 Task: Reply to email with the signature Emily Brown with the subject Introduction of new information from softage.10@softage.net with the message Just a friendly reminder to complete the mandatory training by the end of the day tomorrow. with BCC to softage.3@softage.net with an attached document Investment_proposal.docx
Action: Mouse moved to (86, 109)
Screenshot: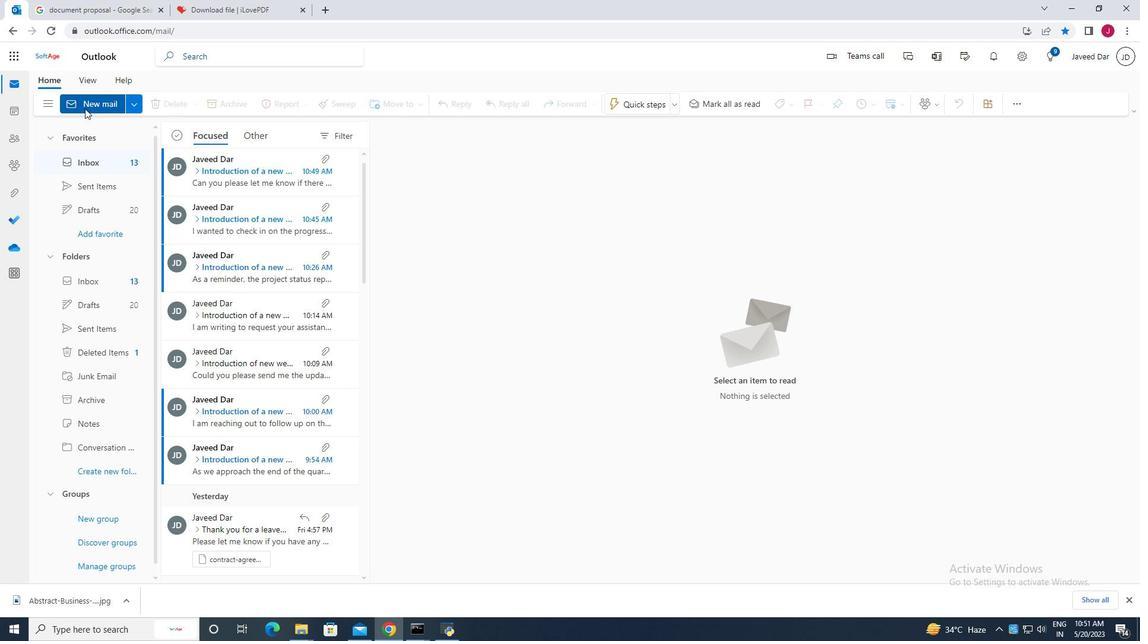 
Action: Mouse pressed left at (86, 109)
Screenshot: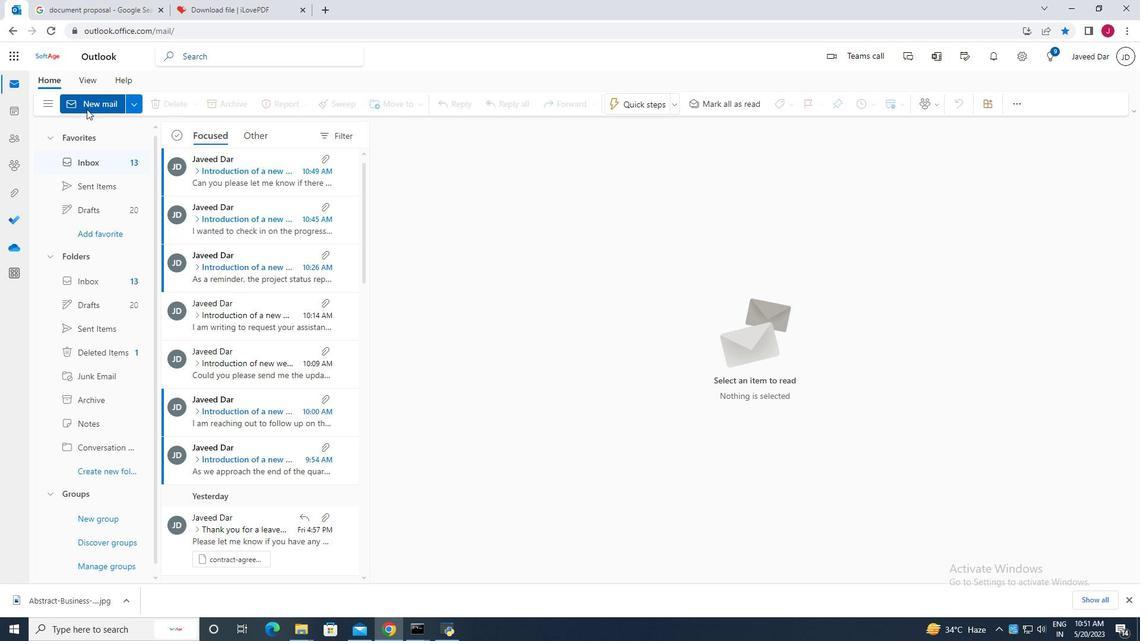 
Action: Mouse moved to (415, 231)
Screenshot: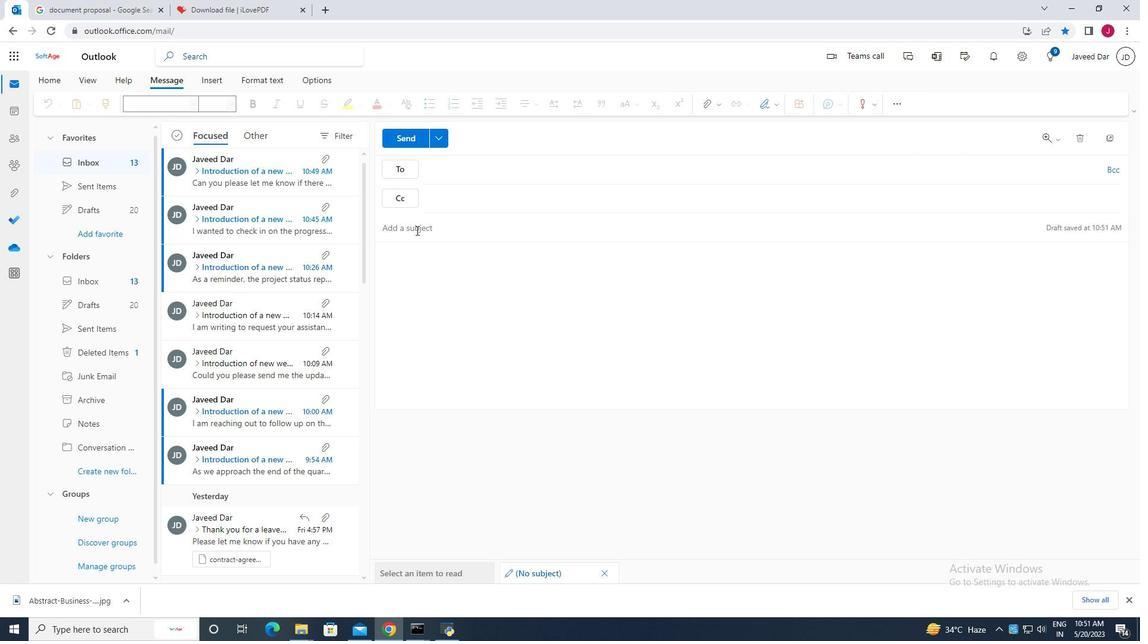 
Action: Mouse pressed left at (415, 231)
Screenshot: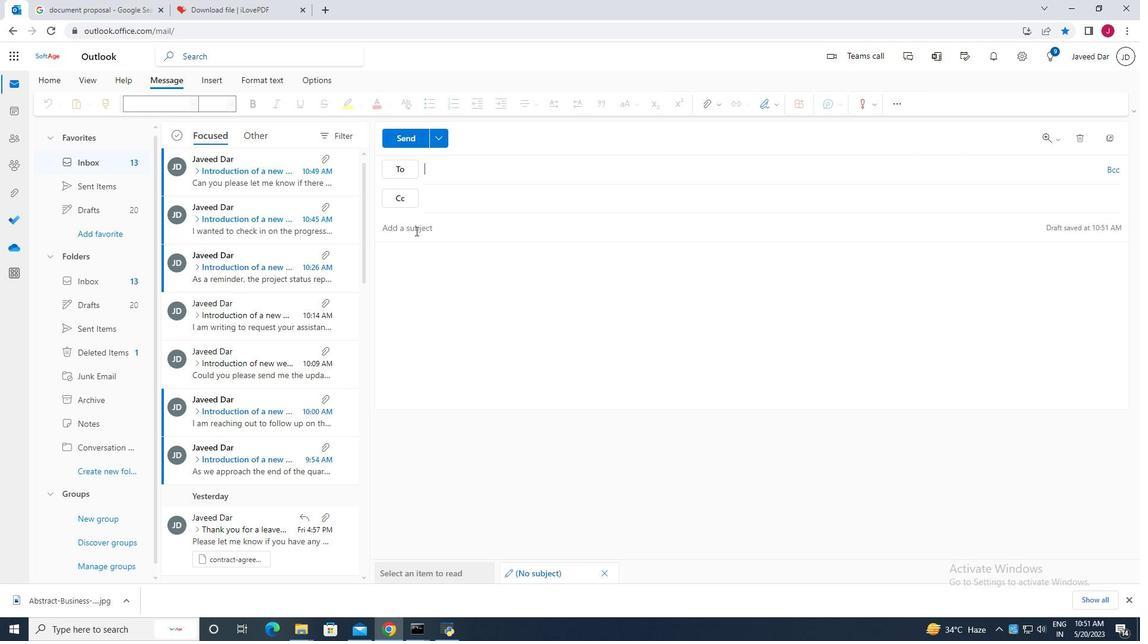 
Action: Key pressed <Key.caps_lock>I<Key.caps_lock>ntroduction<Key.space>of<Key.space>new<Key.space>information
Screenshot: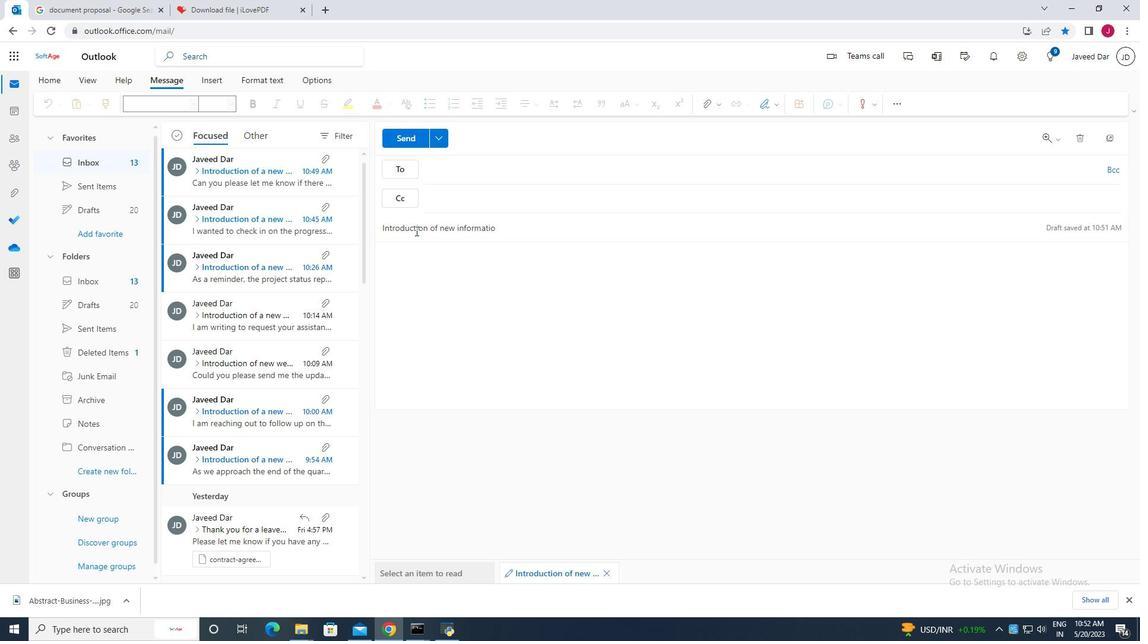 
Action: Mouse moved to (425, 256)
Screenshot: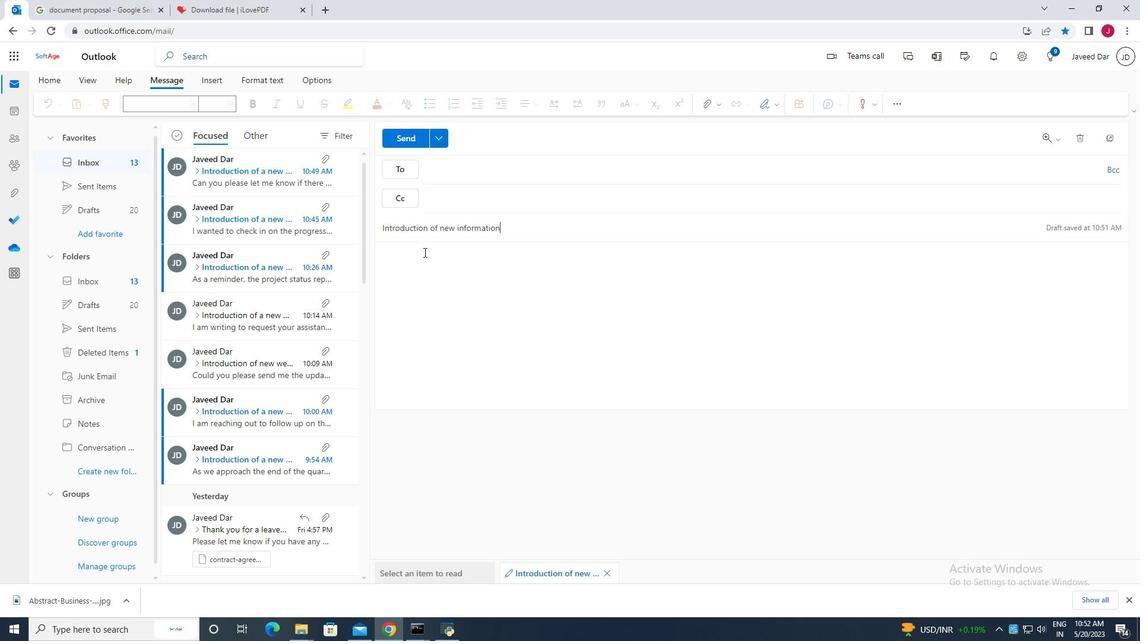 
Action: Mouse pressed left at (425, 256)
Screenshot: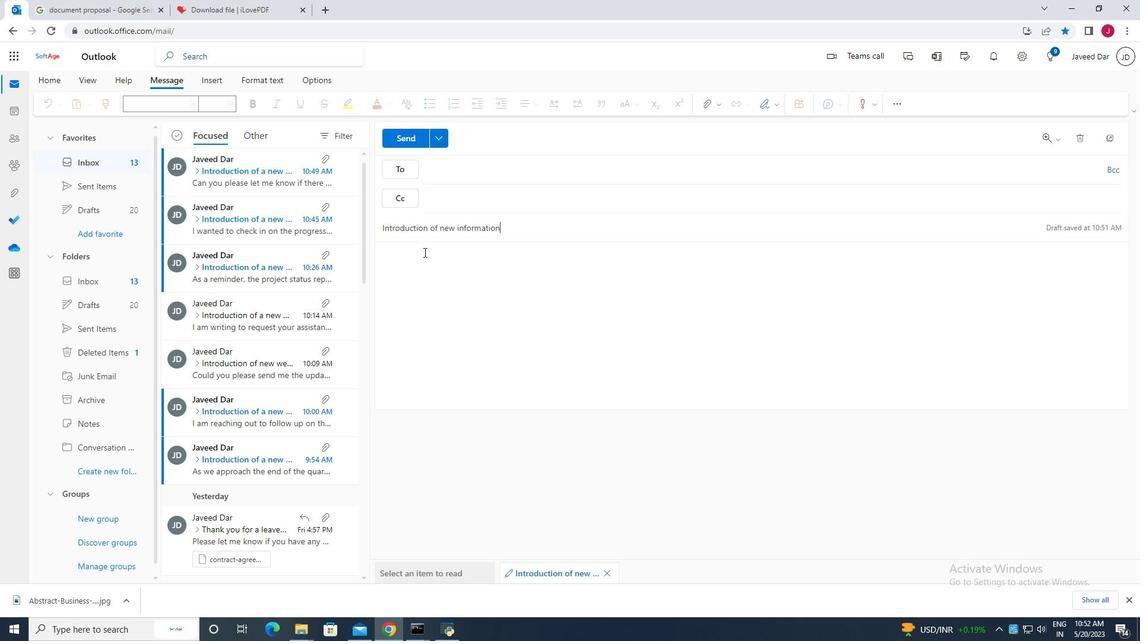 
Action: Key pressed <Key.caps_lock>J<Key.caps_lock>ust<Key.space>a<Key.space>friendly<Key.space>reminder<Key.space>to<Key.space>complete<Key.space>the<Key.space>mandatory<Key.space>training<Key.space>by<Key.space>the<Key.space>eb<Key.backspace>nd<Key.space>of<Key.space>the<Key.space>day<Key.space>tommor<Key.backspace><Key.backspace><Key.backspace>orrow.
Screenshot: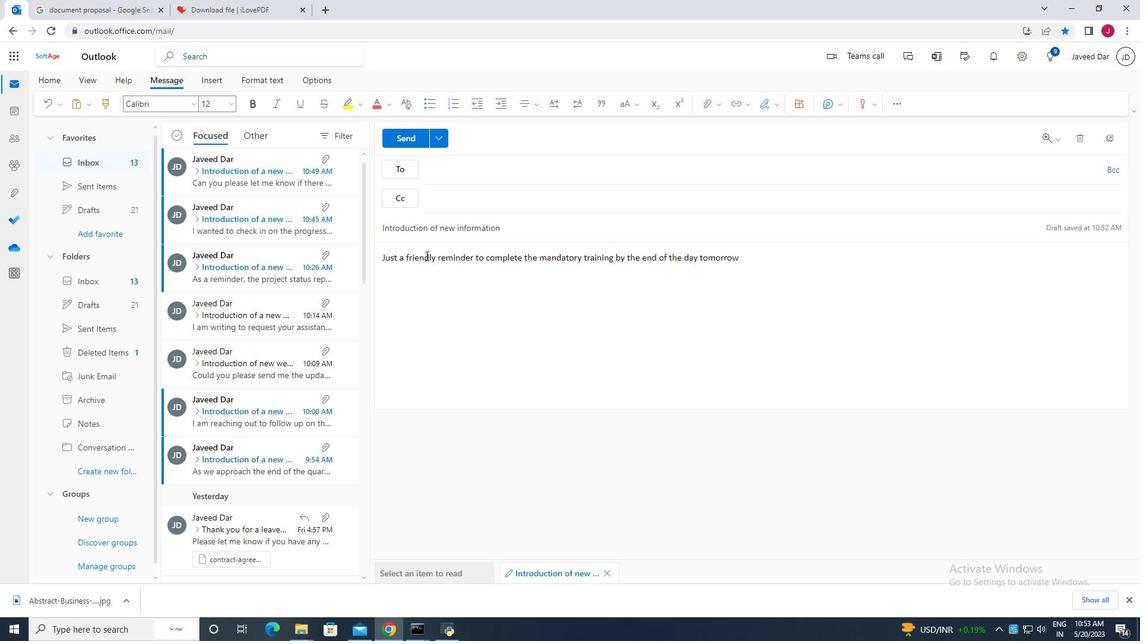 
Action: Mouse moved to (766, 107)
Screenshot: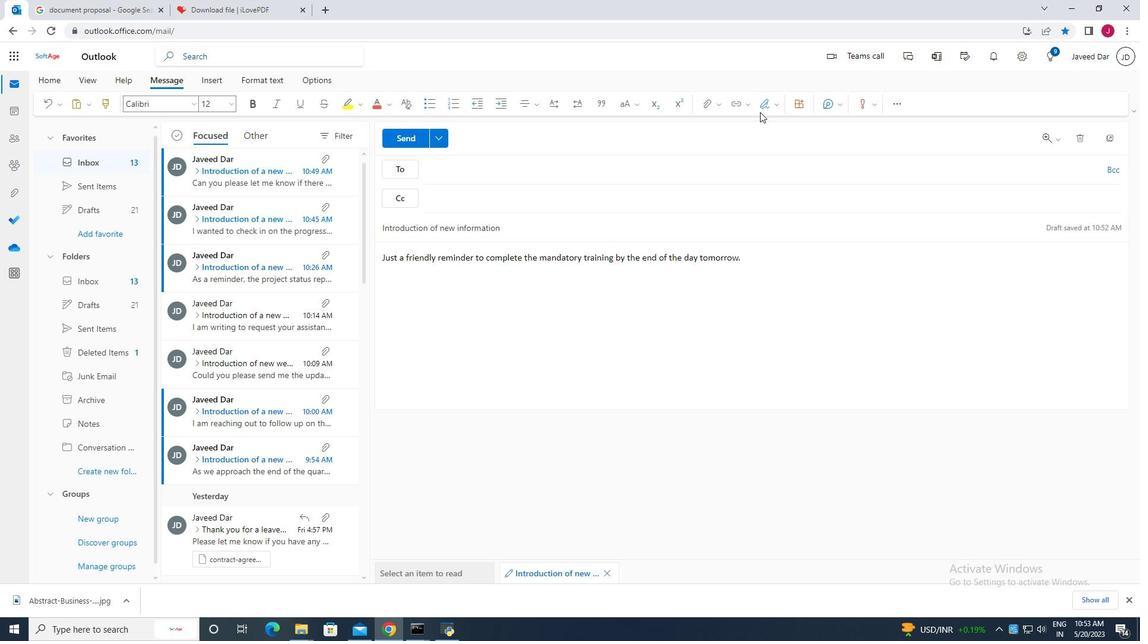 
Action: Mouse pressed left at (766, 107)
Screenshot: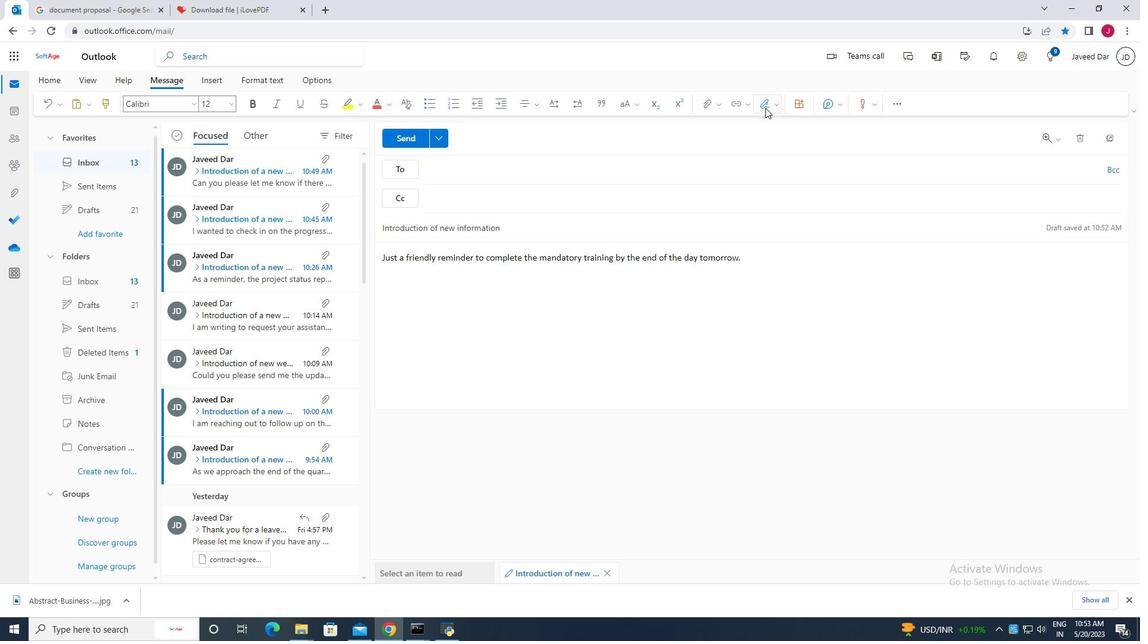 
Action: Mouse moved to (732, 152)
Screenshot: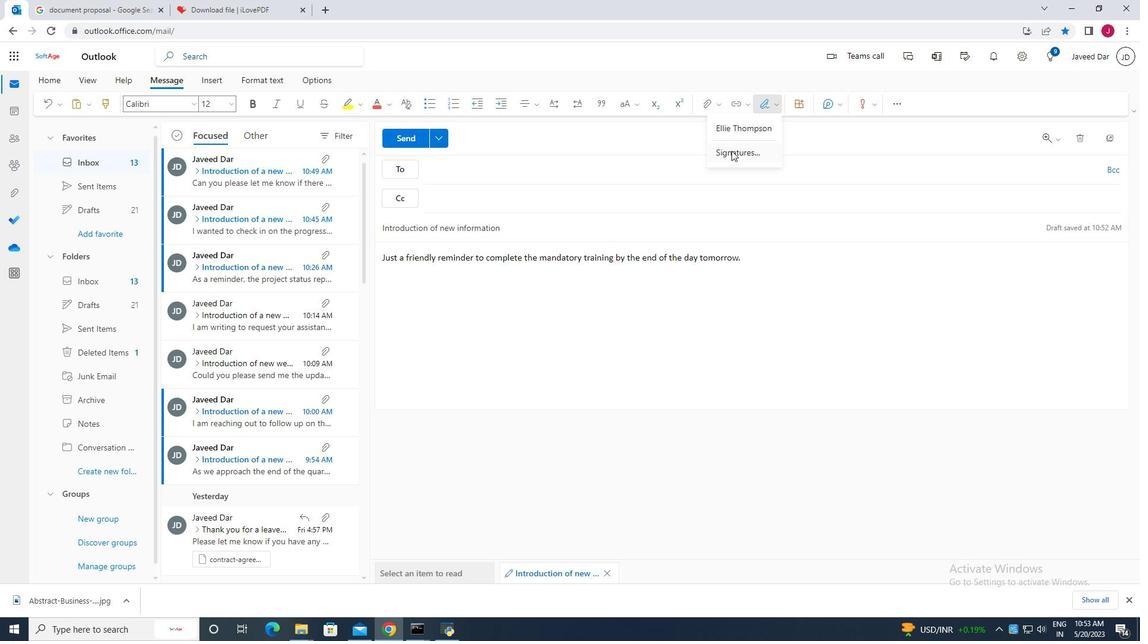 
Action: Mouse pressed left at (732, 152)
Screenshot: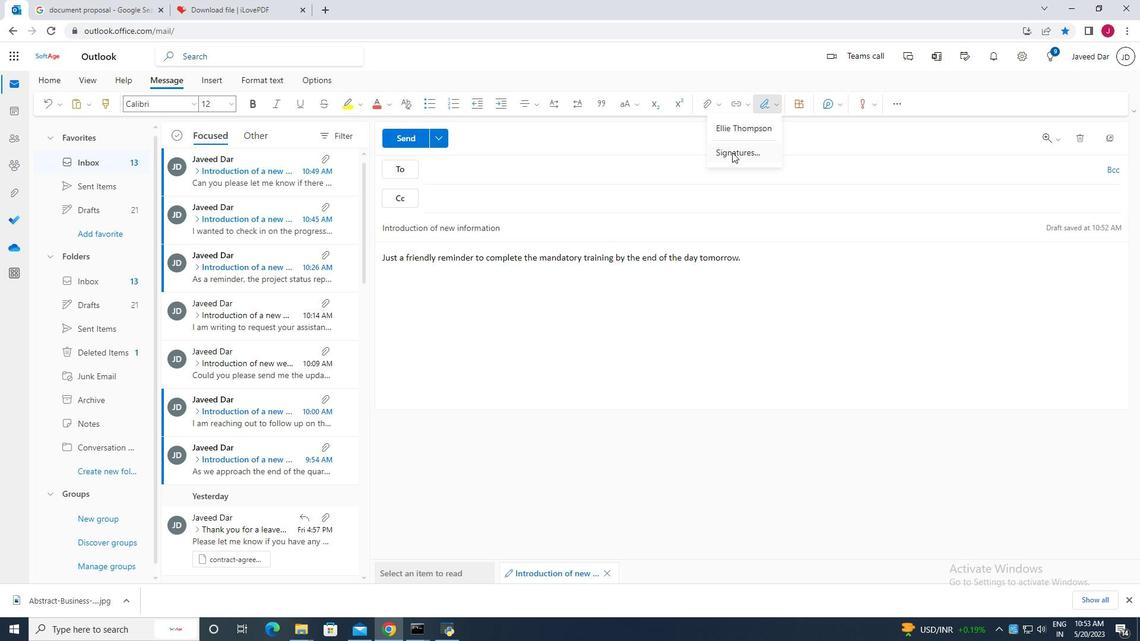 
Action: Mouse moved to (793, 197)
Screenshot: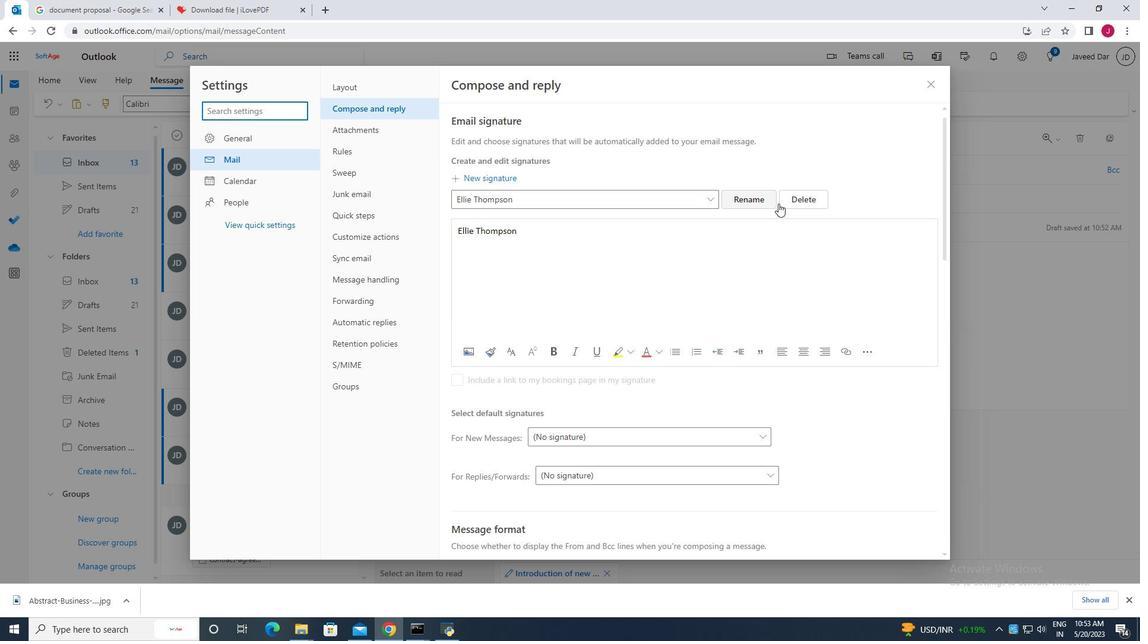 
Action: Mouse pressed left at (793, 197)
Screenshot: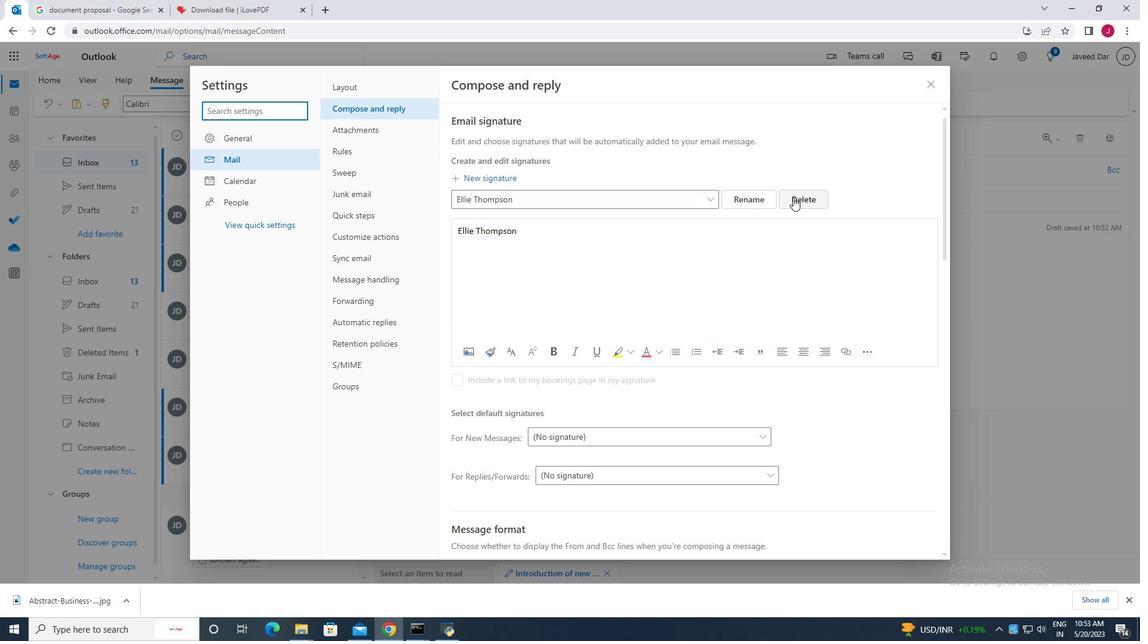 
Action: Mouse moved to (526, 201)
Screenshot: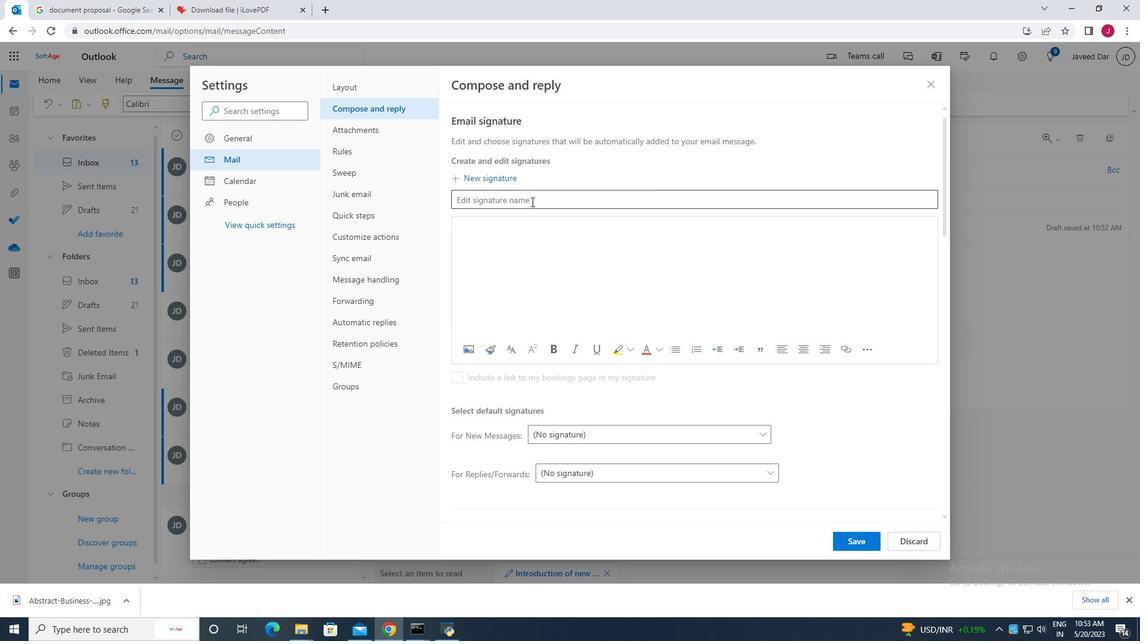 
Action: Mouse pressed left at (526, 201)
Screenshot: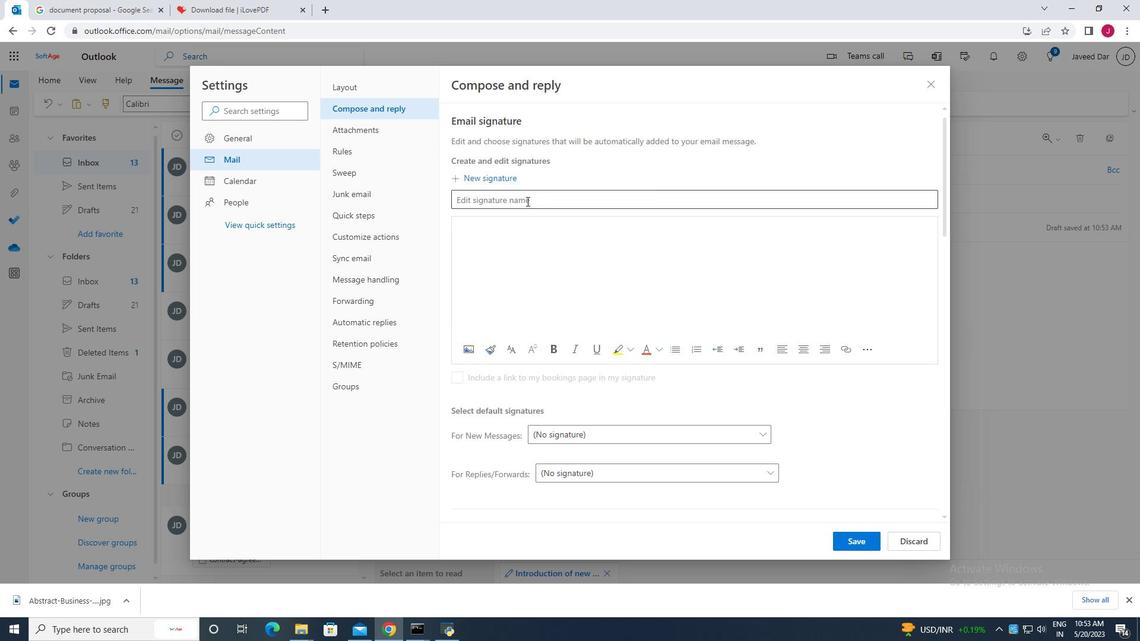 
Action: Key pressed <Key.caps_lock>E<Key.caps_lock>mily<Key.space><Key.caps_lock>B<Key.caps_lock>rown
Screenshot: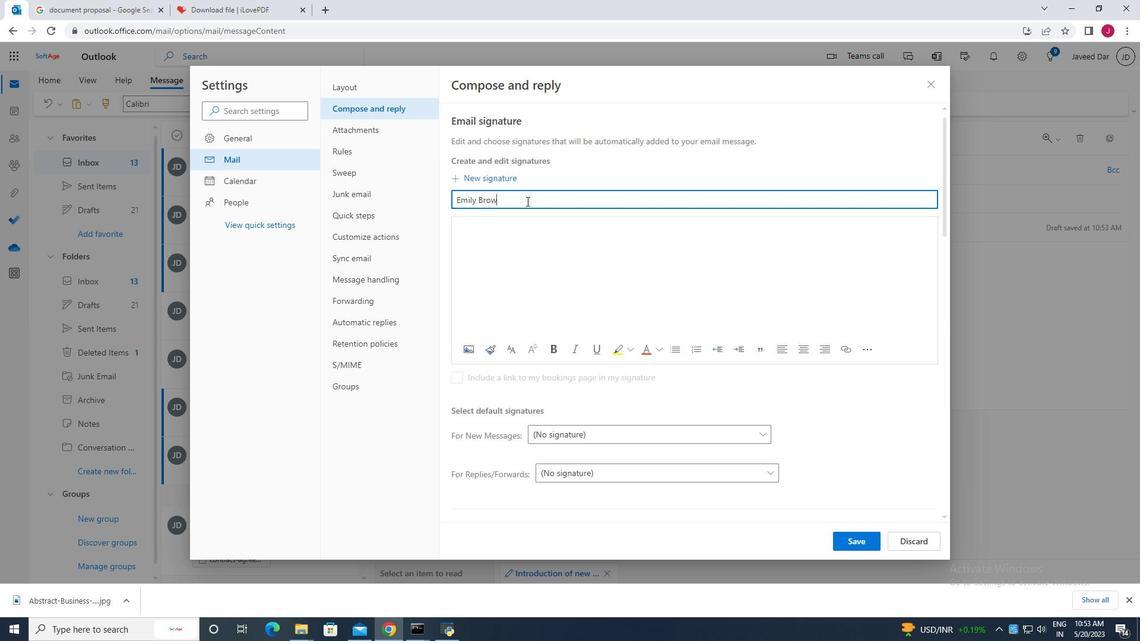 
Action: Mouse moved to (459, 231)
Screenshot: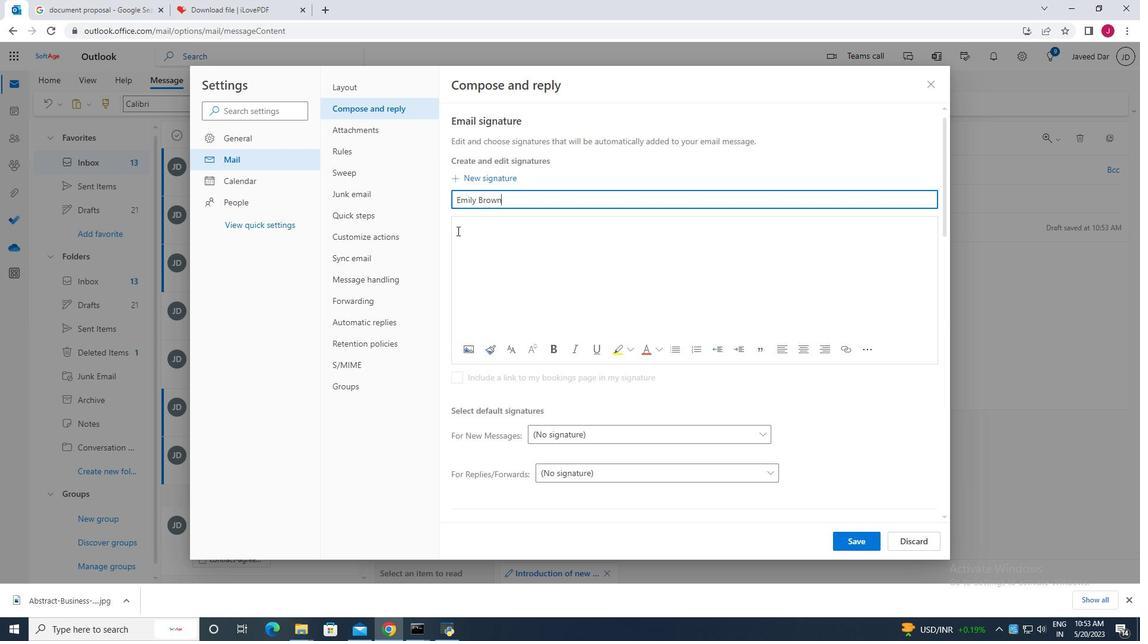 
Action: Mouse pressed left at (459, 231)
Screenshot: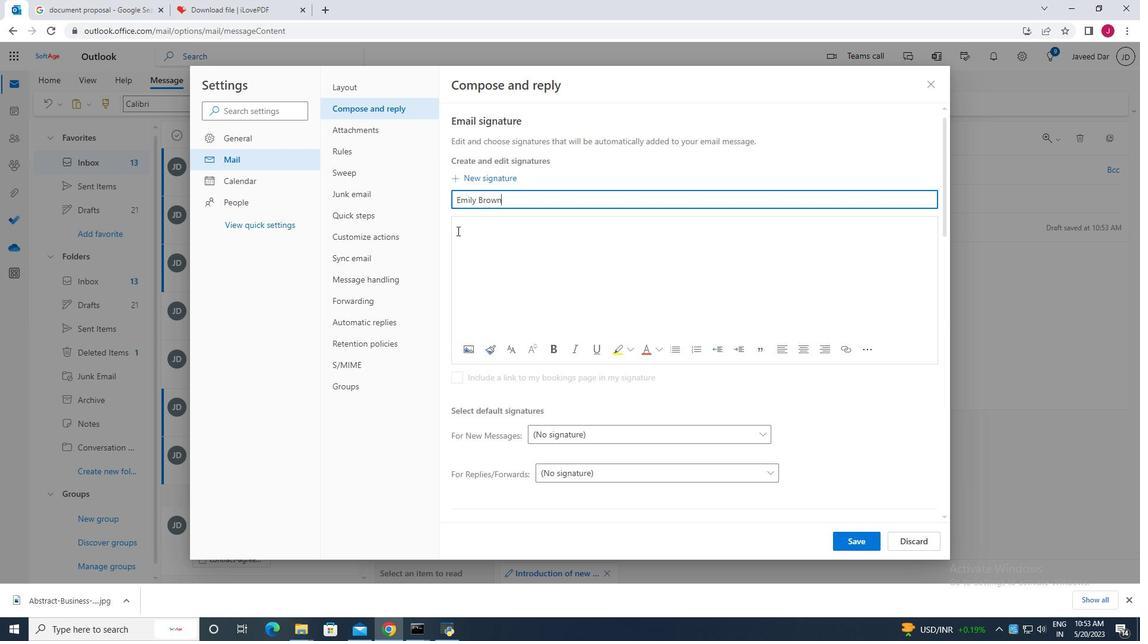 
Action: Mouse moved to (460, 231)
Screenshot: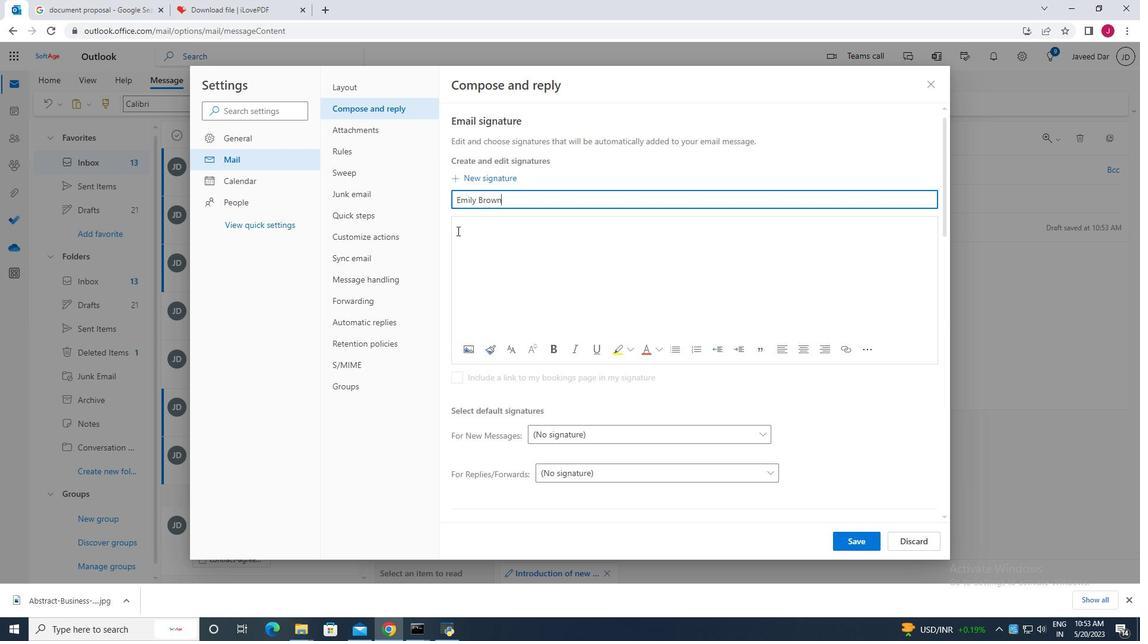 
Action: Key pressed <Key.caps_lock>E<Key.caps_lock>mily<Key.space><Key.caps_lock>B<Key.caps_lock>rown
Screenshot: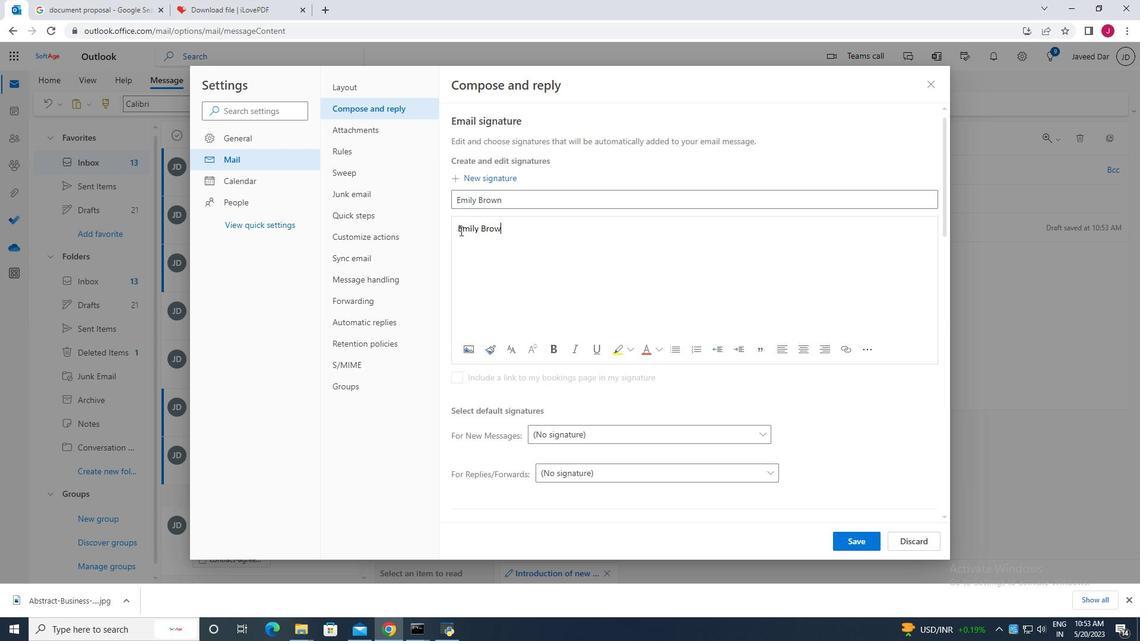 
Action: Mouse moved to (843, 539)
Screenshot: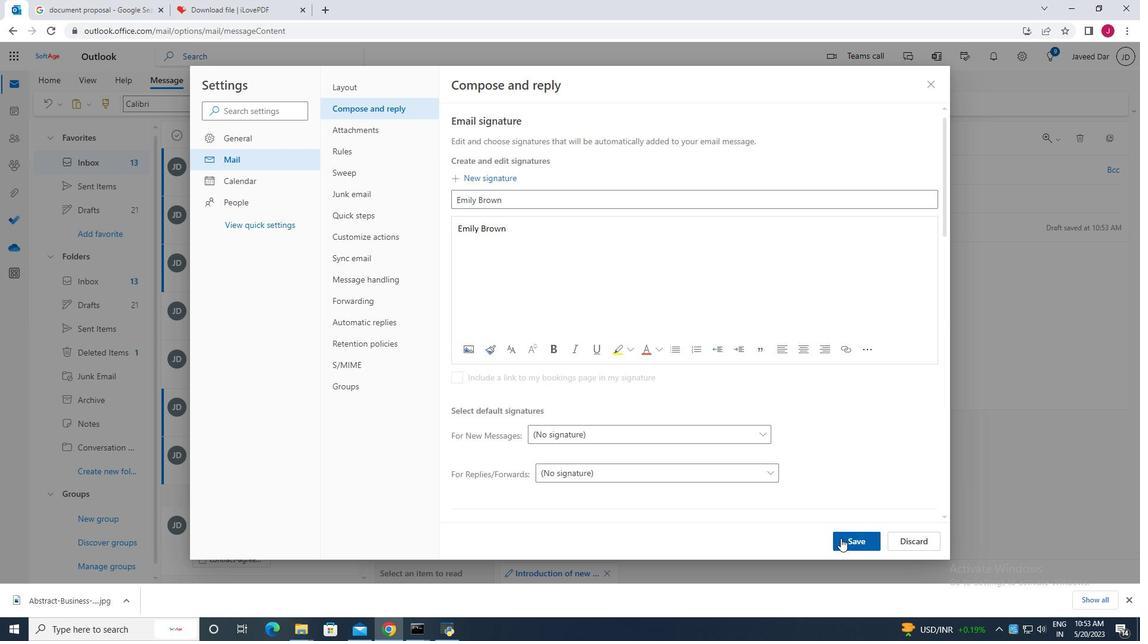 
Action: Mouse pressed left at (843, 539)
Screenshot: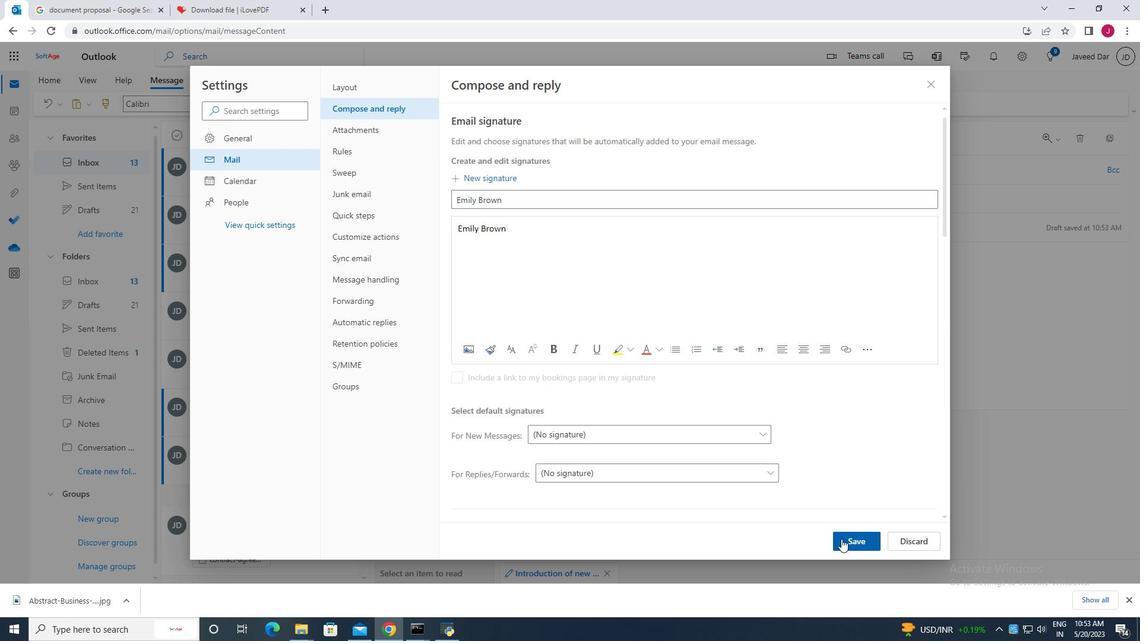 
Action: Mouse moved to (931, 82)
Screenshot: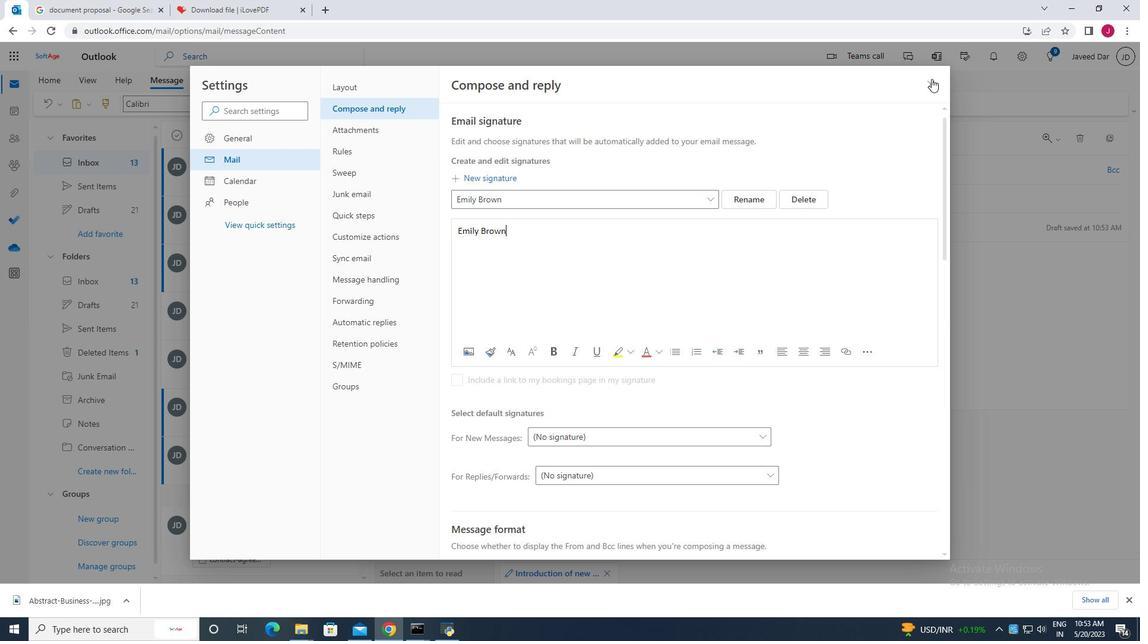 
Action: Mouse pressed left at (931, 82)
Screenshot: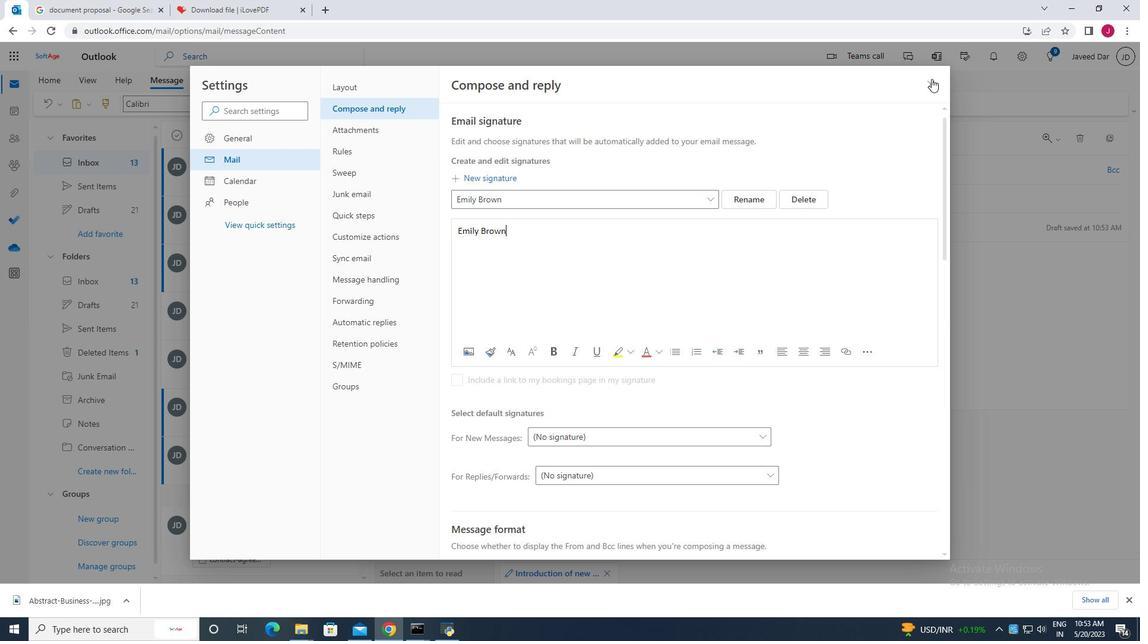 
Action: Mouse moved to (763, 108)
Screenshot: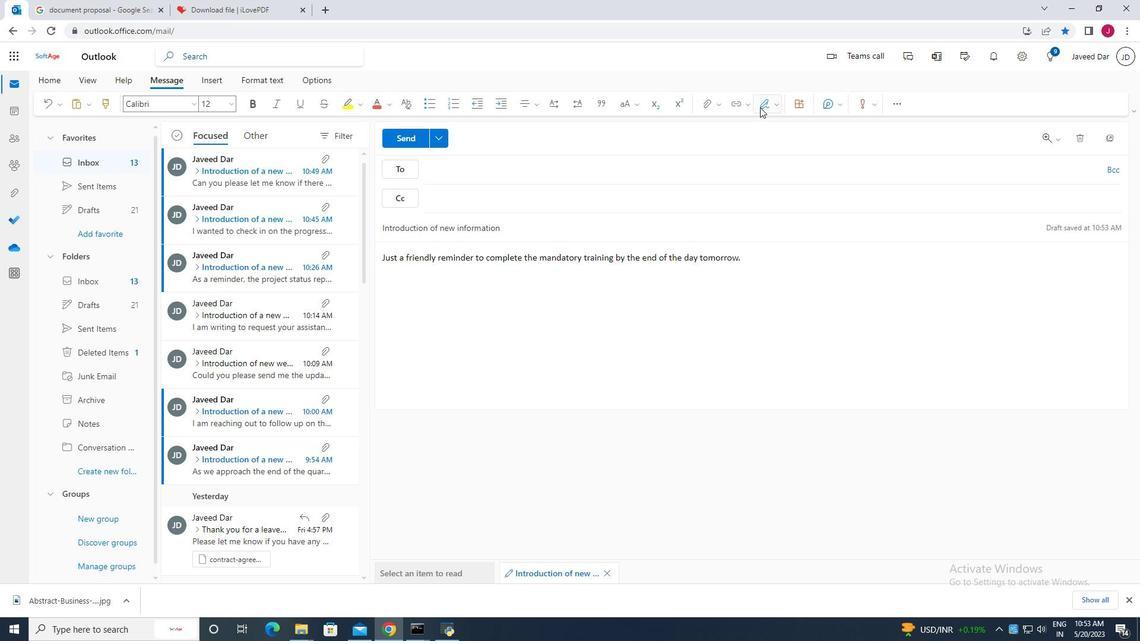 
Action: Mouse pressed left at (763, 108)
Screenshot: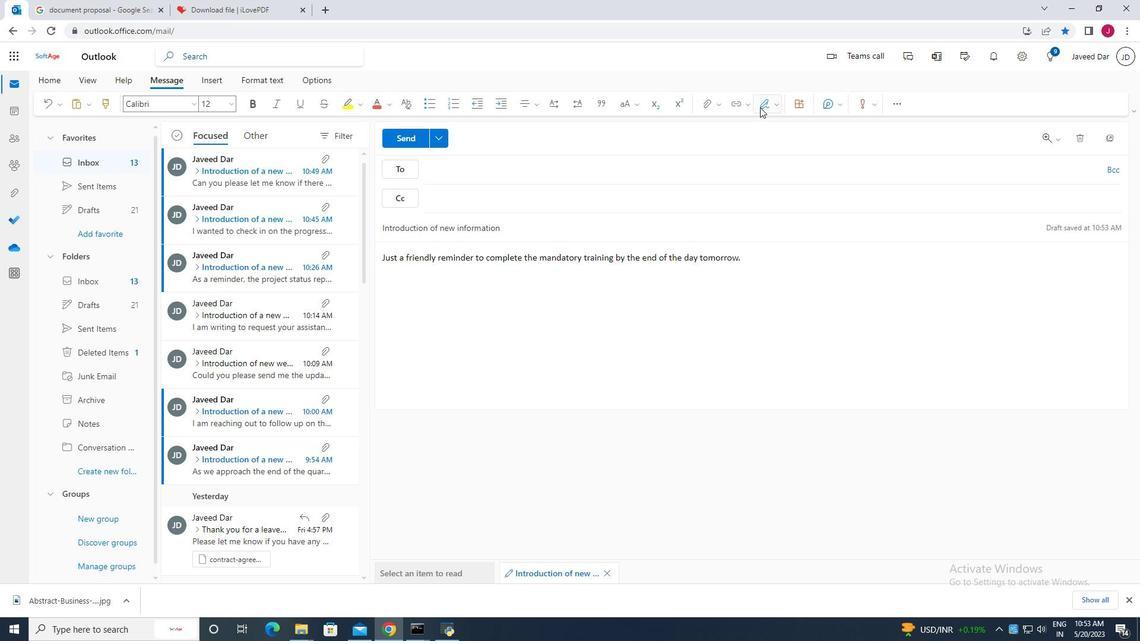 
Action: Mouse moved to (745, 128)
Screenshot: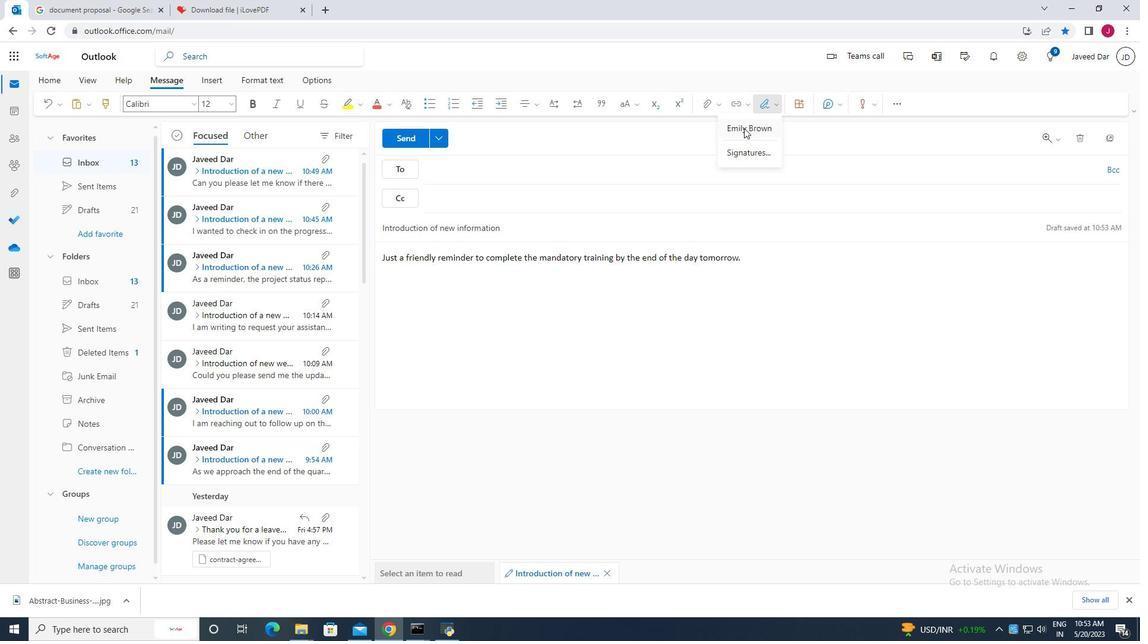 
Action: Mouse pressed left at (745, 128)
Screenshot: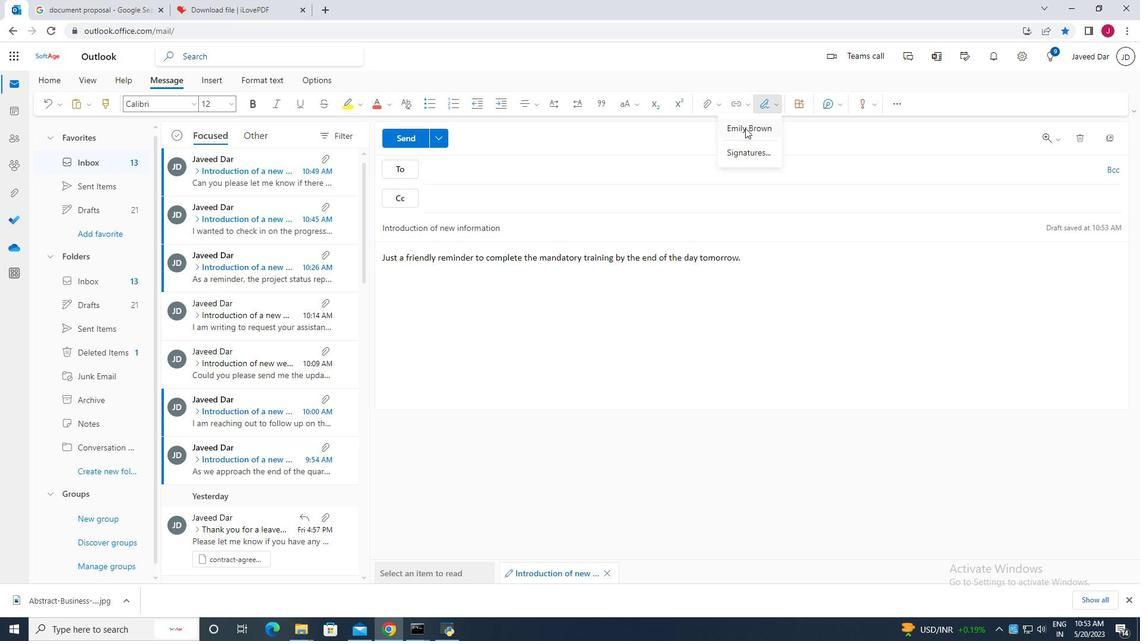 
Action: Mouse moved to (1116, 168)
Screenshot: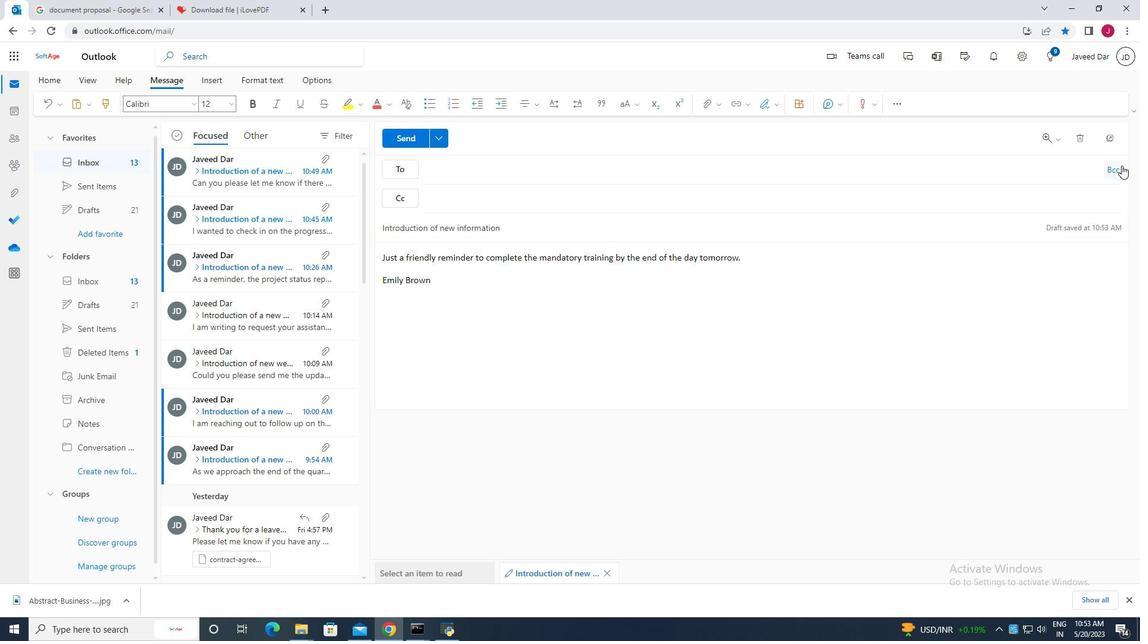 
Action: Mouse pressed left at (1116, 168)
Screenshot: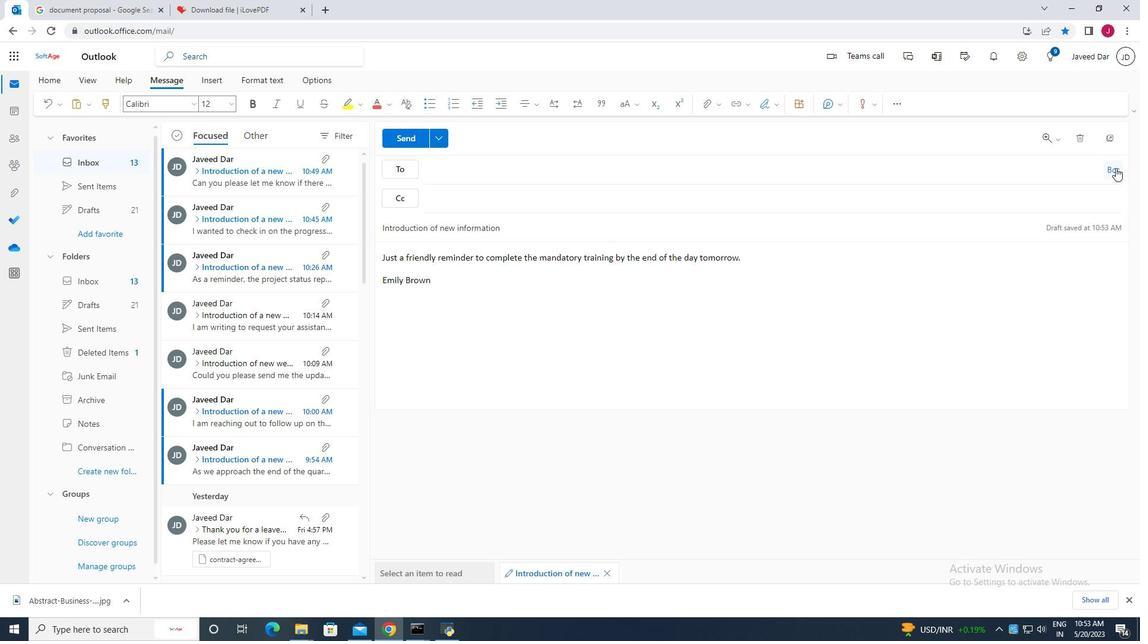 
Action: Mouse moved to (507, 236)
Screenshot: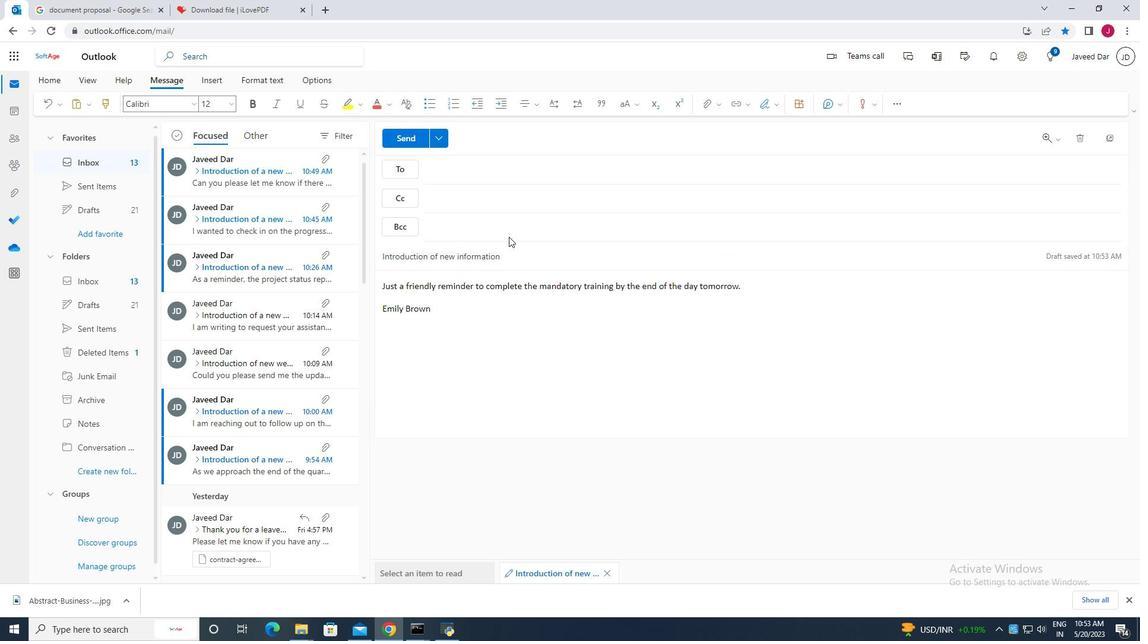 
Action: Key pressed softage.3
Screenshot: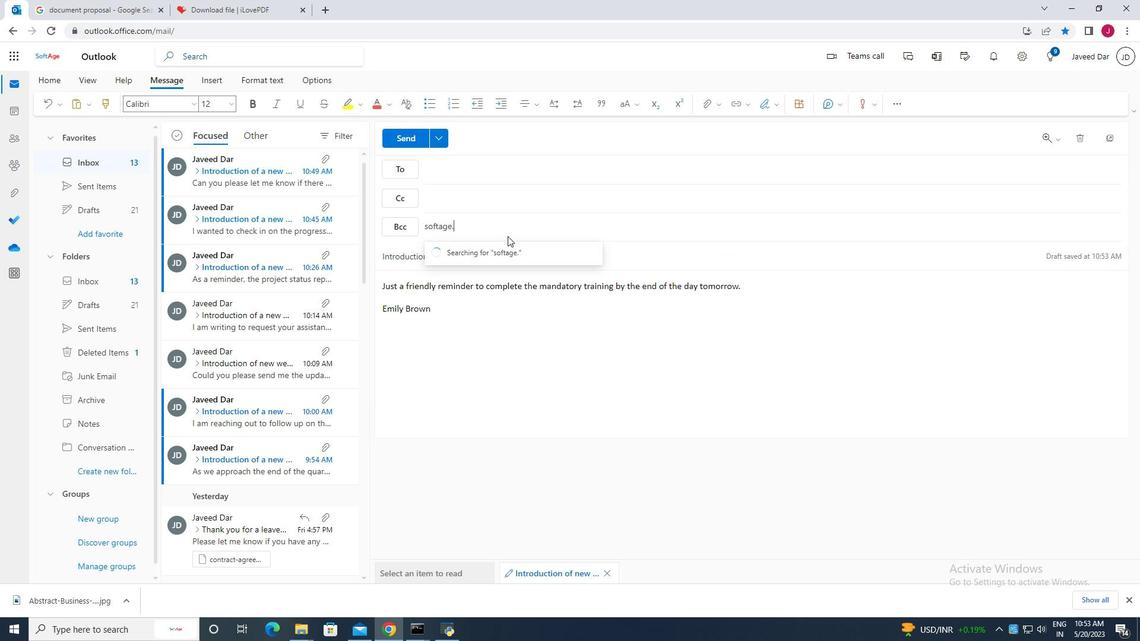 
Action: Mouse moved to (523, 254)
Screenshot: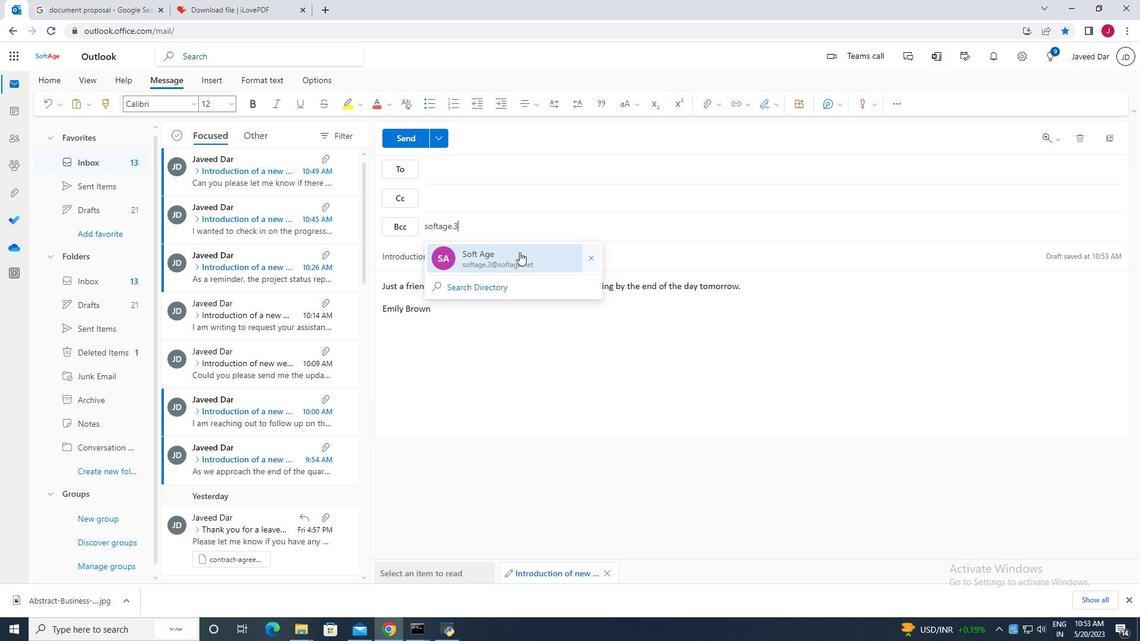 
Action: Mouse pressed left at (523, 254)
Screenshot: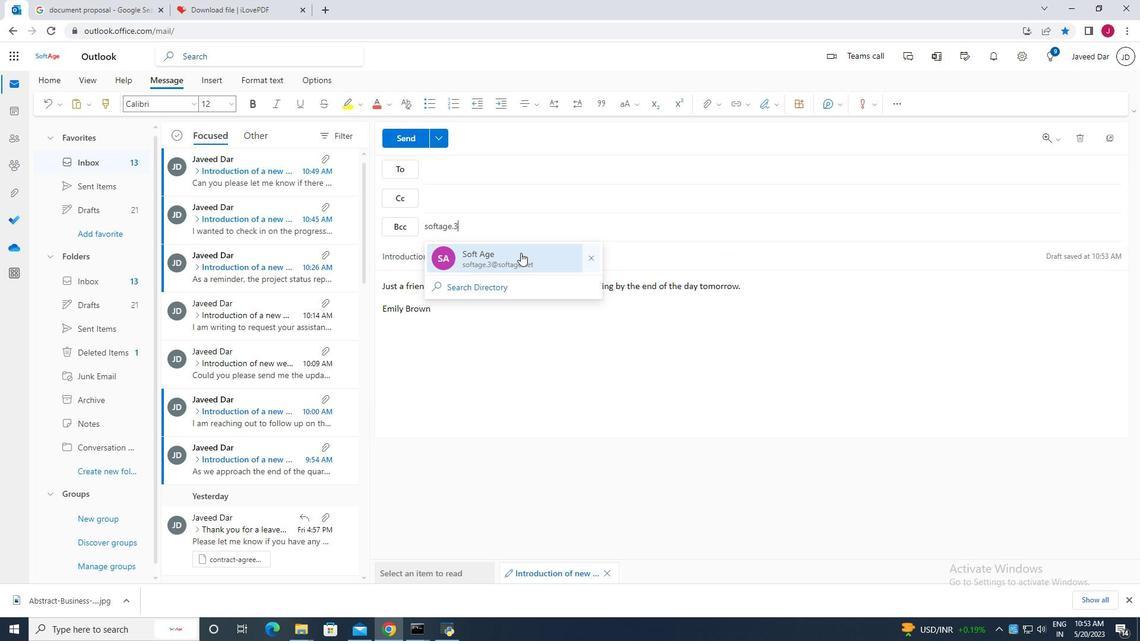 
Action: Mouse moved to (481, 167)
Screenshot: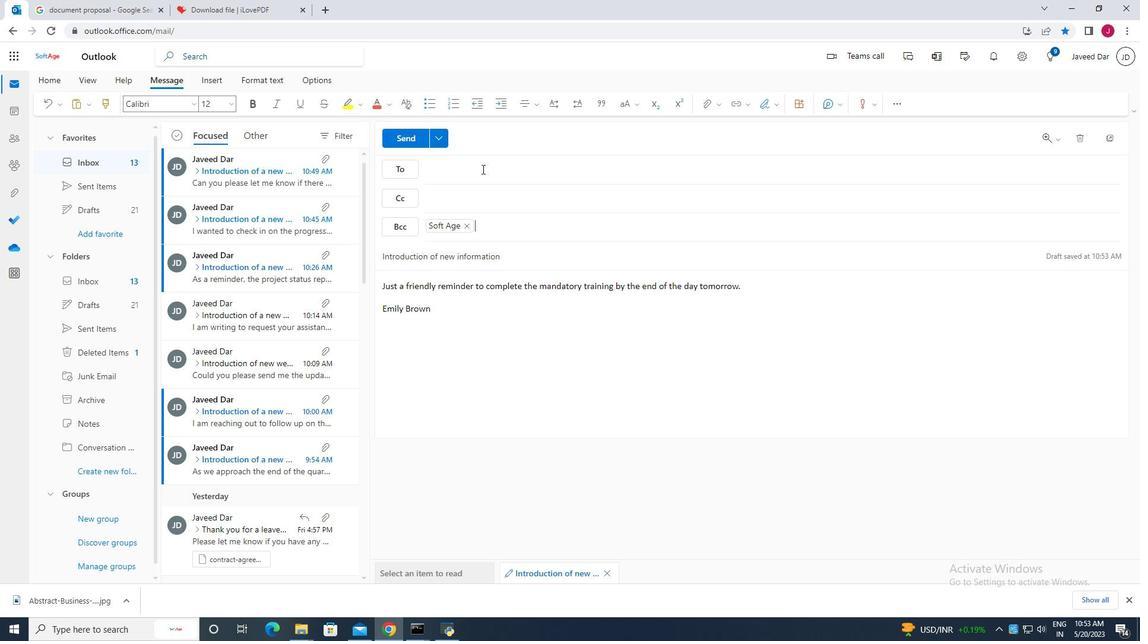 
Action: Mouse pressed left at (481, 167)
Screenshot: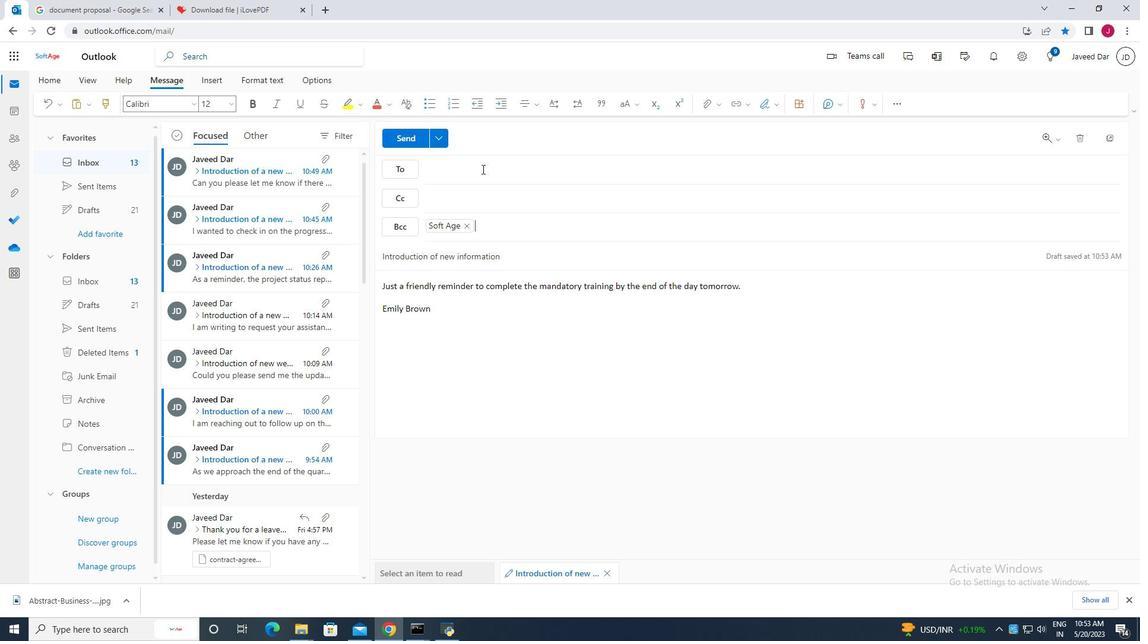
Action: Mouse moved to (496, 222)
Screenshot: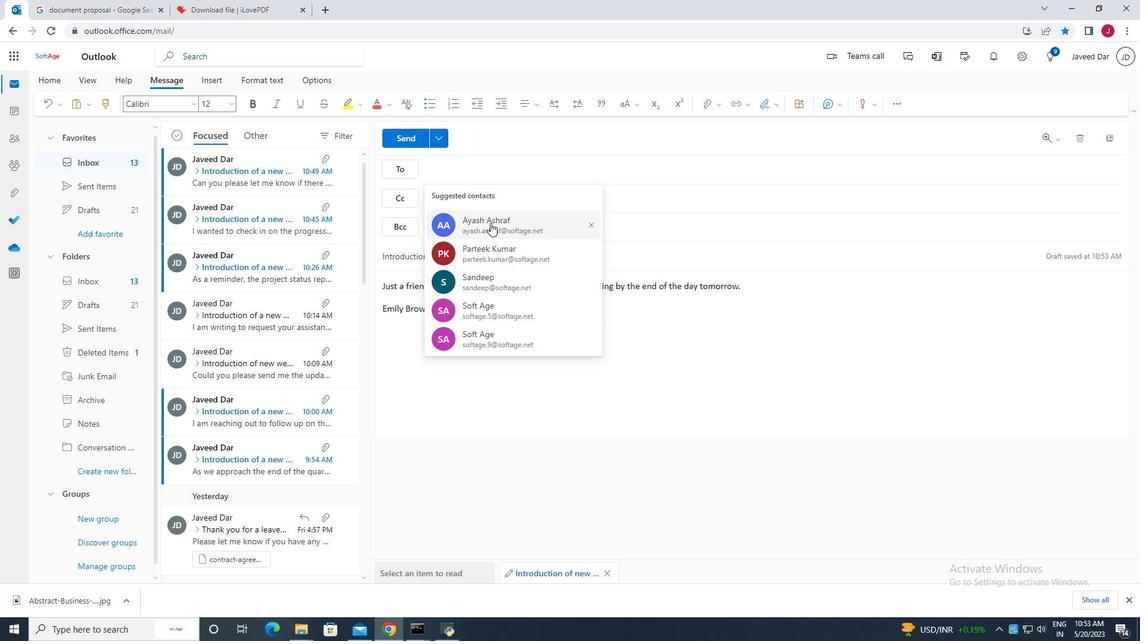 
Action: Mouse pressed left at (496, 222)
Screenshot: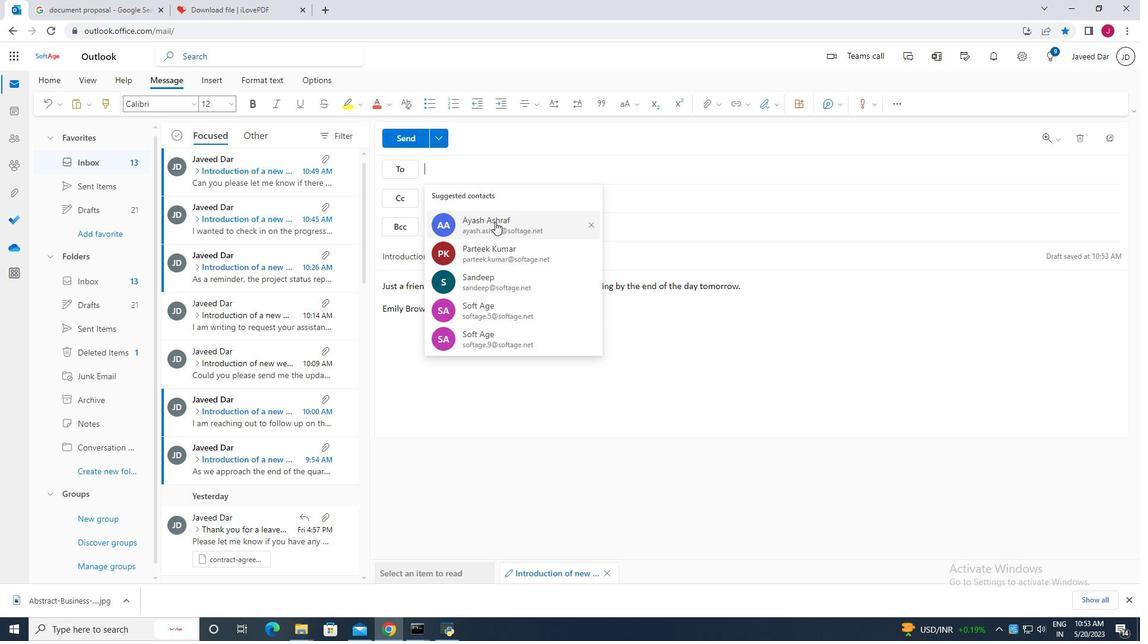 
Action: Mouse moved to (515, 169)
Screenshot: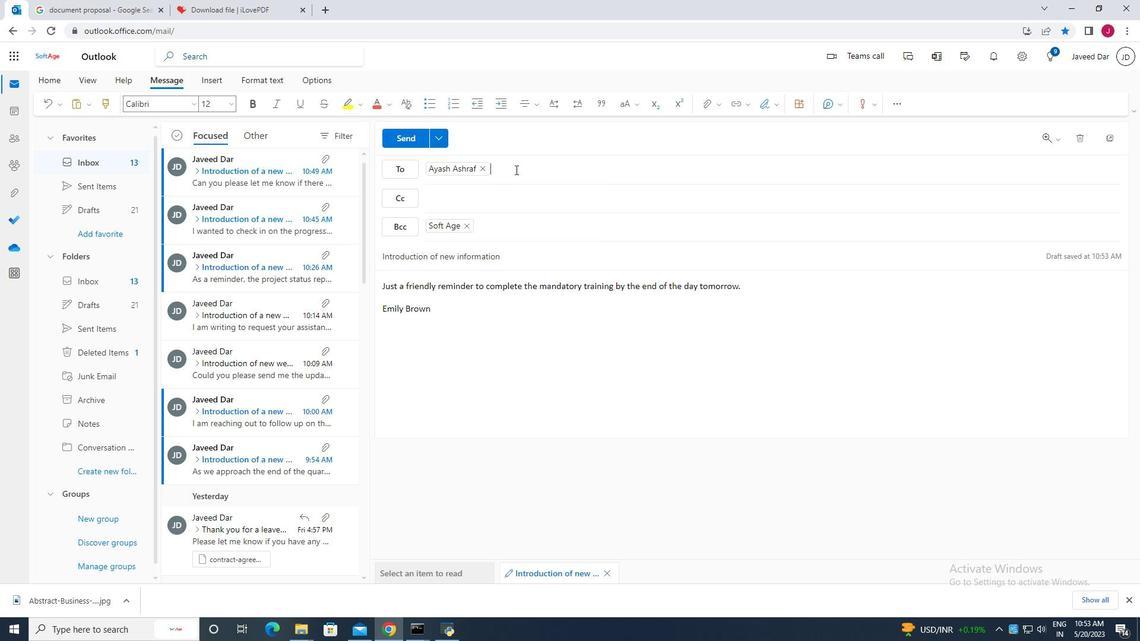 
Action: Key pressed j
Screenshot: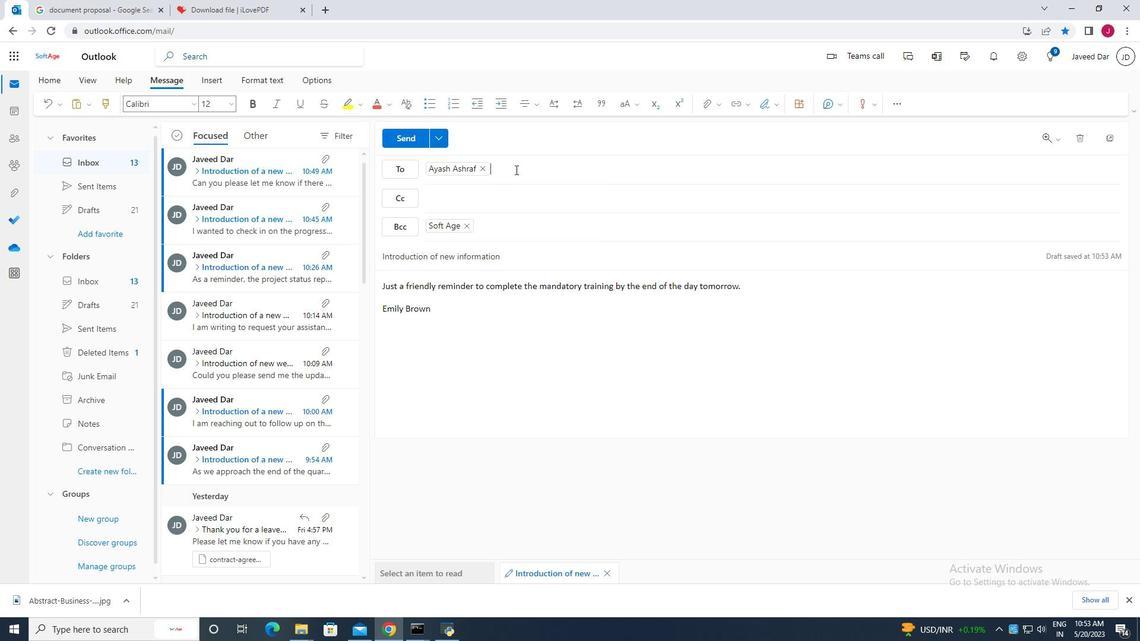 
Action: Mouse moved to (573, 196)
Screenshot: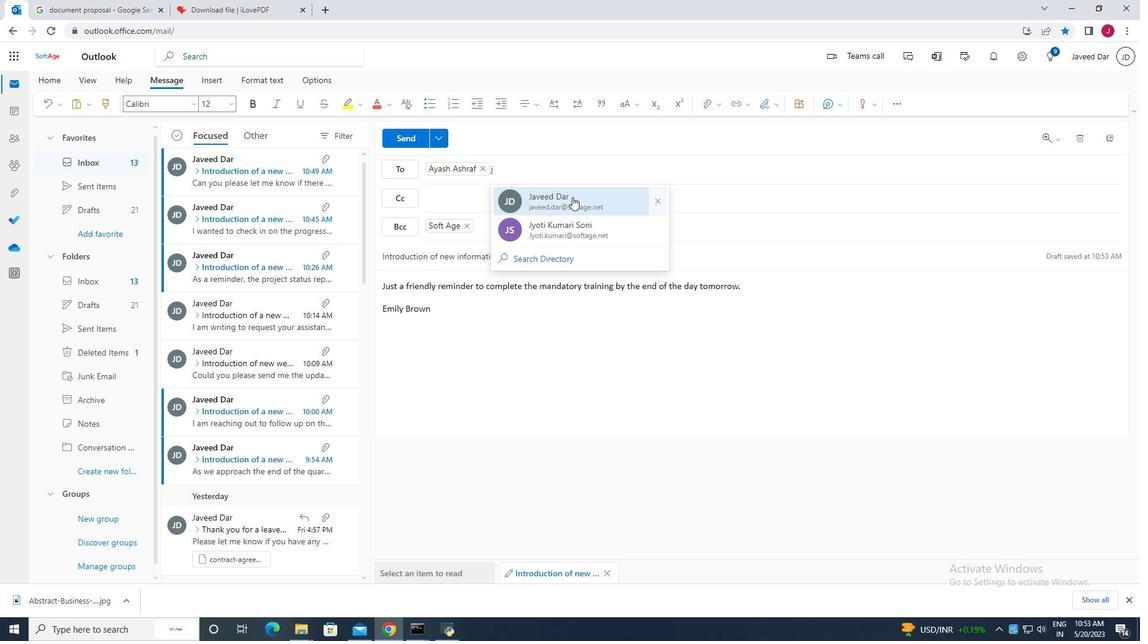 
Action: Mouse pressed left at (573, 196)
Screenshot: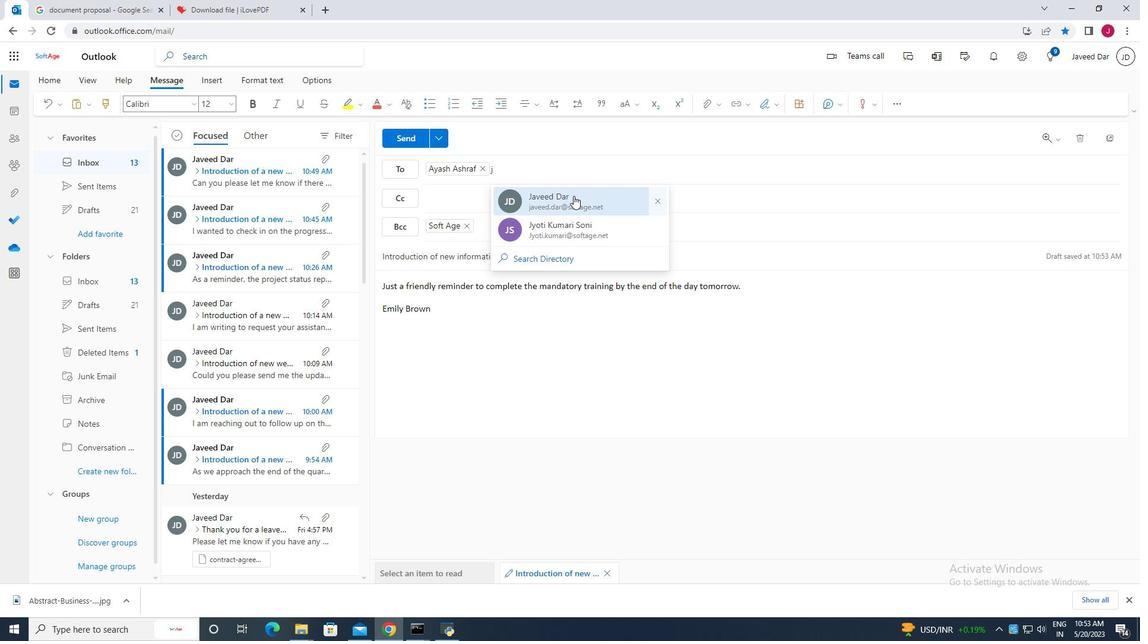 
Action: Mouse moved to (496, 326)
Screenshot: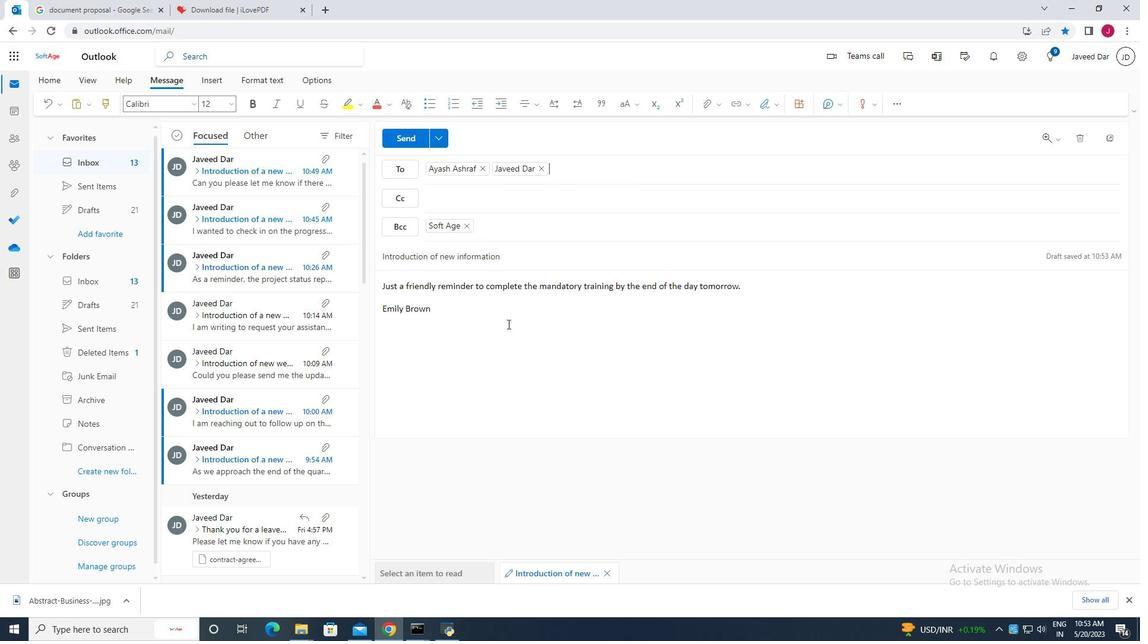 
Action: Mouse scrolled (496, 326) with delta (0, 0)
Screenshot: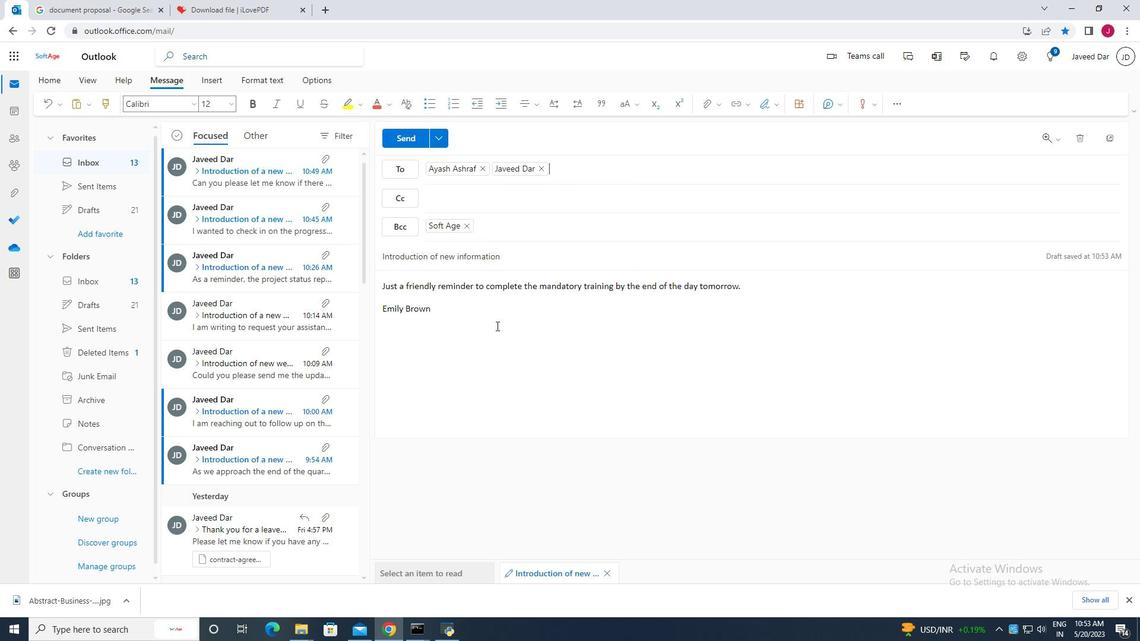 
Action: Mouse scrolled (496, 326) with delta (0, 0)
Screenshot: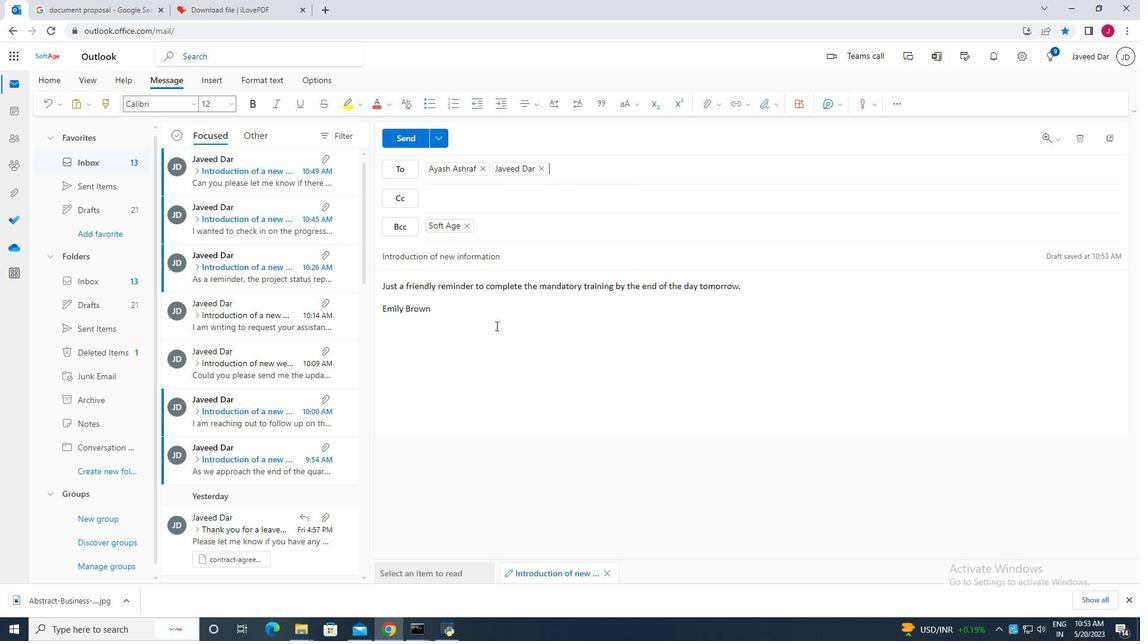 
Action: Mouse moved to (496, 326)
Screenshot: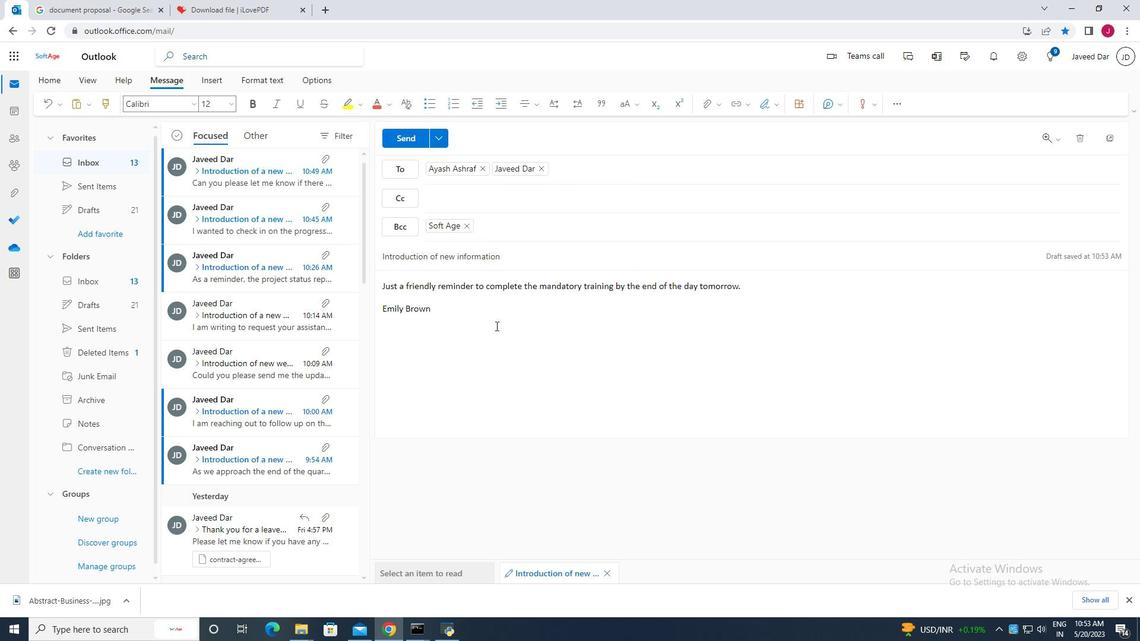 
Action: Mouse scrolled (496, 326) with delta (0, 0)
Screenshot: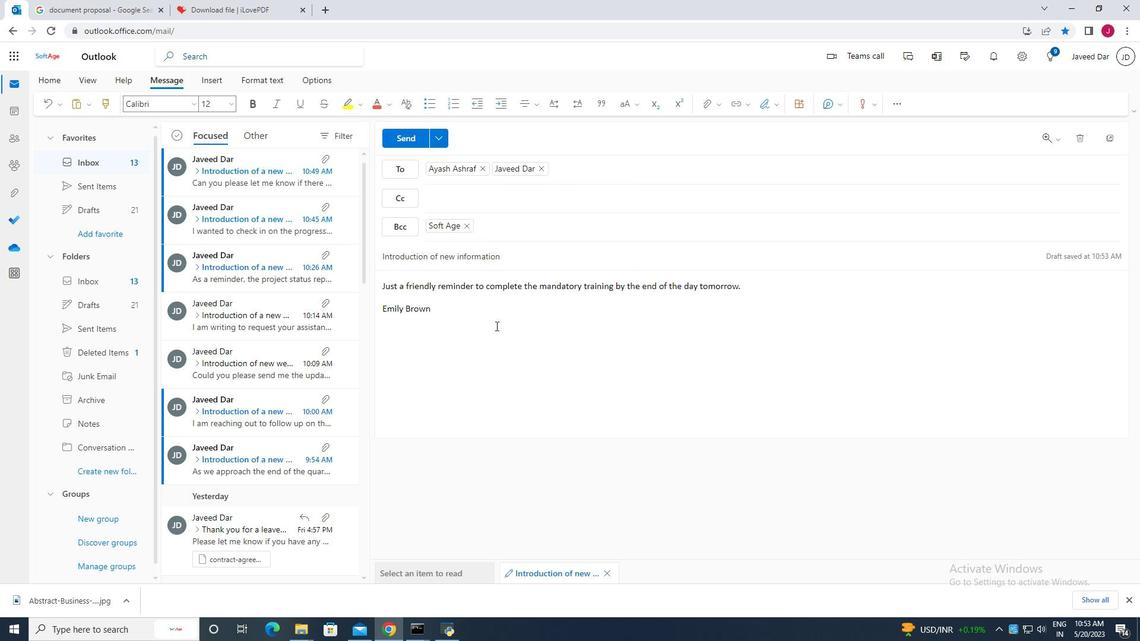 
Action: Mouse moved to (704, 104)
Screenshot: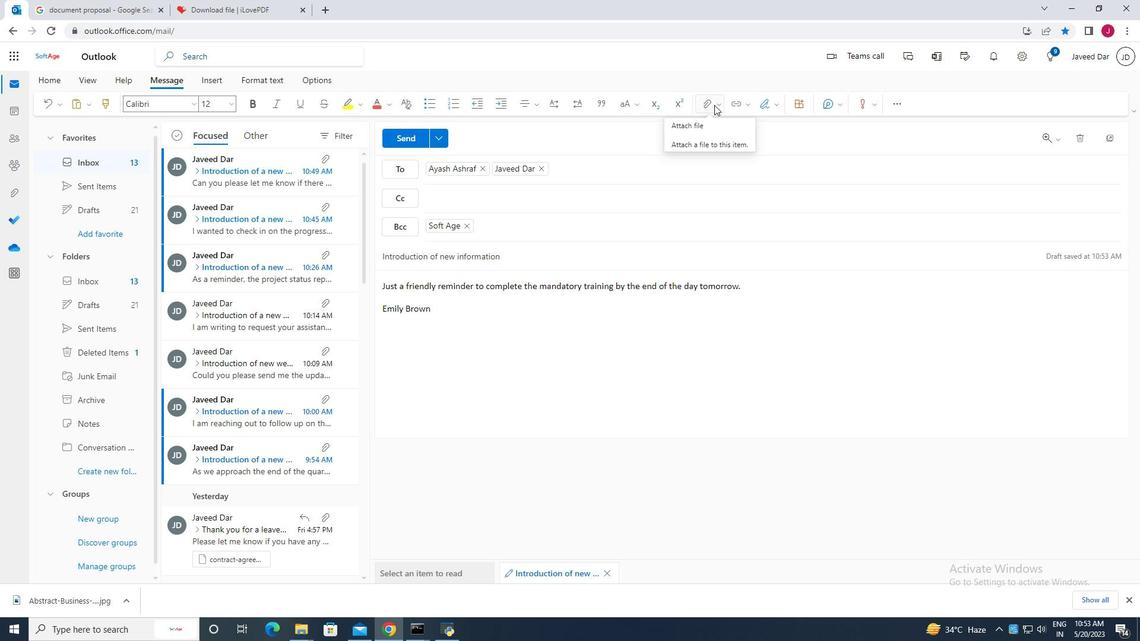 
Action: Mouse pressed left at (704, 104)
Screenshot: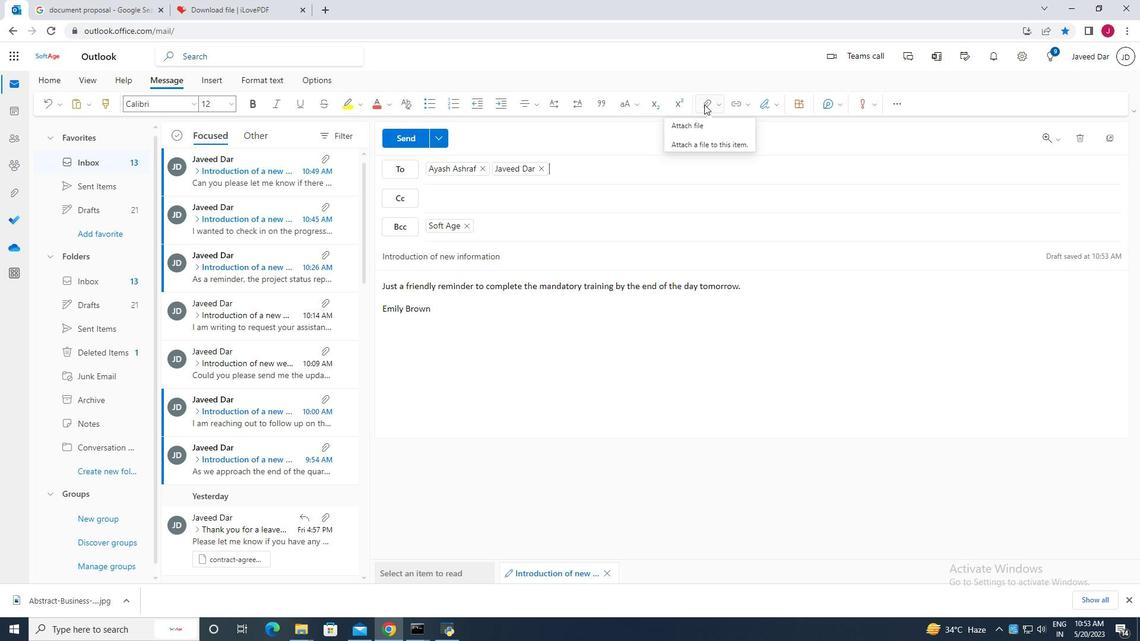 
Action: Mouse moved to (639, 126)
Screenshot: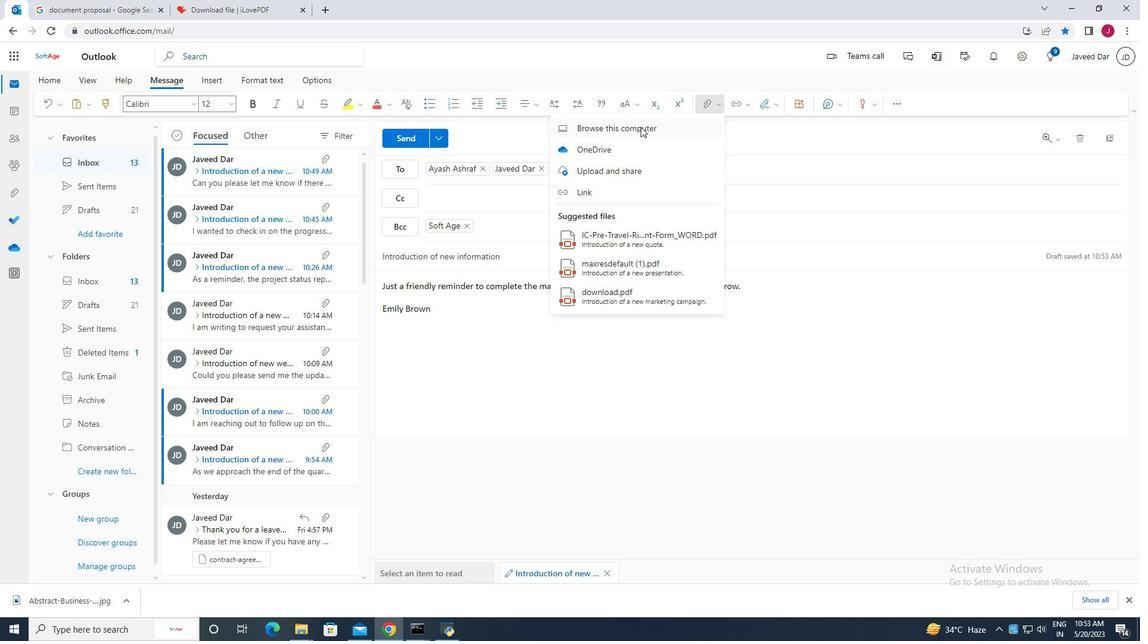 
Action: Mouse pressed left at (639, 126)
Screenshot: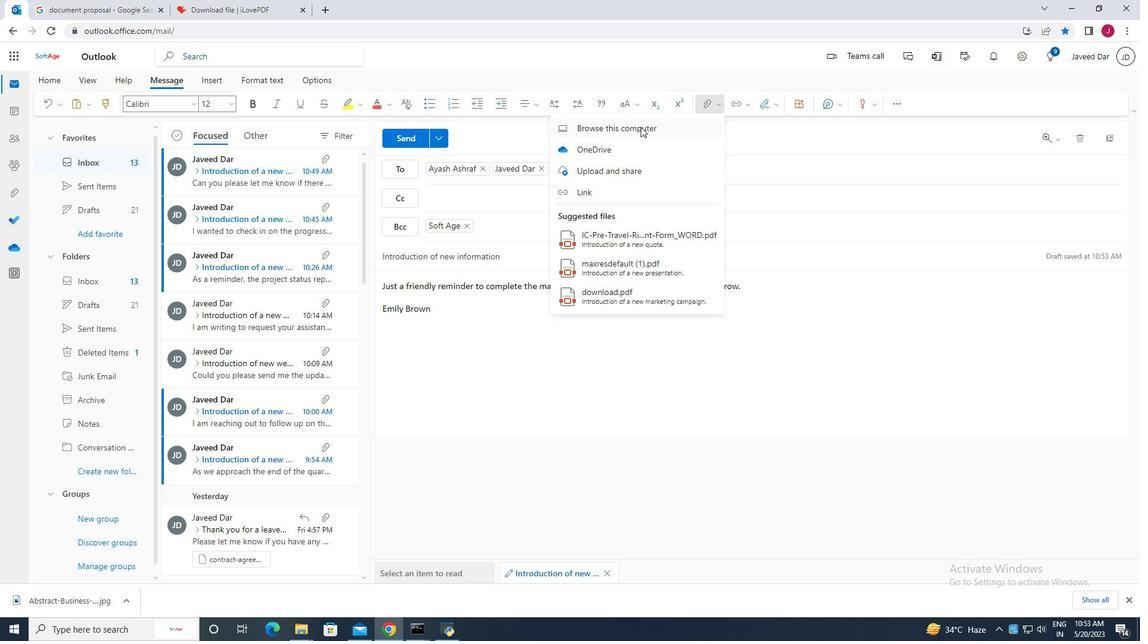 
Action: Mouse moved to (235, 122)
Screenshot: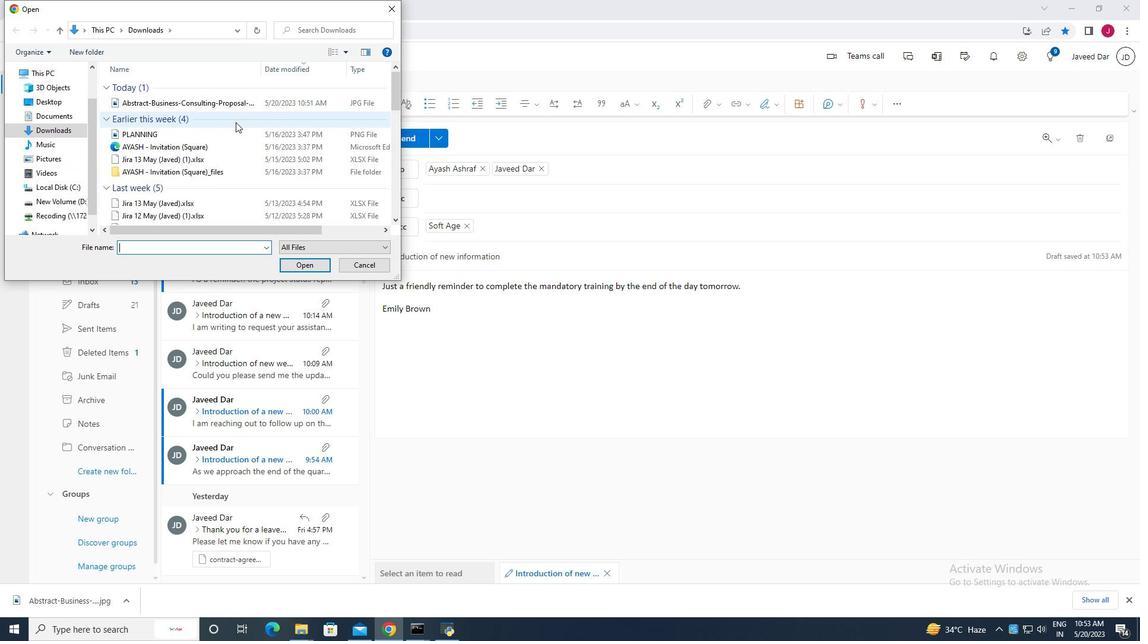 
Action: Mouse scrolled (235, 123) with delta (0, 0)
Screenshot: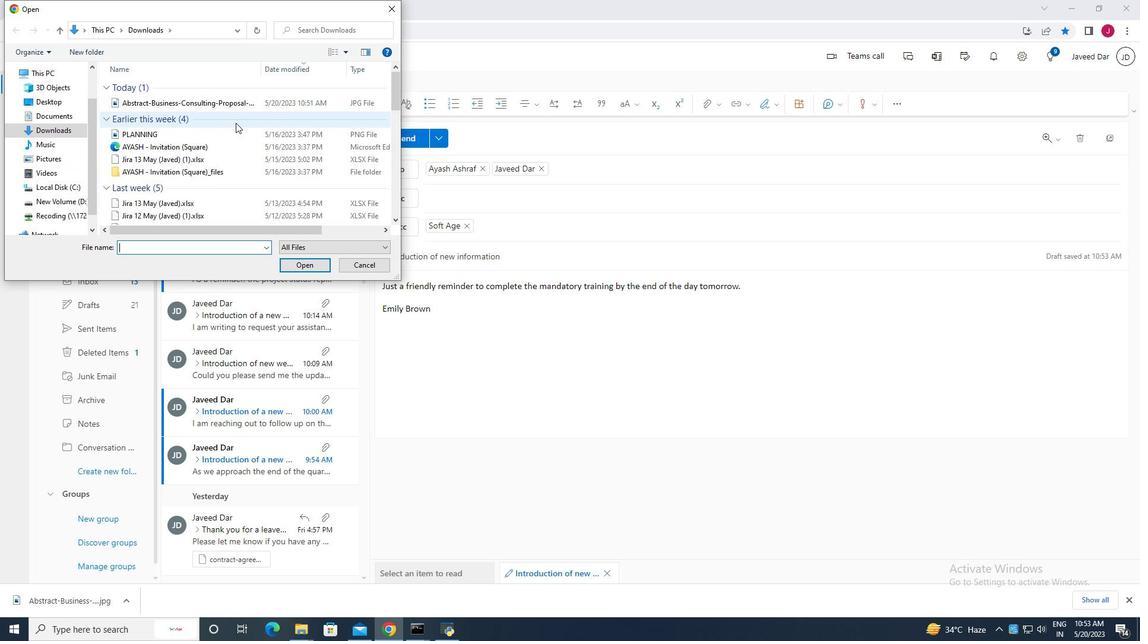 
Action: Mouse scrolled (235, 123) with delta (0, 0)
Screenshot: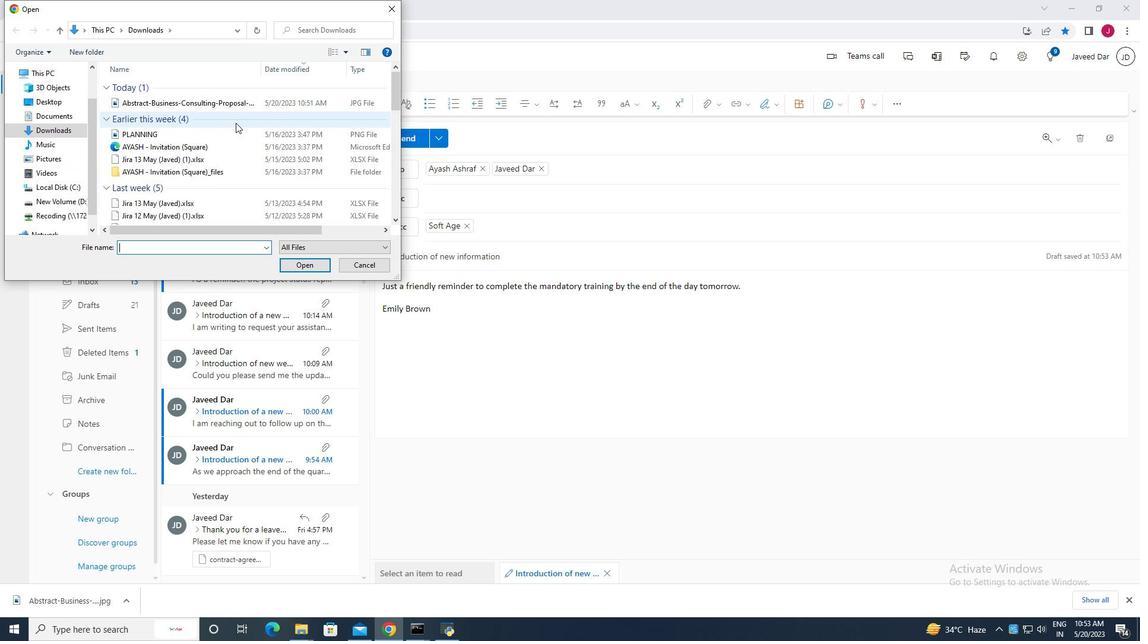 
Action: Mouse scrolled (235, 123) with delta (0, 0)
Screenshot: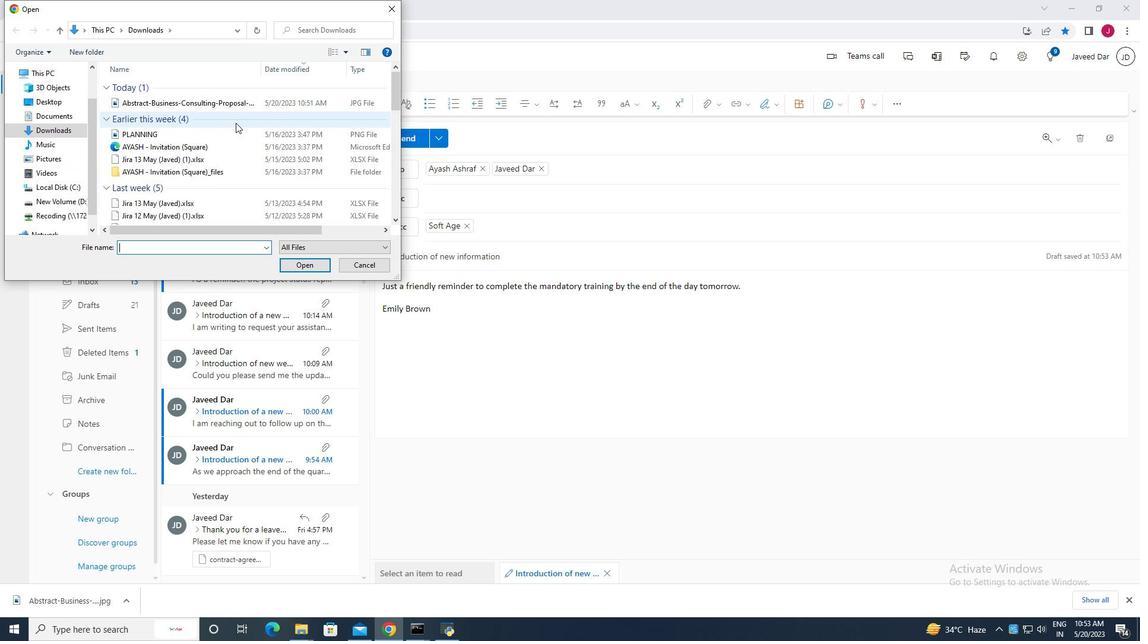 
Action: Mouse moved to (225, 102)
Screenshot: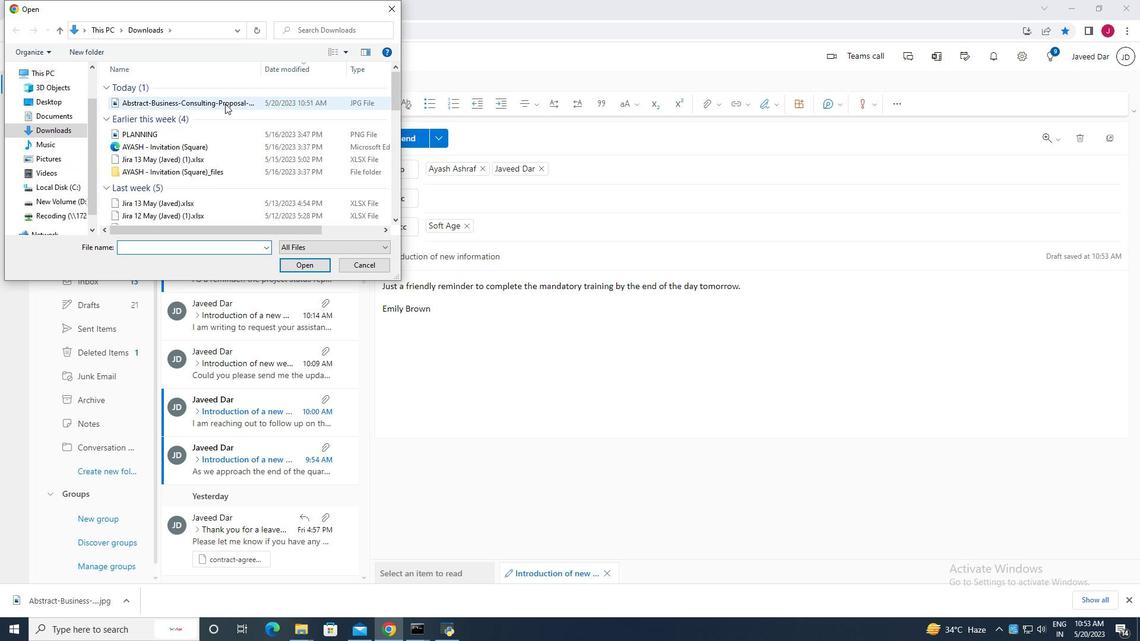 
Action: Mouse pressed left at (225, 102)
Screenshot: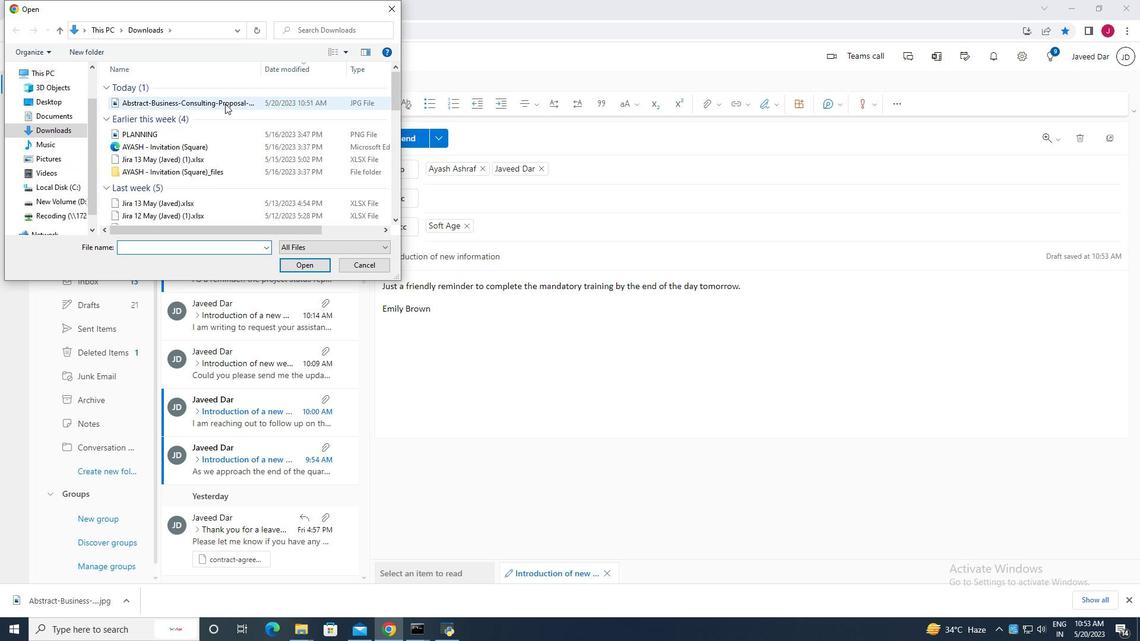 
Action: Mouse moved to (314, 263)
Screenshot: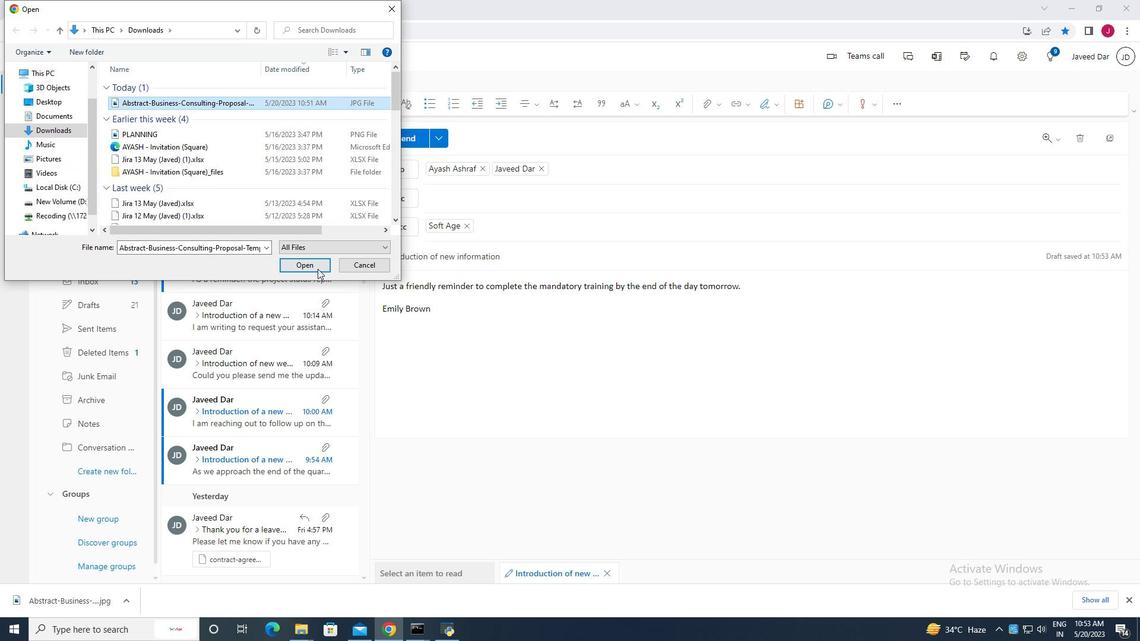 
Action: Mouse pressed left at (314, 263)
Screenshot: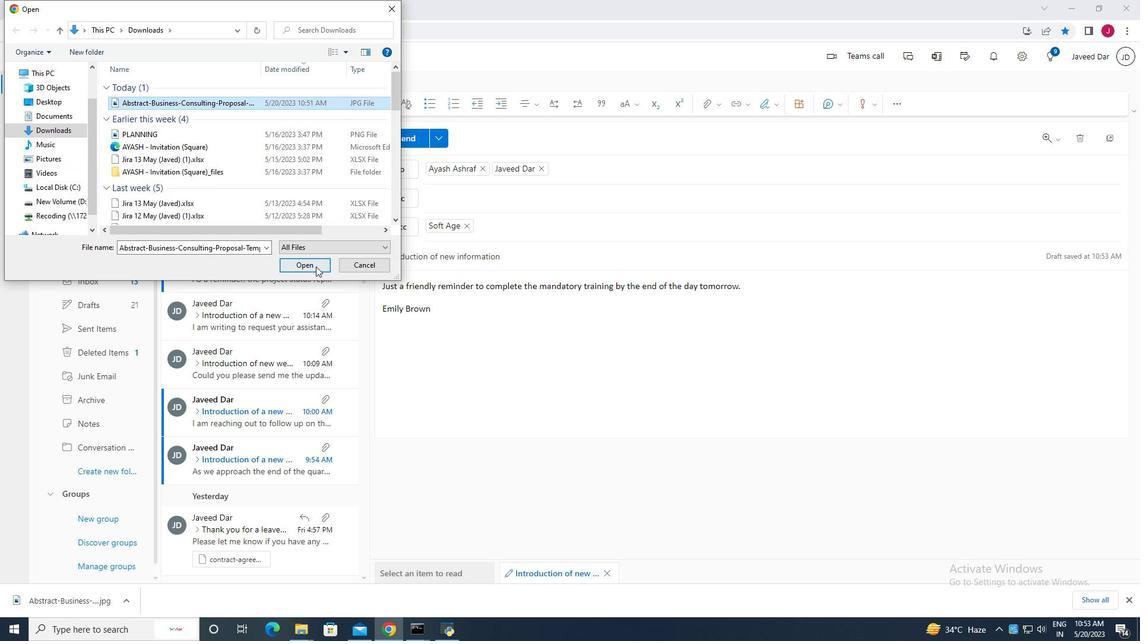 
Action: Mouse moved to (594, 370)
Screenshot: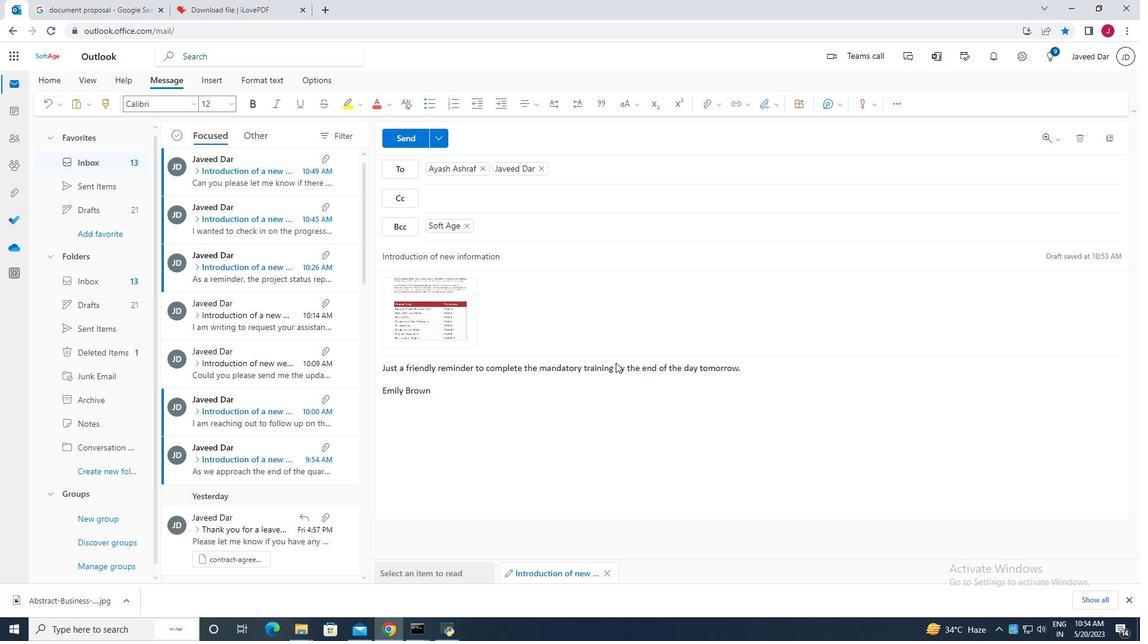 
Action: Mouse scrolled (594, 371) with delta (0, 0)
Screenshot: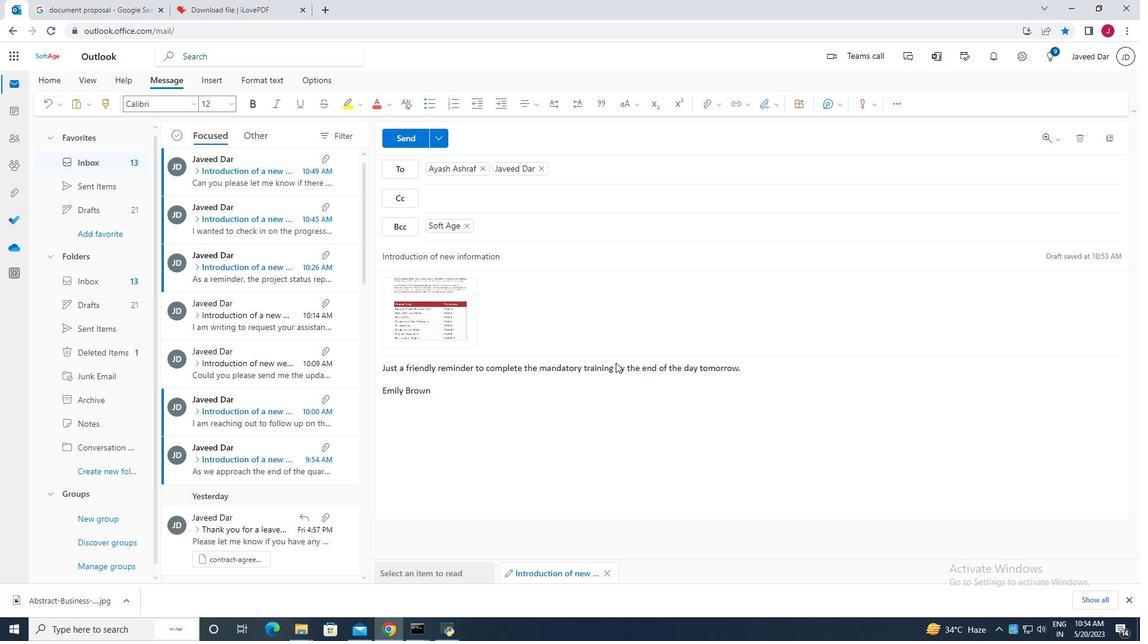 
Action: Mouse scrolled (594, 371) with delta (0, 0)
Screenshot: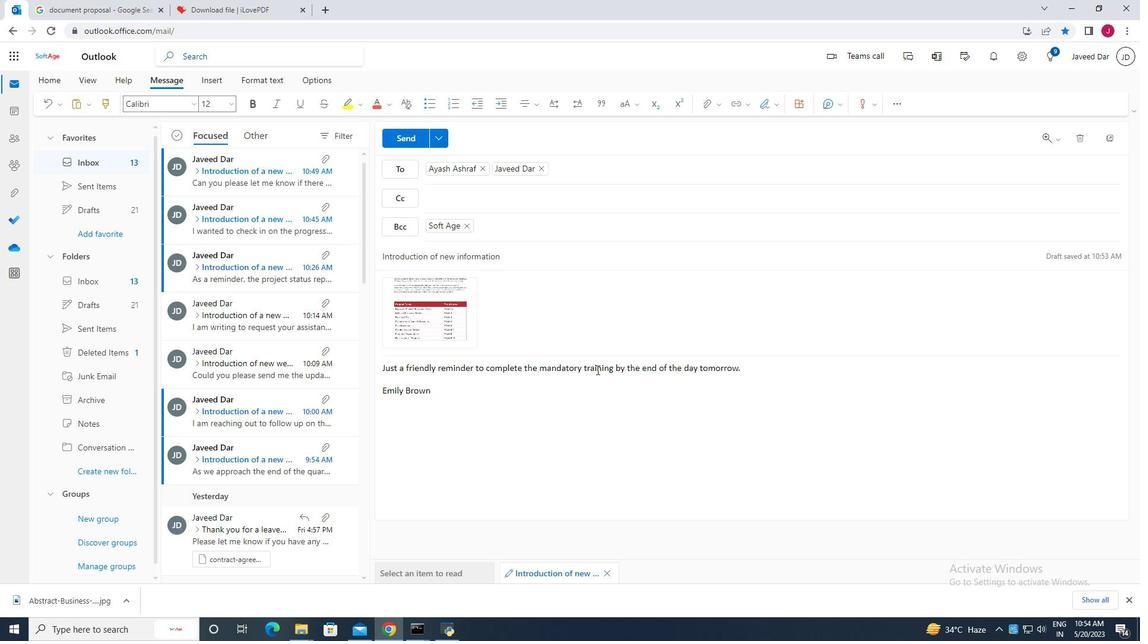 
Action: Mouse scrolled (594, 371) with delta (0, 0)
Screenshot: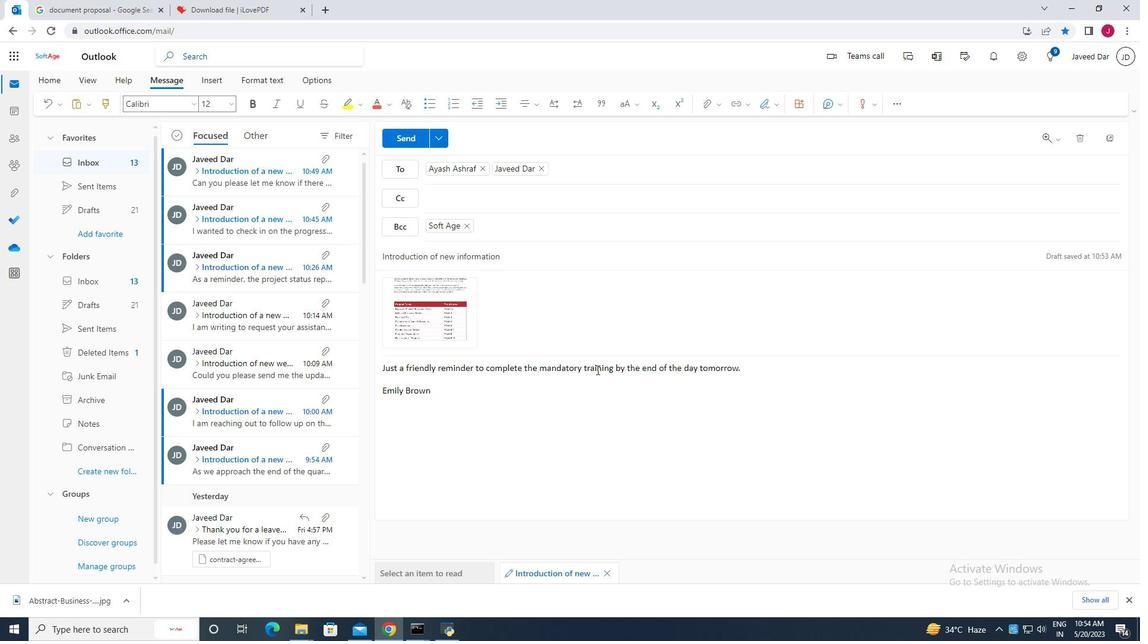 
Action: Mouse scrolled (594, 370) with delta (0, 0)
Screenshot: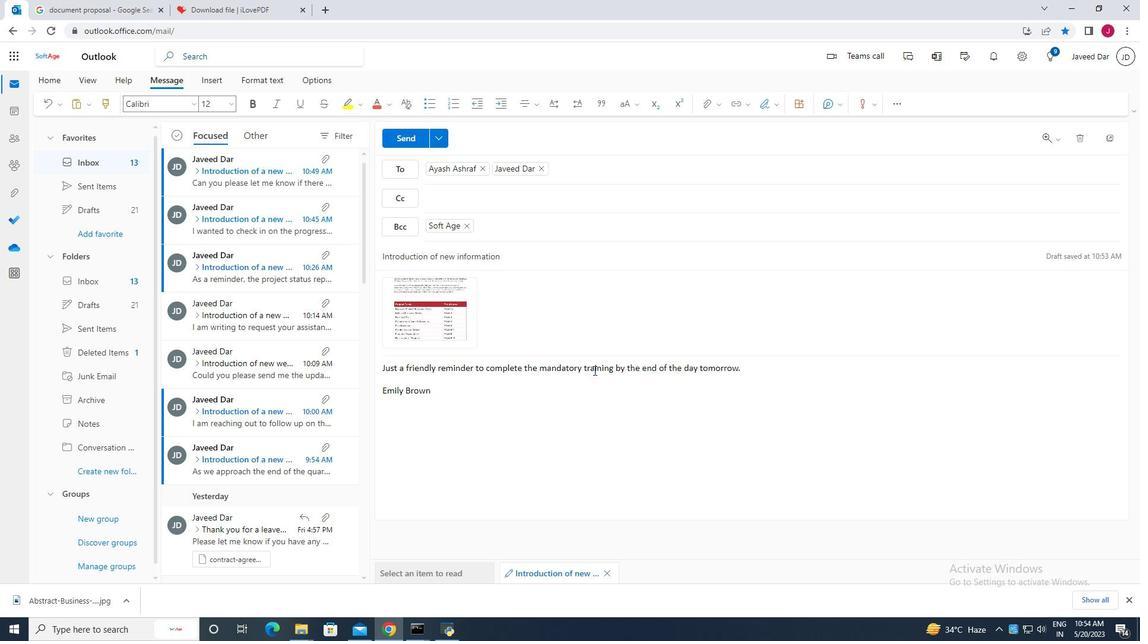 
Action: Mouse moved to (594, 370)
Screenshot: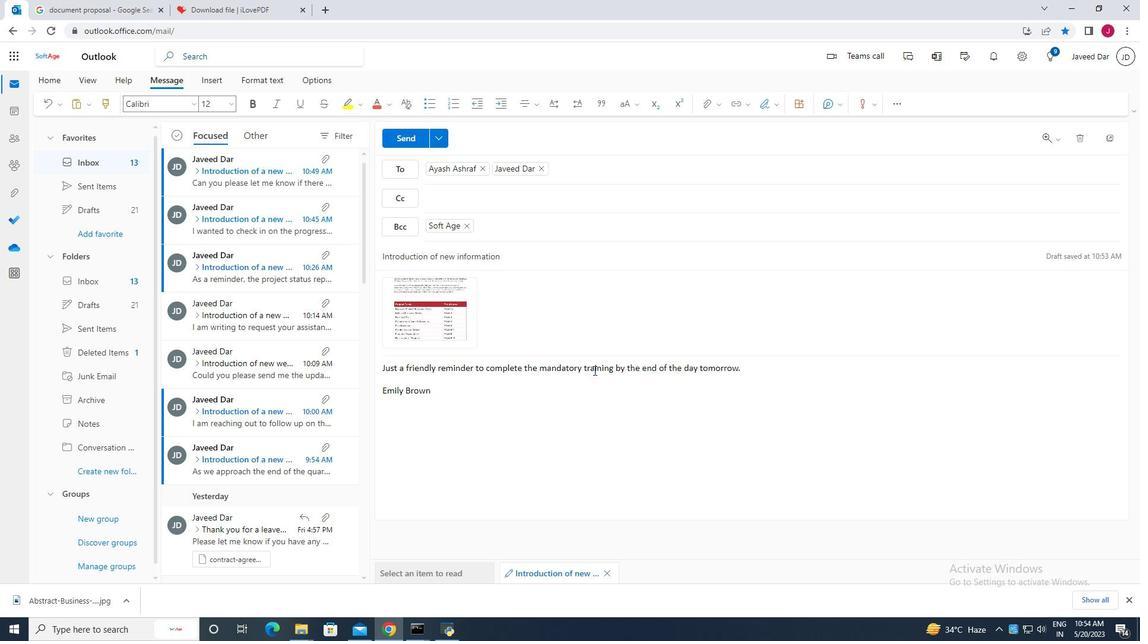 
Action: Mouse scrolled (594, 370) with delta (0, 0)
Screenshot: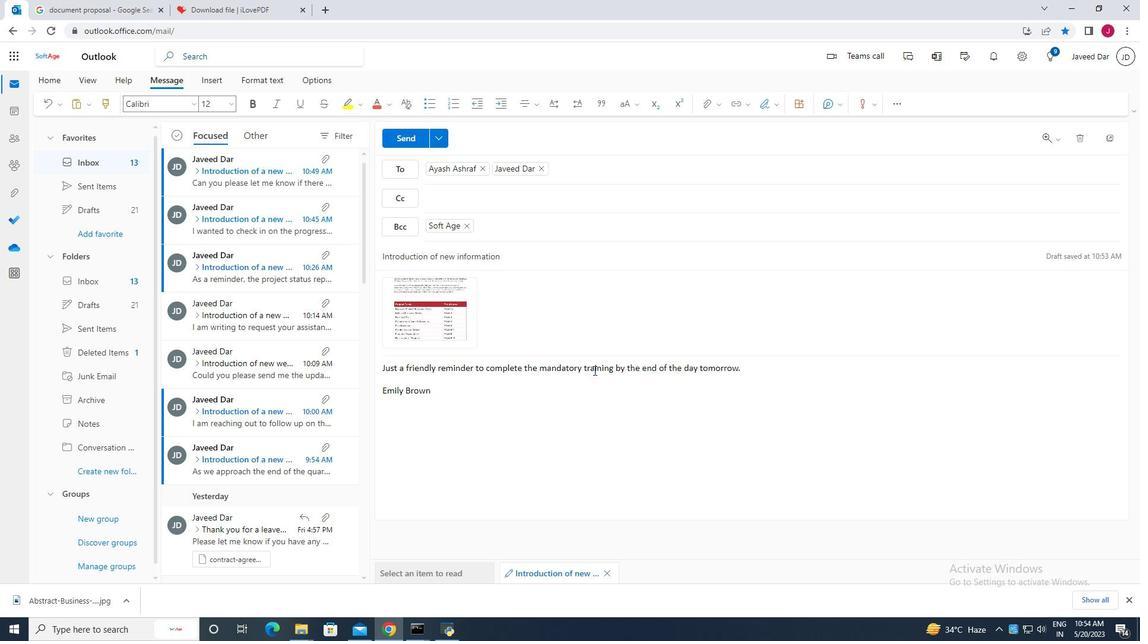 
Action: Mouse scrolled (594, 370) with delta (0, 0)
Screenshot: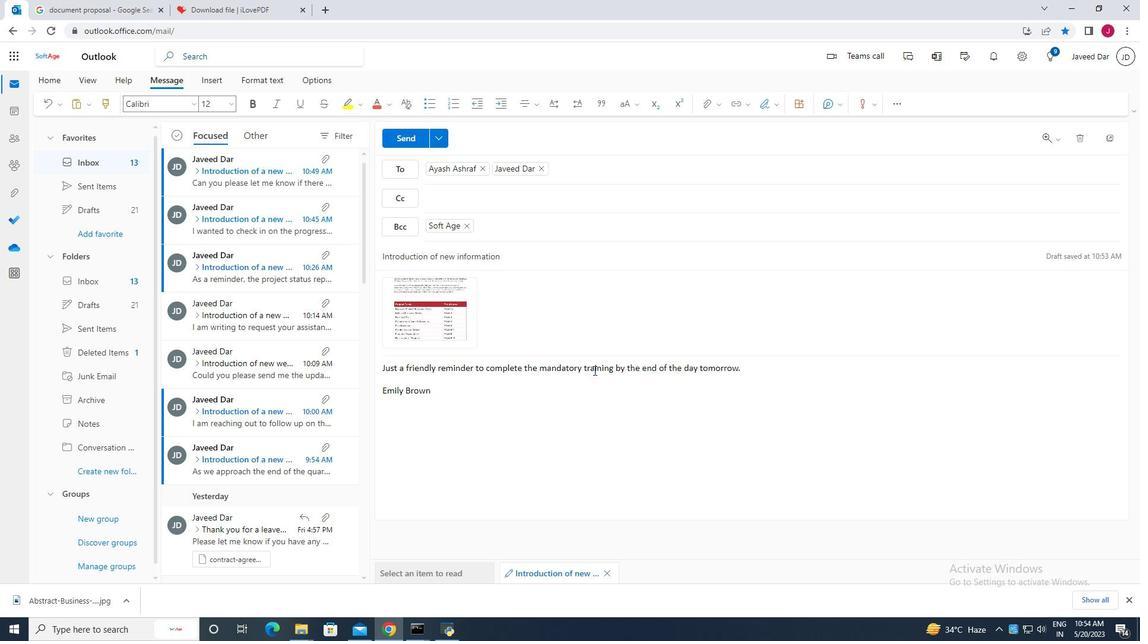 
Action: Mouse scrolled (594, 371) with delta (0, 0)
Screenshot: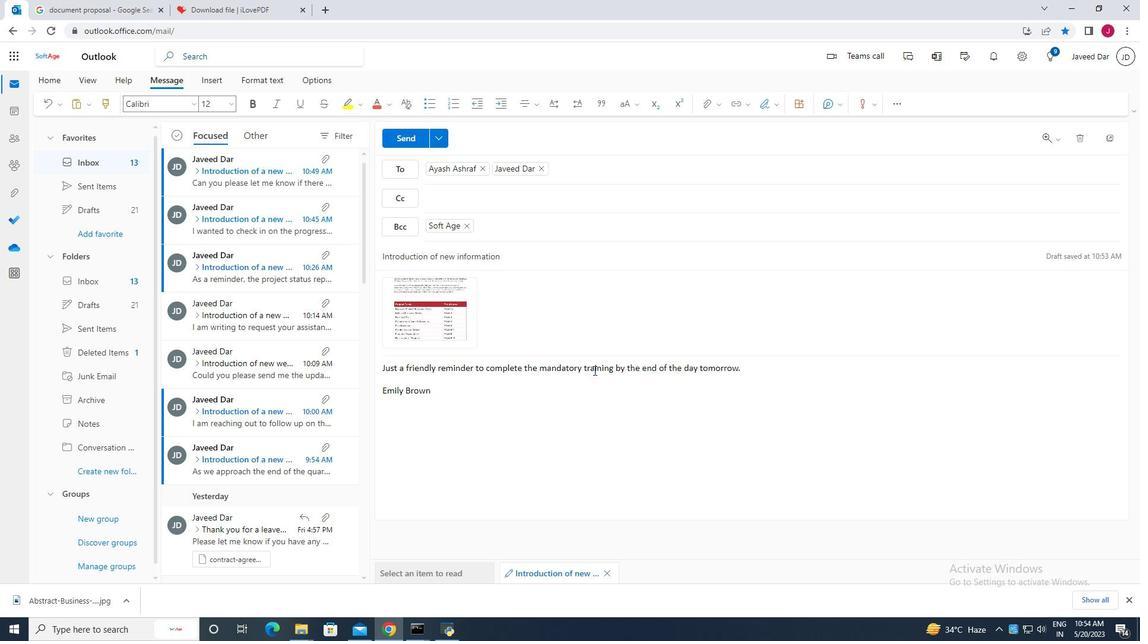 
Action: Mouse scrolled (594, 371) with delta (0, 0)
Screenshot: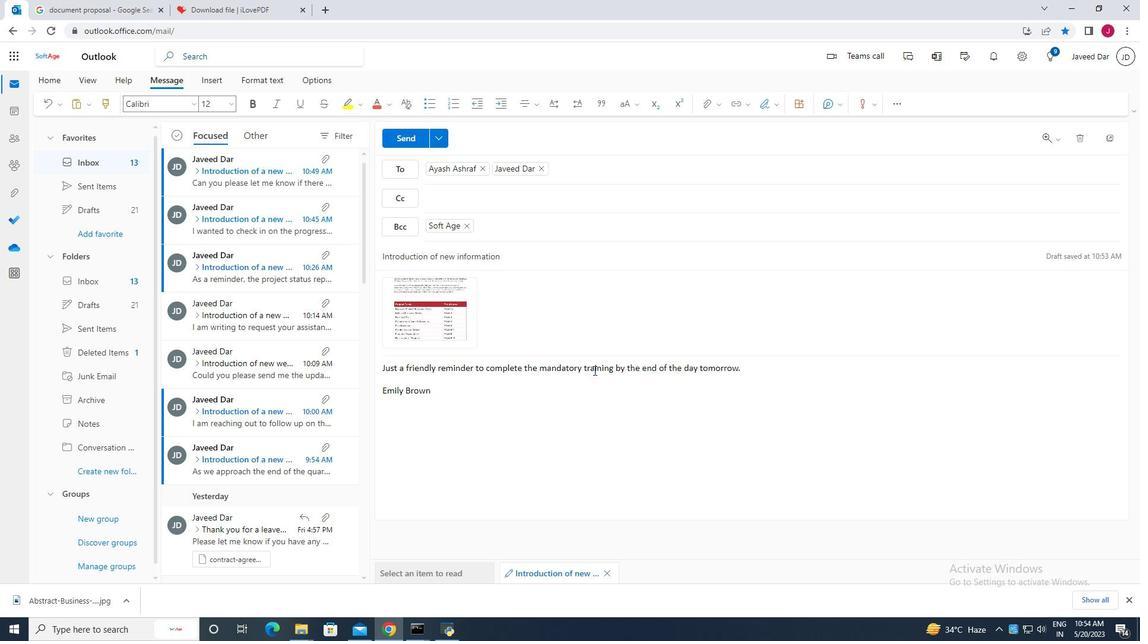 
Action: Mouse scrolled (594, 371) with delta (0, 0)
Screenshot: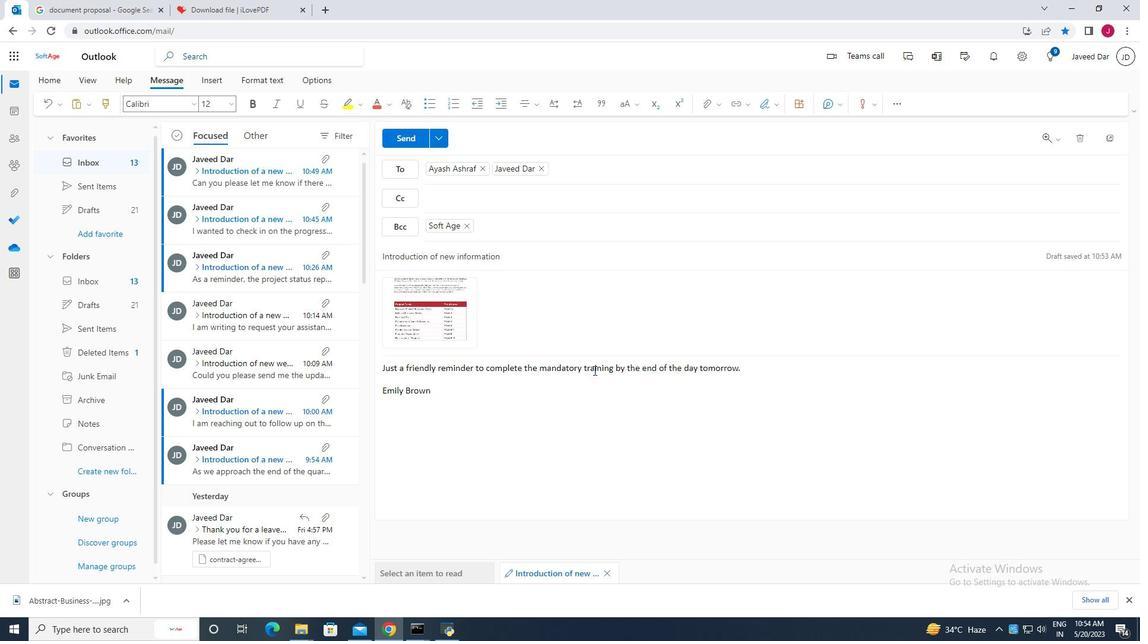 
Action: Mouse scrolled (594, 370) with delta (0, 0)
Screenshot: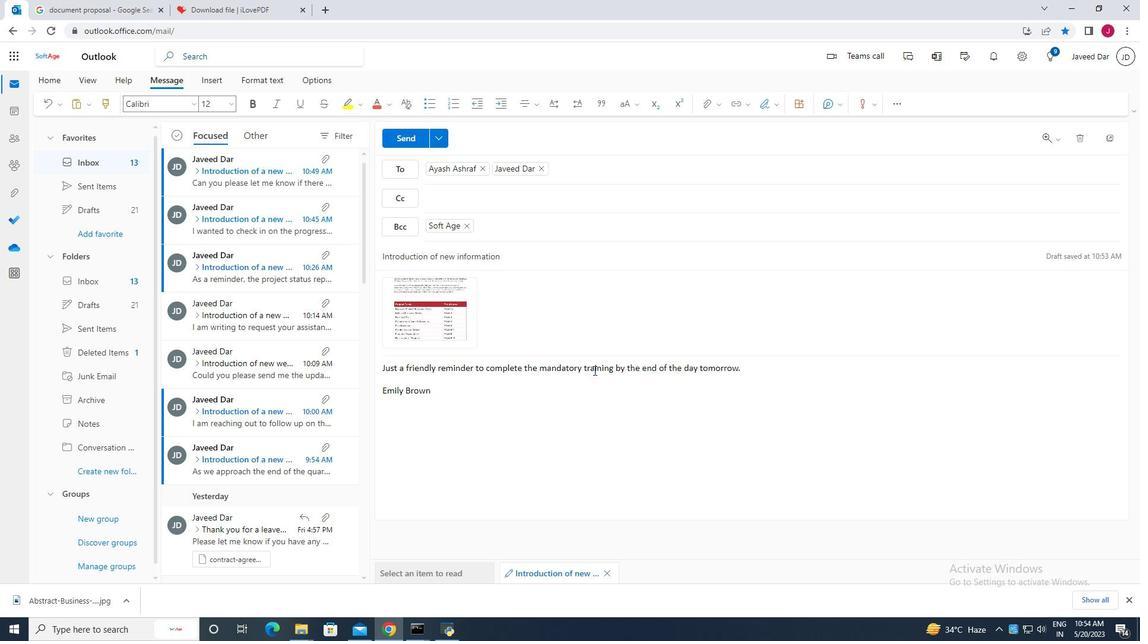 
Action: Mouse scrolled (594, 370) with delta (0, 0)
Screenshot: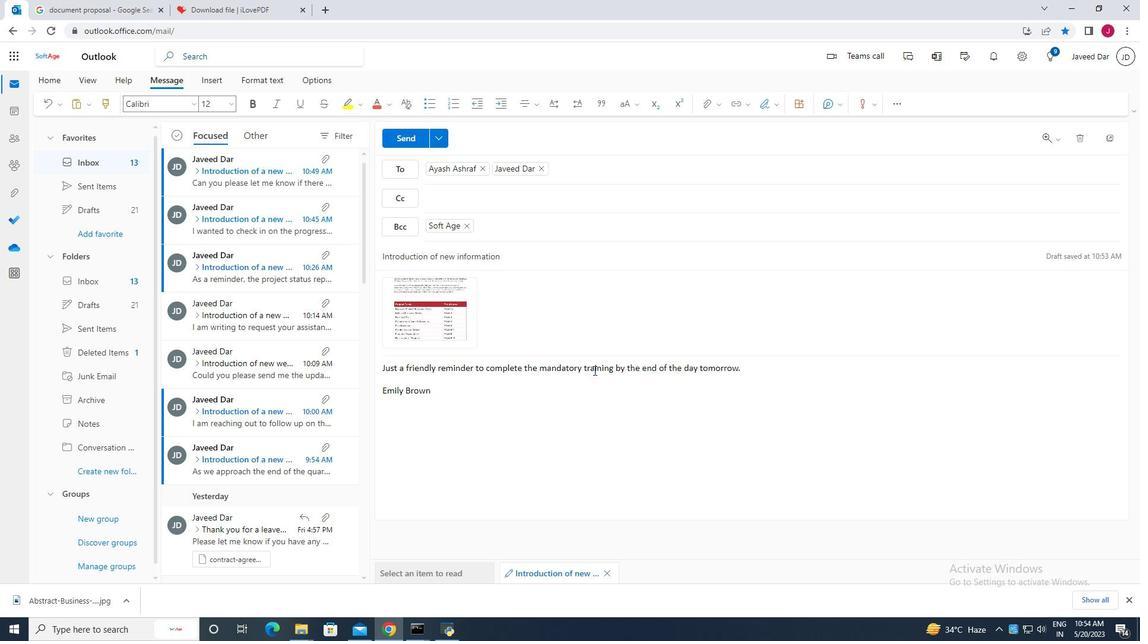 
Action: Mouse scrolled (594, 370) with delta (0, 0)
Screenshot: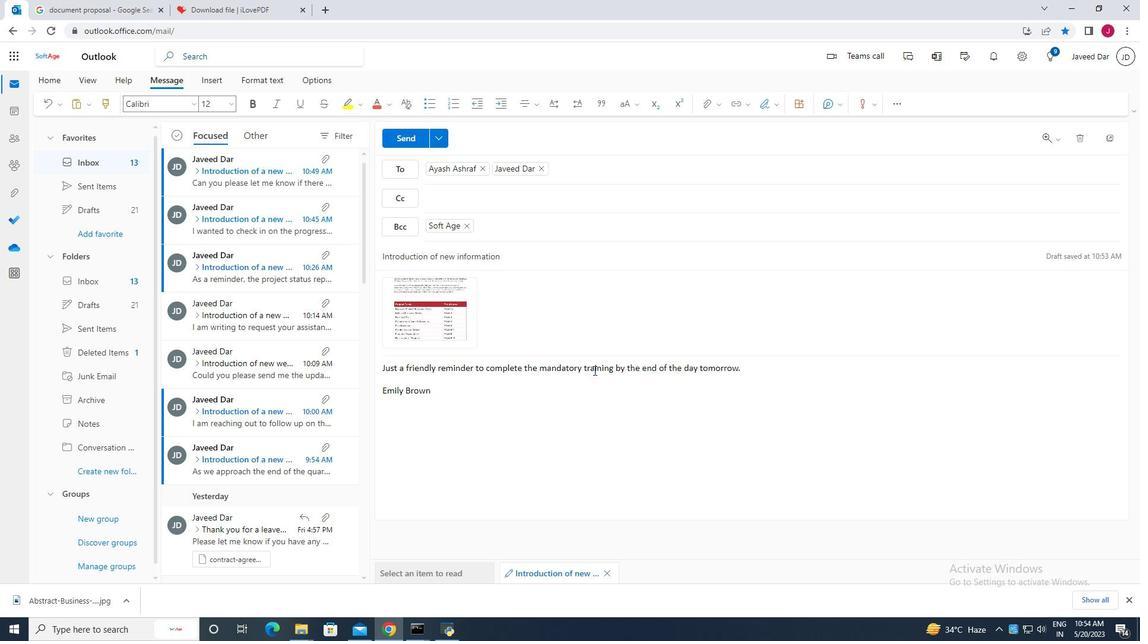 
Action: Mouse scrolled (594, 370) with delta (0, 0)
Screenshot: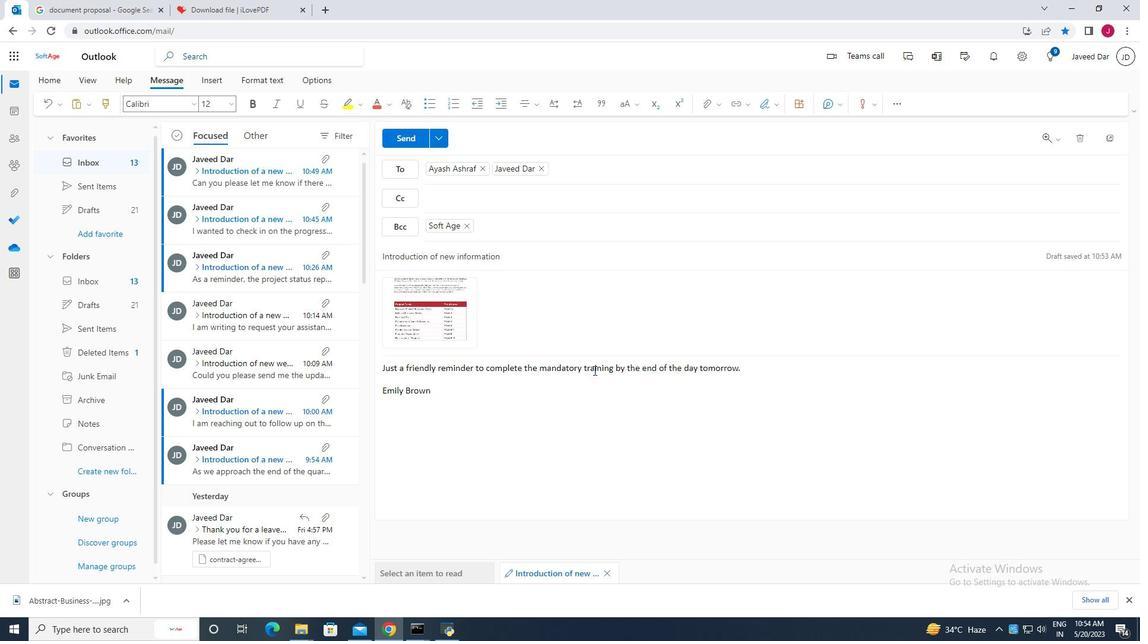 
Action: Mouse scrolled (594, 371) with delta (0, 0)
Screenshot: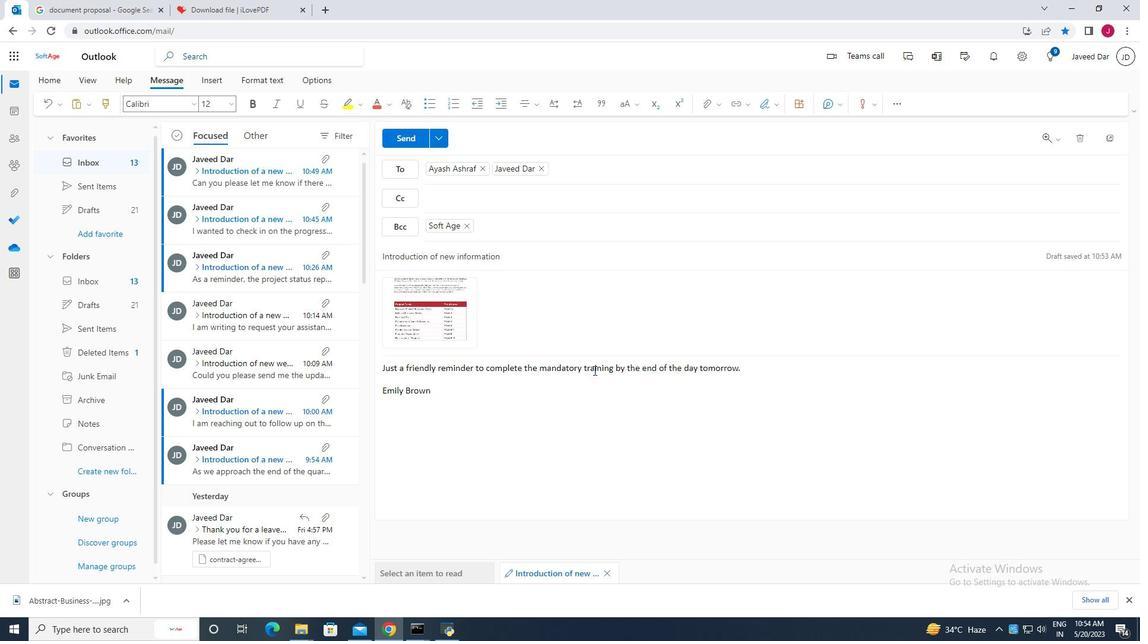 
Action: Mouse scrolled (594, 371) with delta (0, 0)
Screenshot: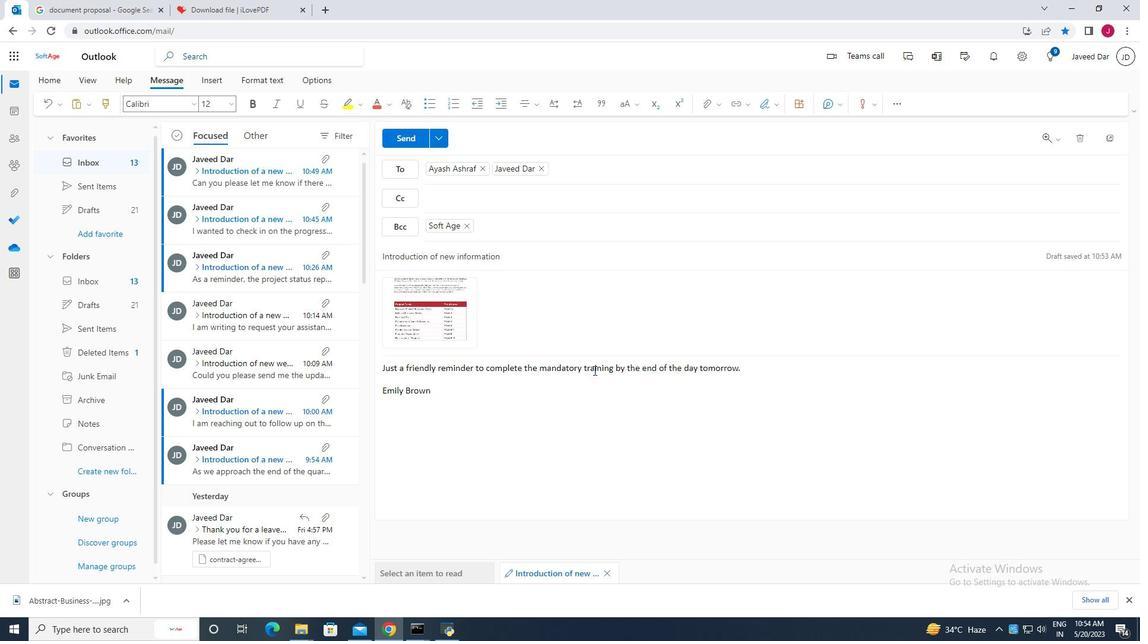 
Action: Mouse scrolled (594, 370) with delta (0, 0)
Screenshot: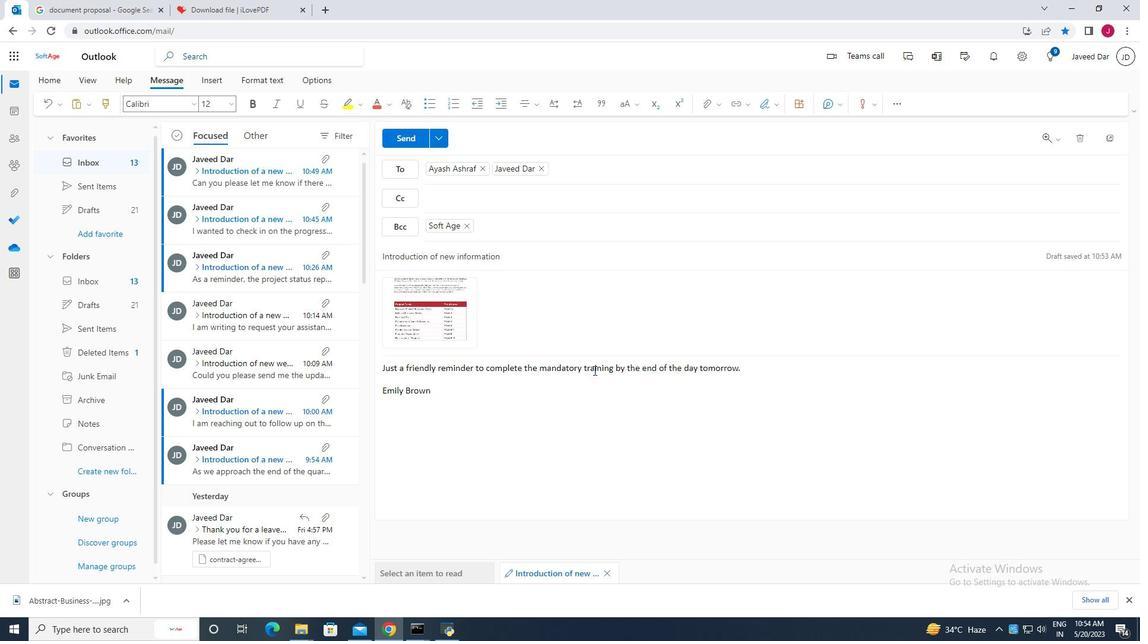 
Action: Mouse scrolled (594, 371) with delta (0, 0)
Screenshot: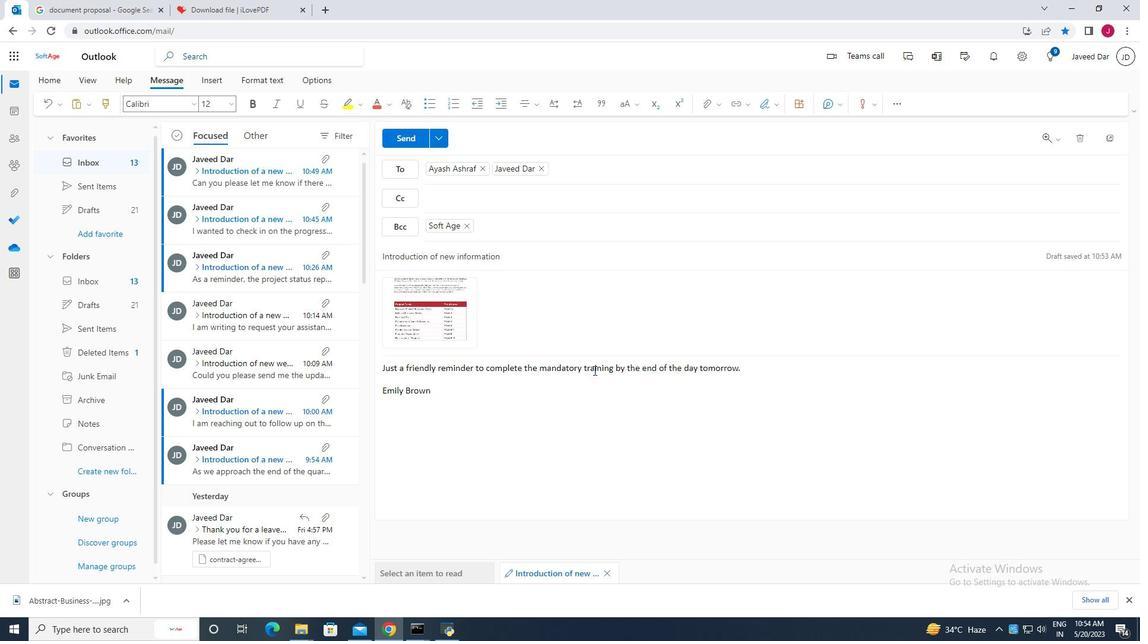 
Action: Mouse moved to (573, 365)
Screenshot: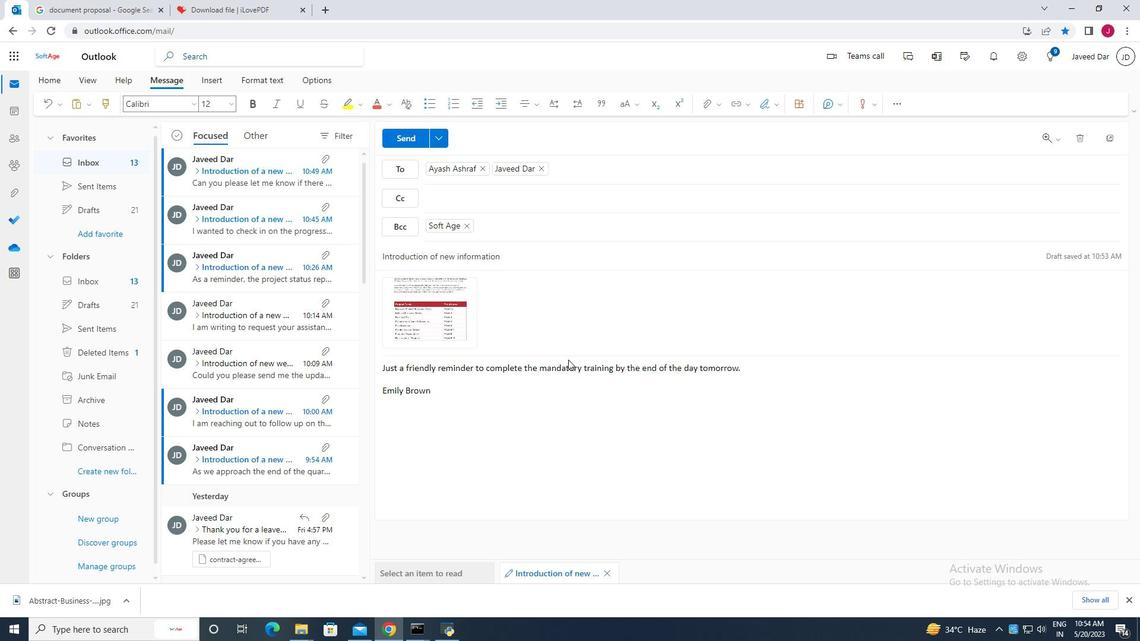 
Action: Mouse scrolled (573, 366) with delta (0, 0)
Screenshot: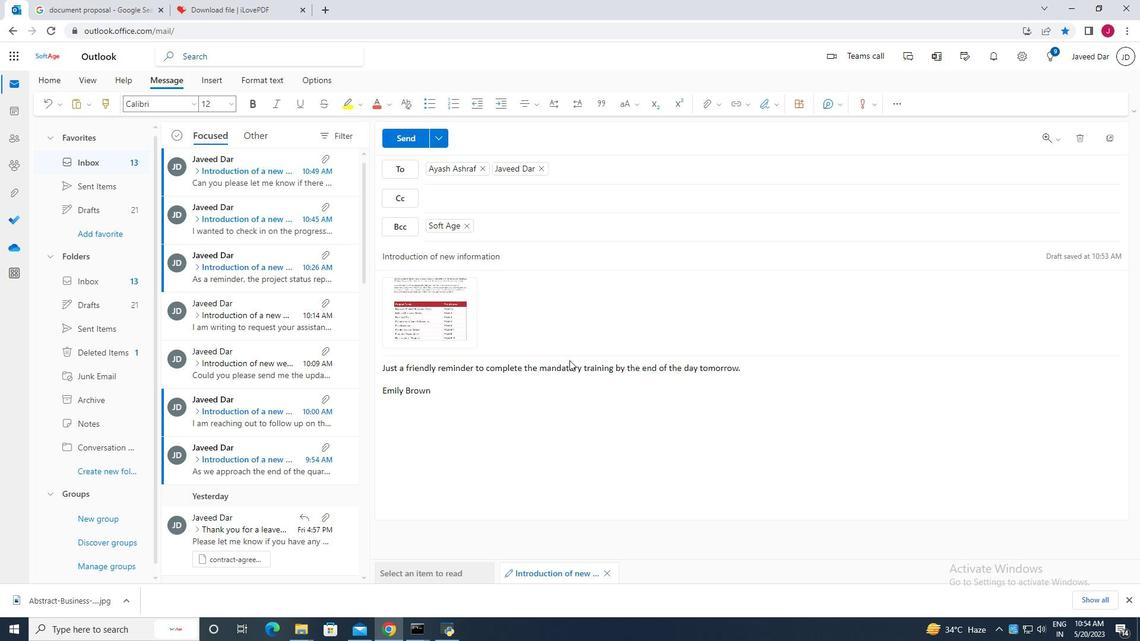 
Action: Mouse scrolled (573, 366) with delta (0, 0)
Screenshot: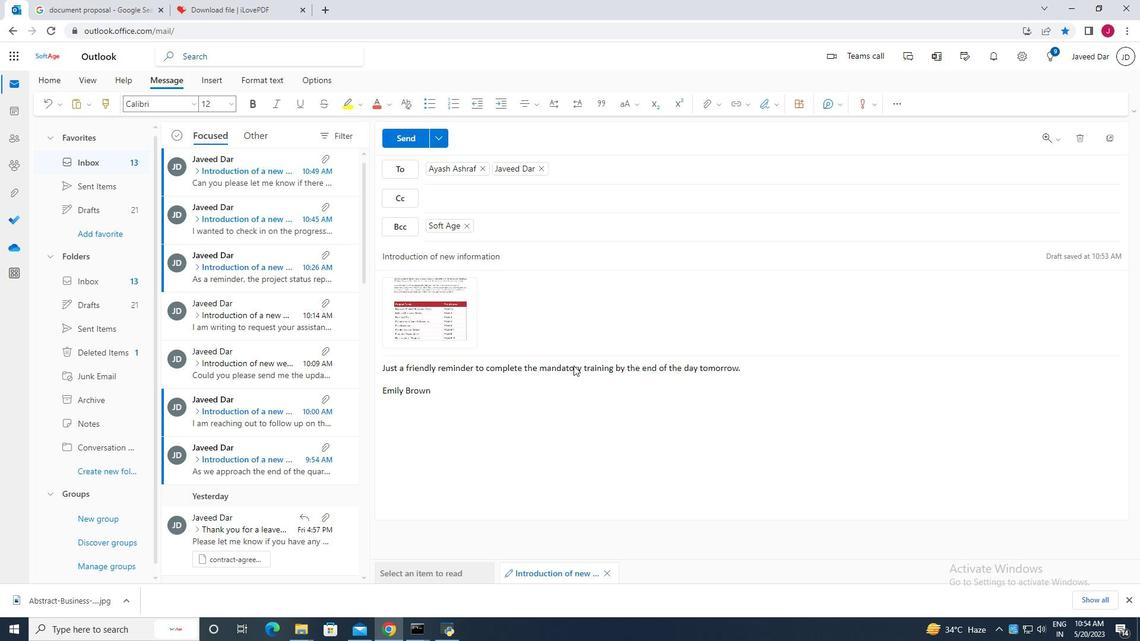 
Action: Mouse scrolled (573, 366) with delta (0, 0)
Screenshot: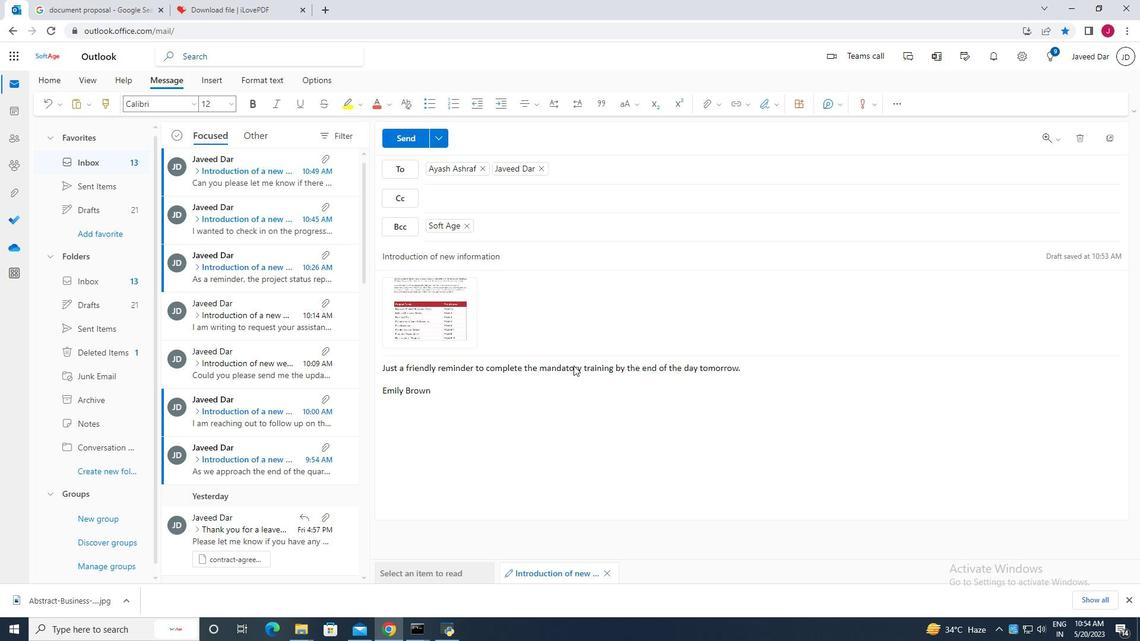 
Action: Mouse scrolled (573, 366) with delta (0, 0)
Screenshot: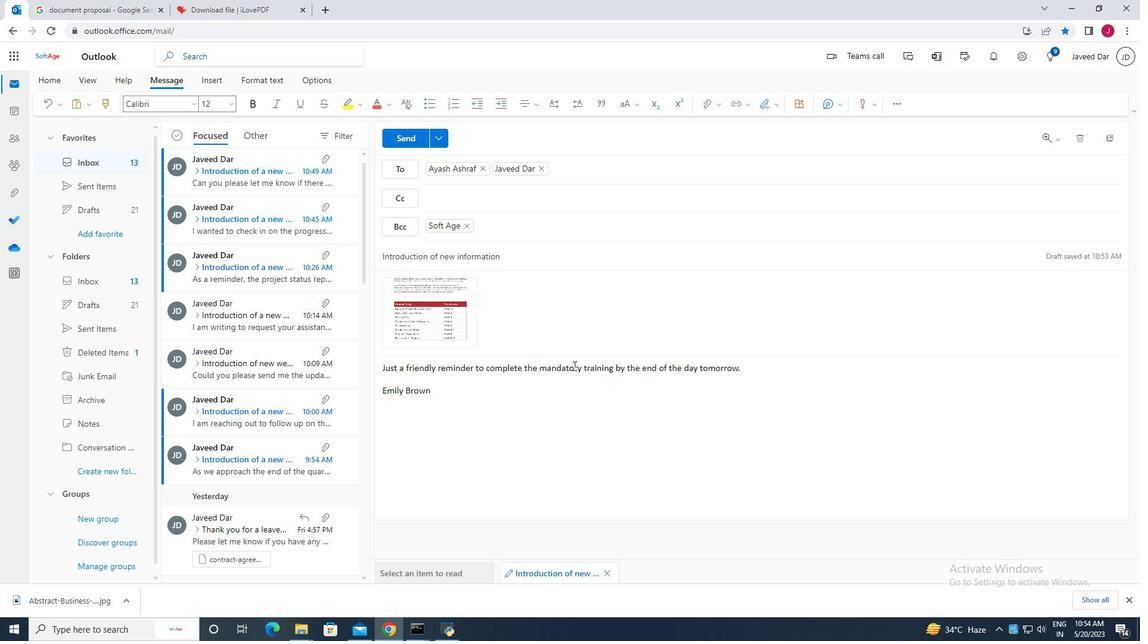 
Action: Mouse moved to (572, 365)
Screenshot: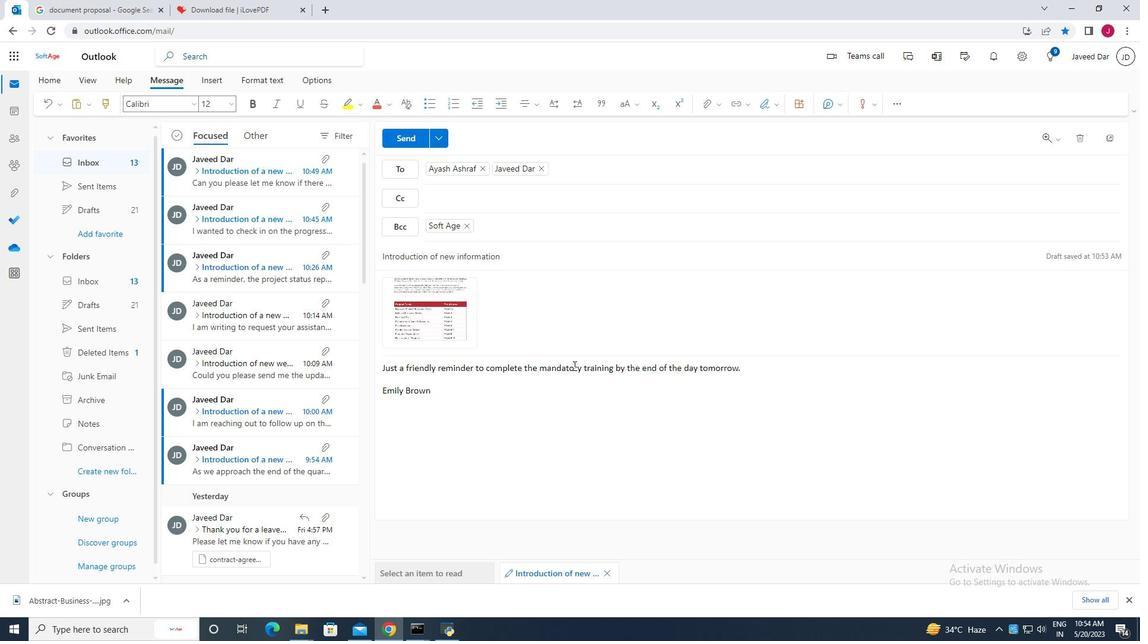 
Action: Mouse scrolled (572, 365) with delta (0, 0)
Screenshot: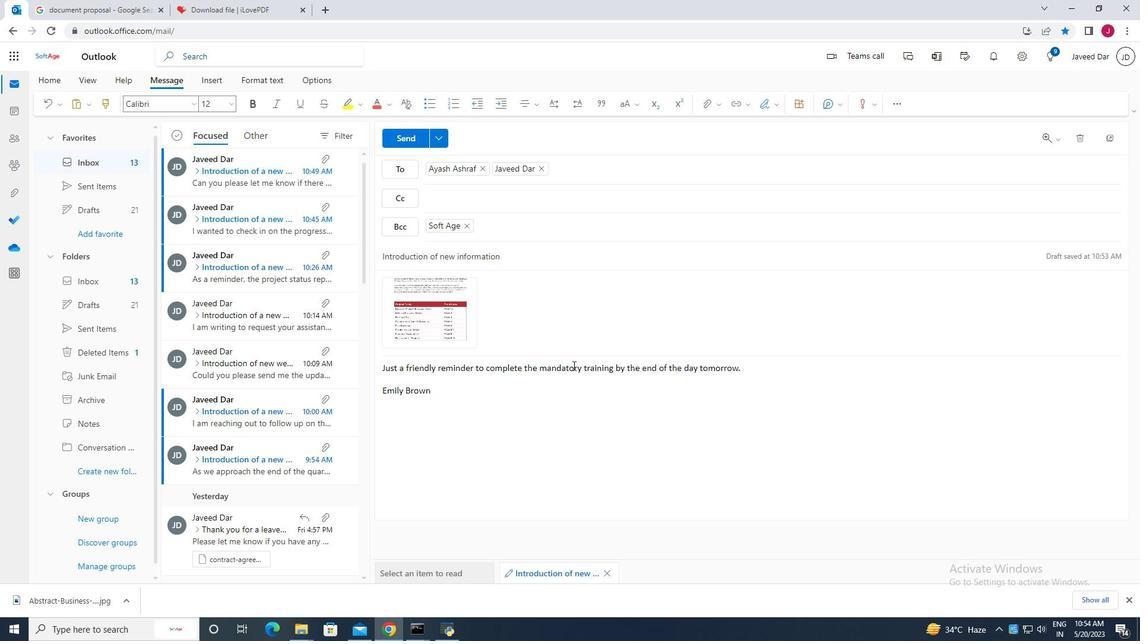 
Action: Mouse scrolled (572, 365) with delta (0, 0)
Screenshot: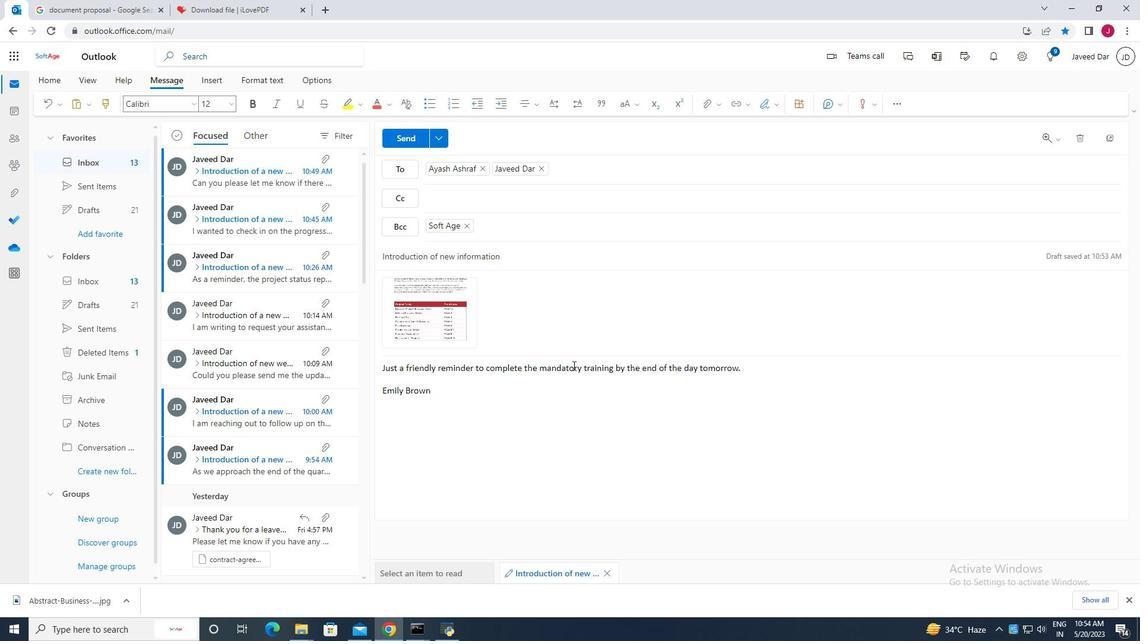
Action: Mouse scrolled (572, 365) with delta (0, 0)
Screenshot: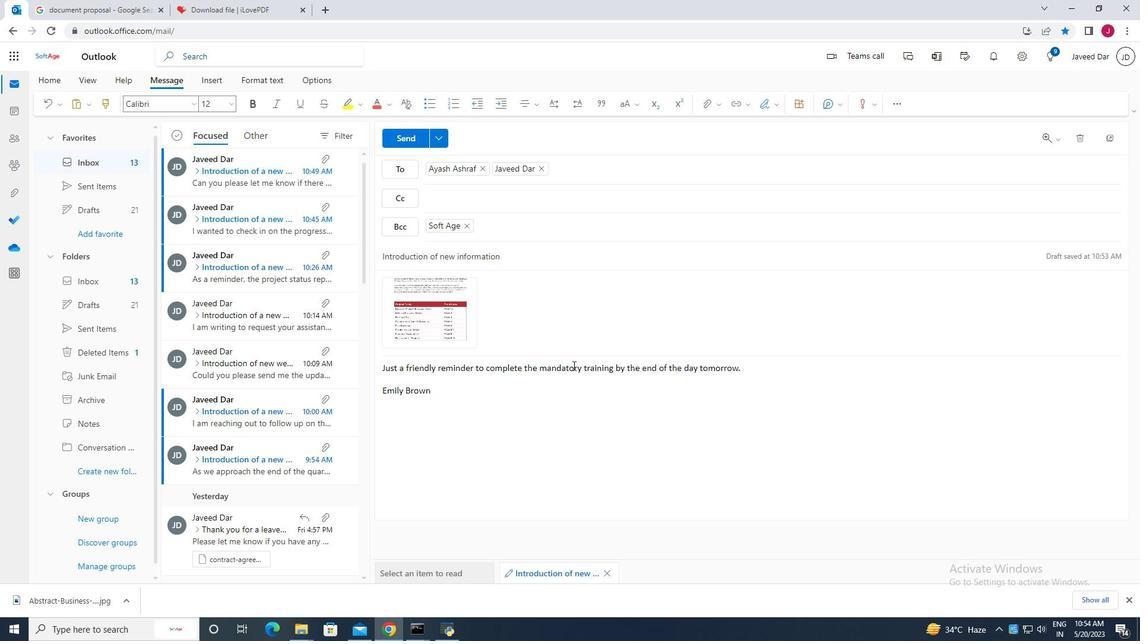 
Action: Mouse scrolled (572, 365) with delta (0, 0)
Screenshot: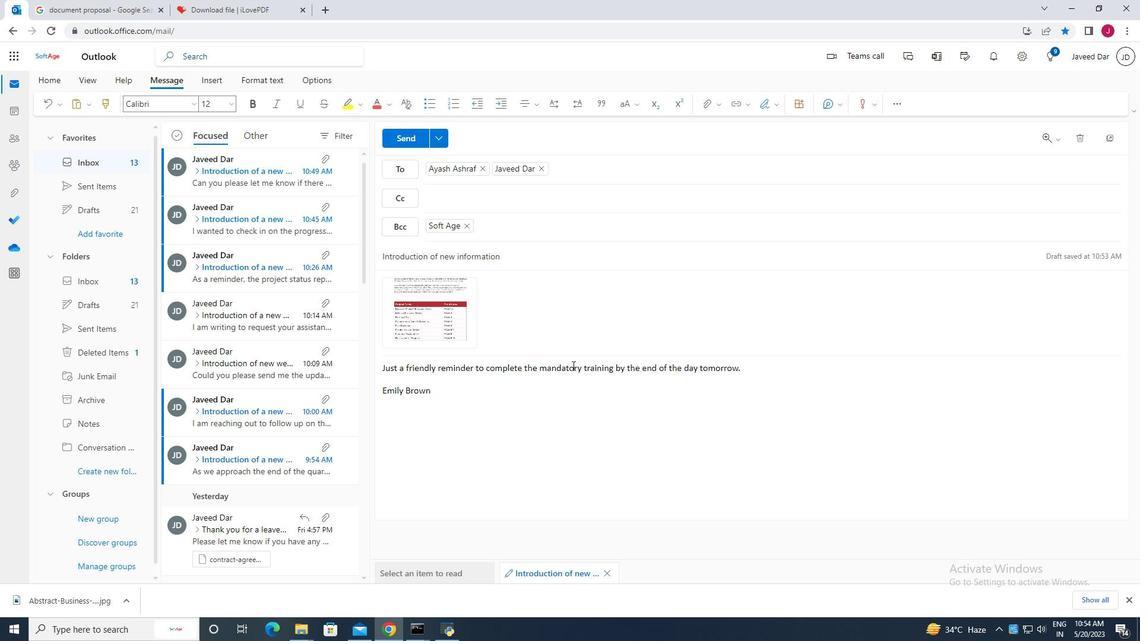 
Action: Mouse scrolled (572, 366) with delta (0, 0)
Screenshot: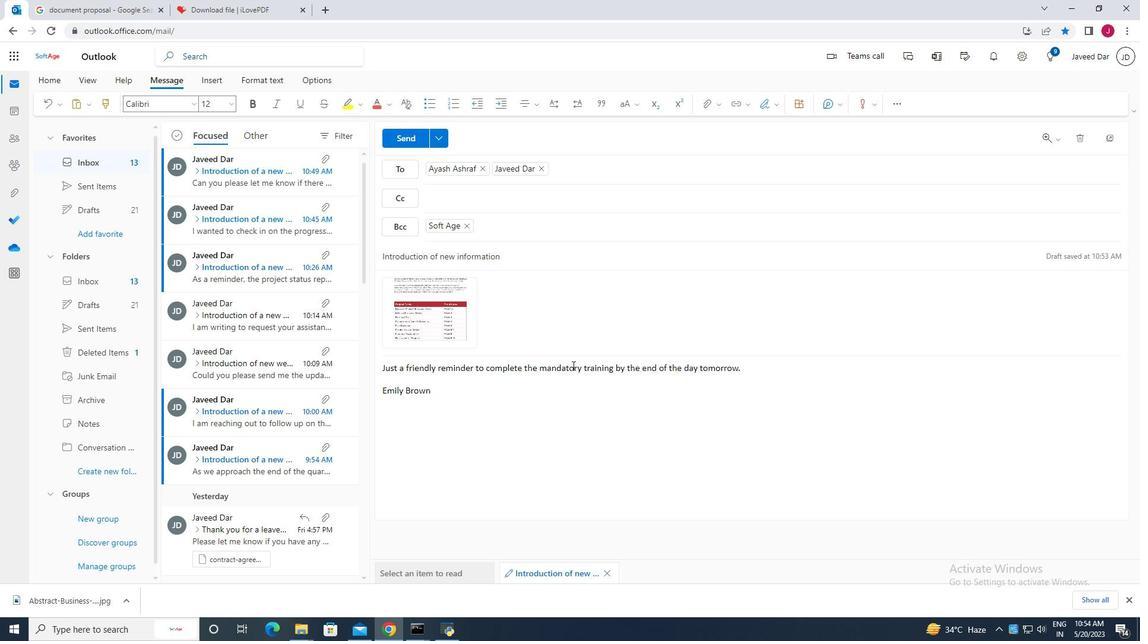 
Action: Mouse scrolled (572, 366) with delta (0, 0)
Screenshot: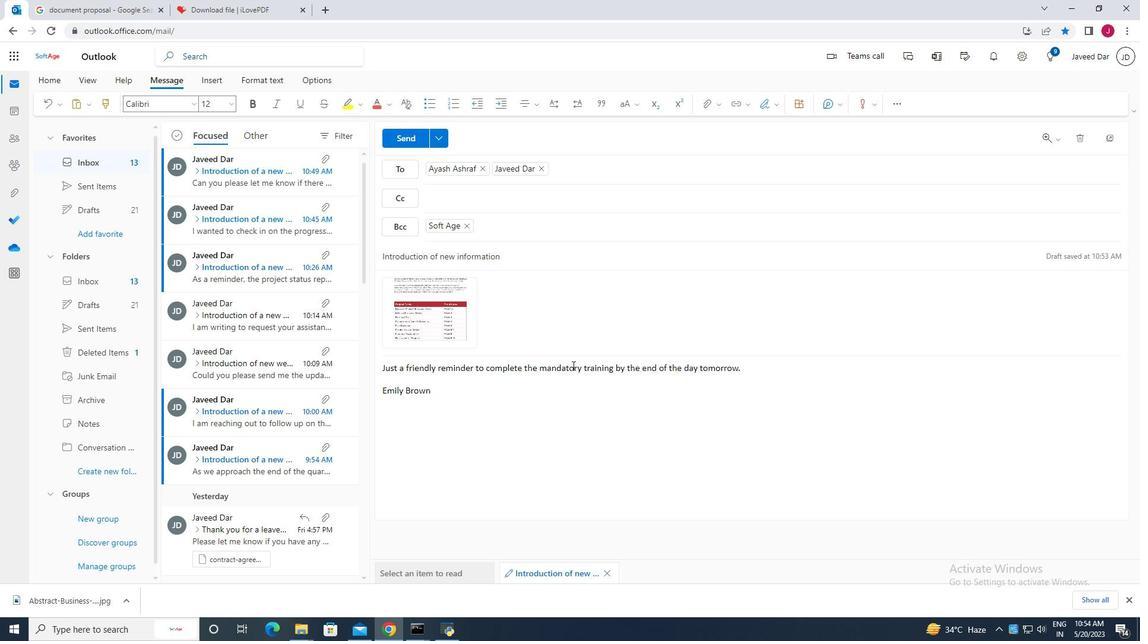 
Action: Mouse scrolled (572, 366) with delta (0, 0)
Screenshot: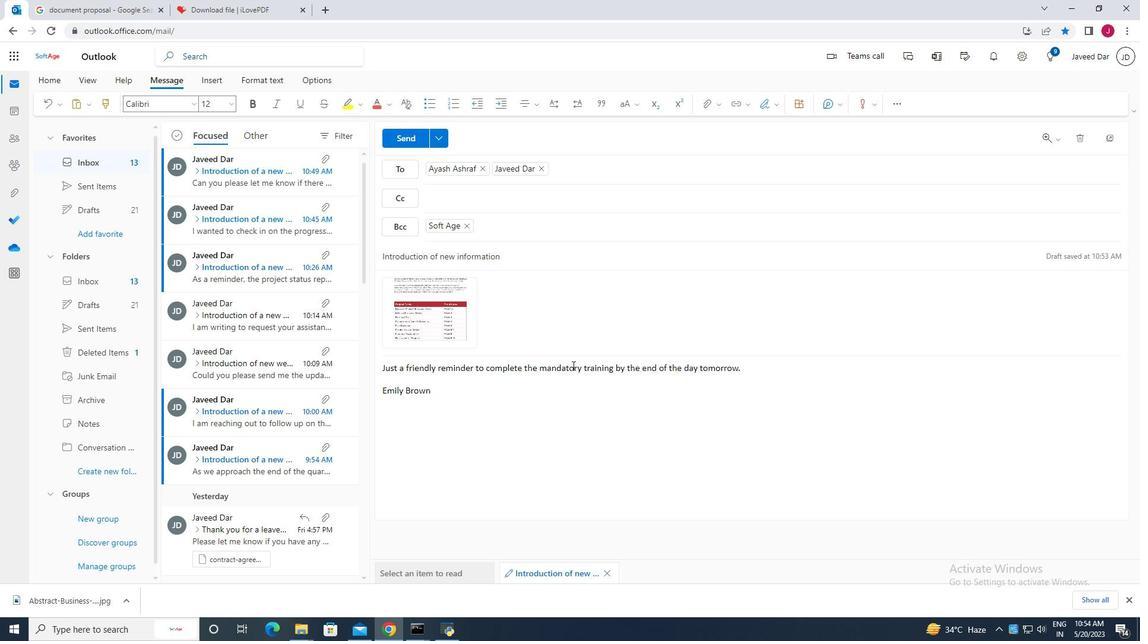 
Action: Mouse scrolled (572, 366) with delta (0, 0)
Screenshot: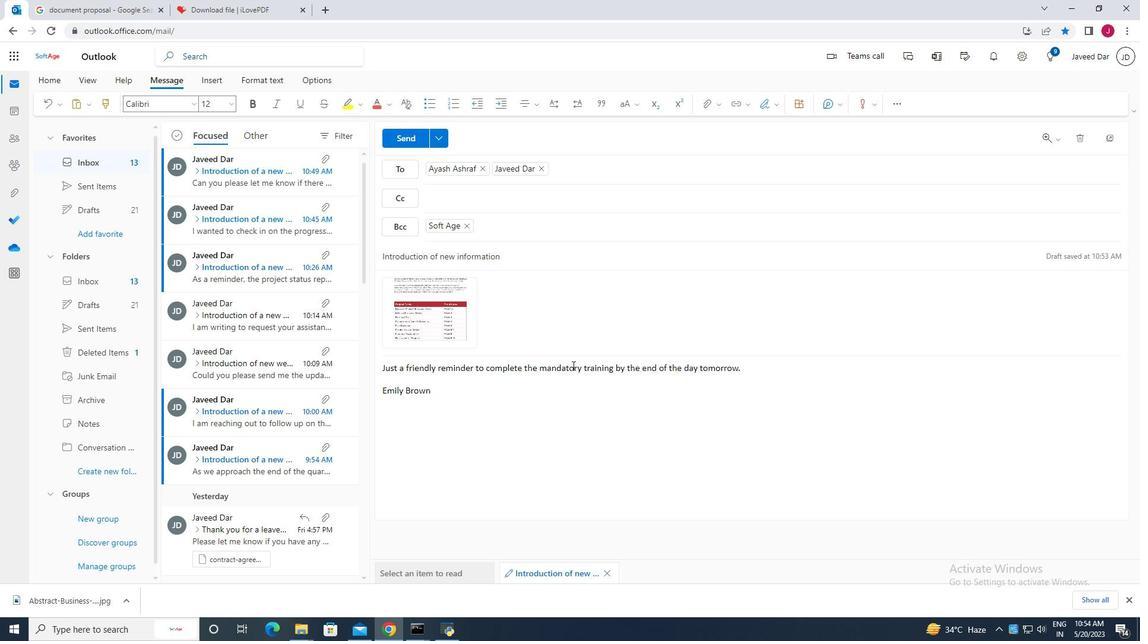 
Action: Mouse scrolled (572, 366) with delta (0, 0)
Screenshot: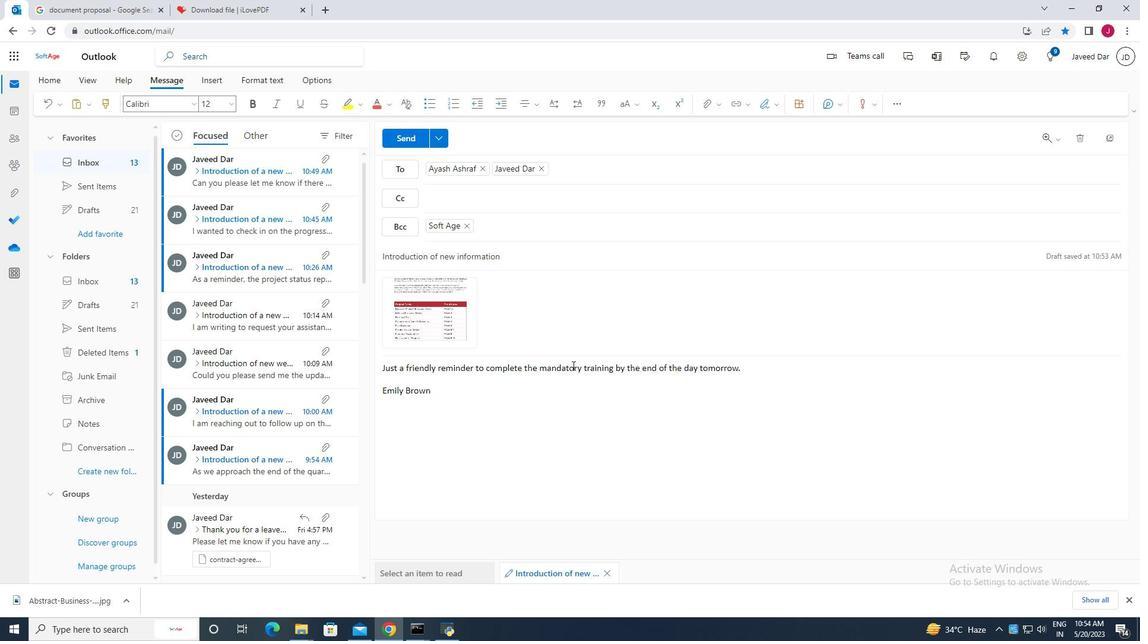 
Action: Mouse moved to (572, 365)
Screenshot: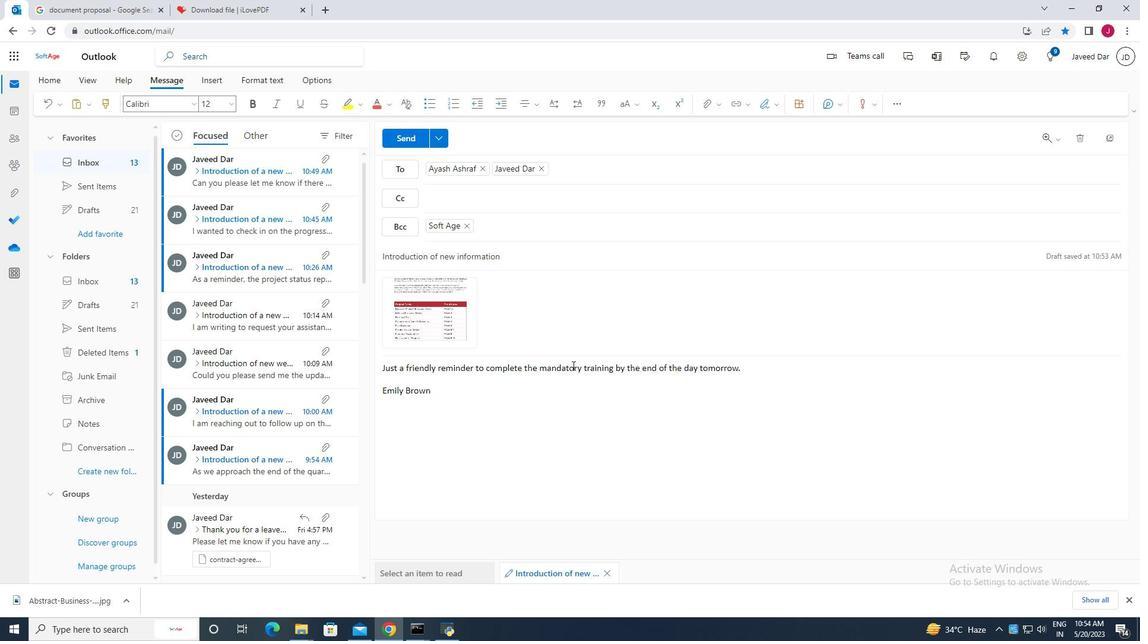 
Action: Mouse scrolled (572, 365) with delta (0, 0)
Screenshot: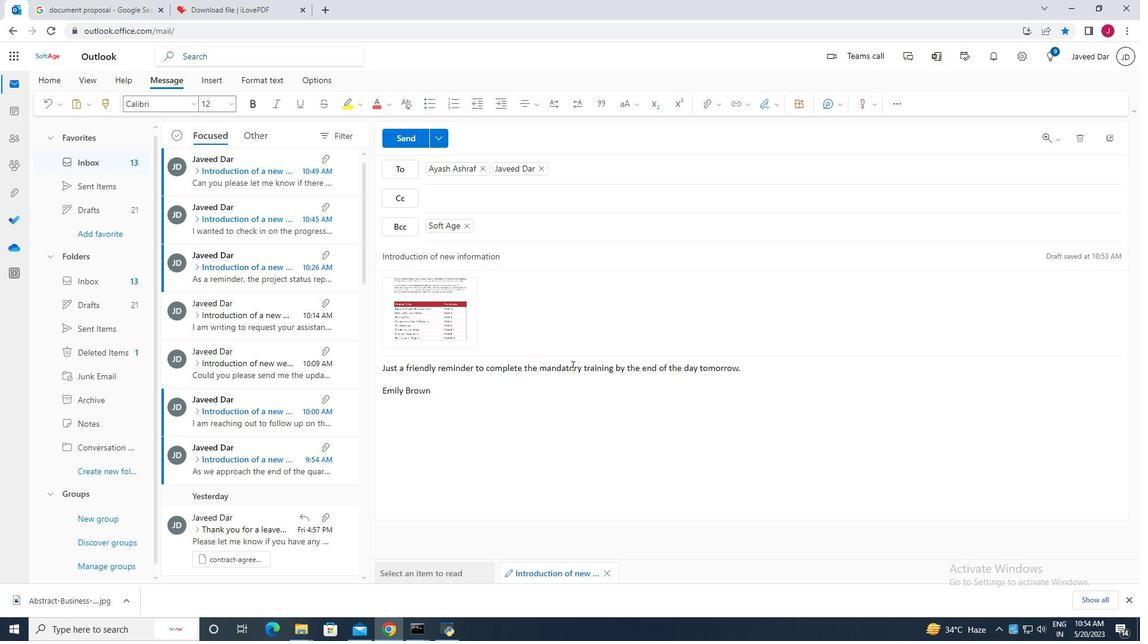 
Action: Mouse scrolled (572, 365) with delta (0, 0)
Screenshot: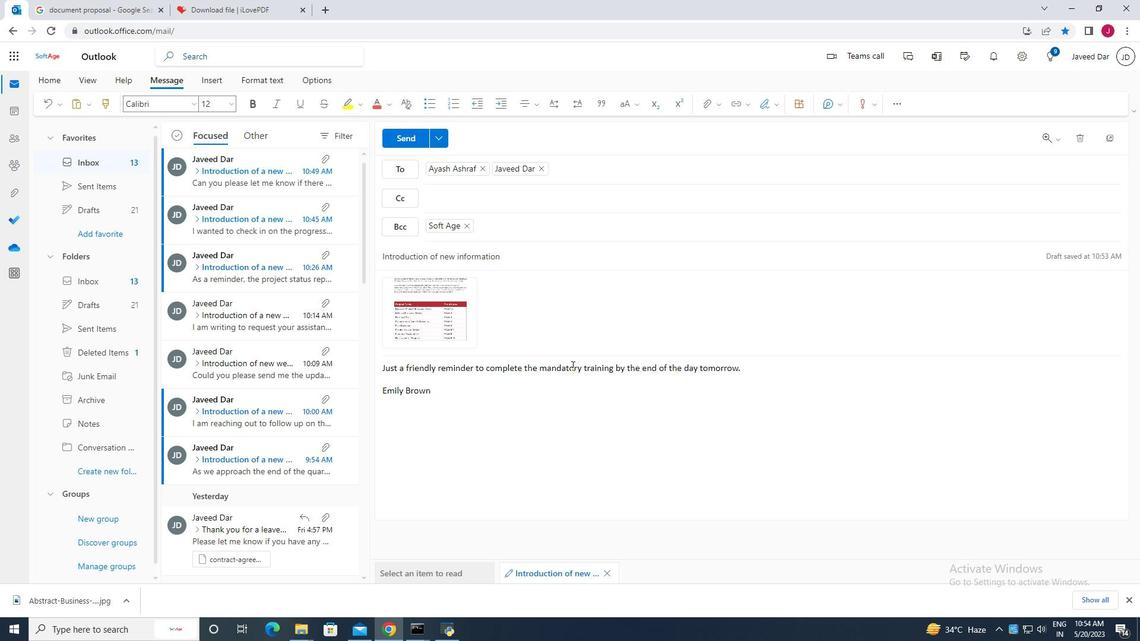 
Action: Mouse moved to (566, 366)
Screenshot: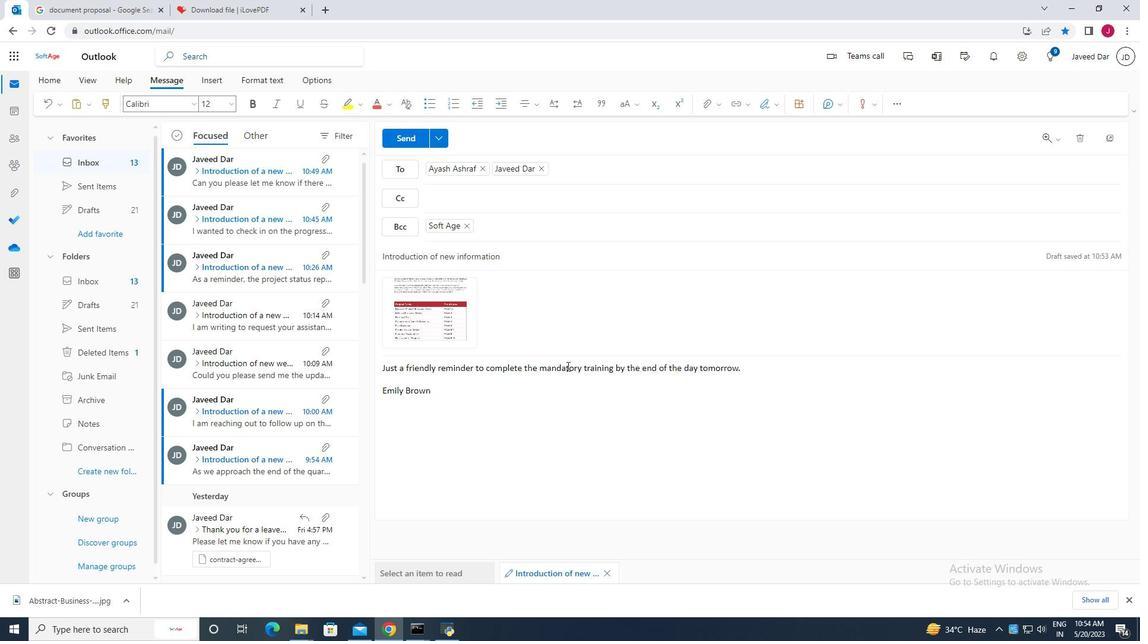 
Action: Mouse scrolled (566, 367) with delta (0, 0)
Screenshot: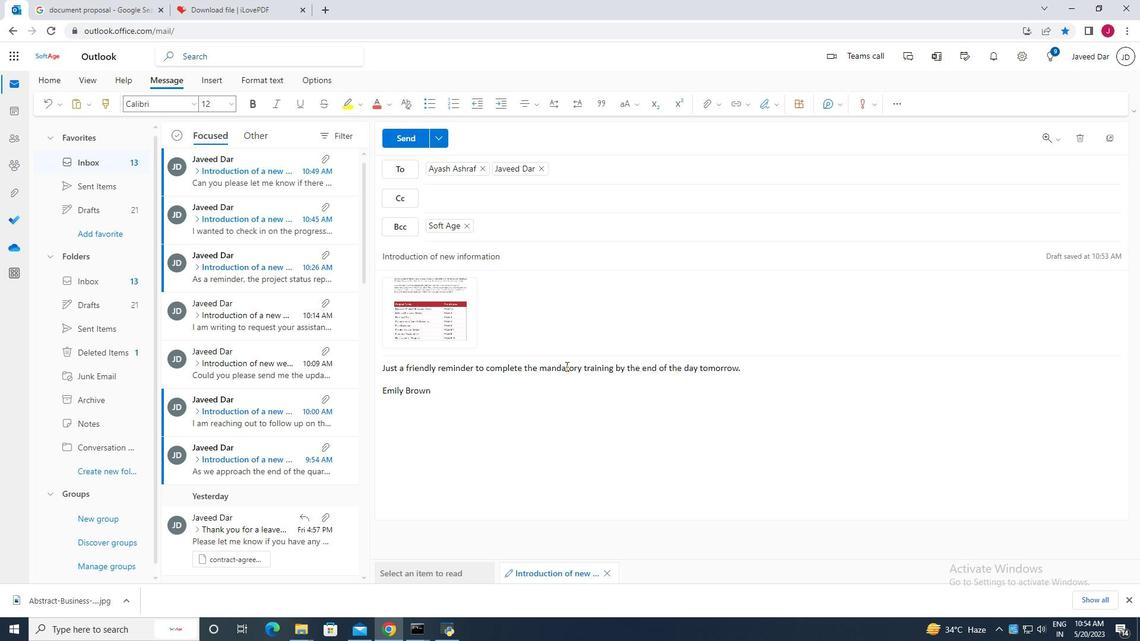 
Action: Mouse moved to (565, 366)
Screenshot: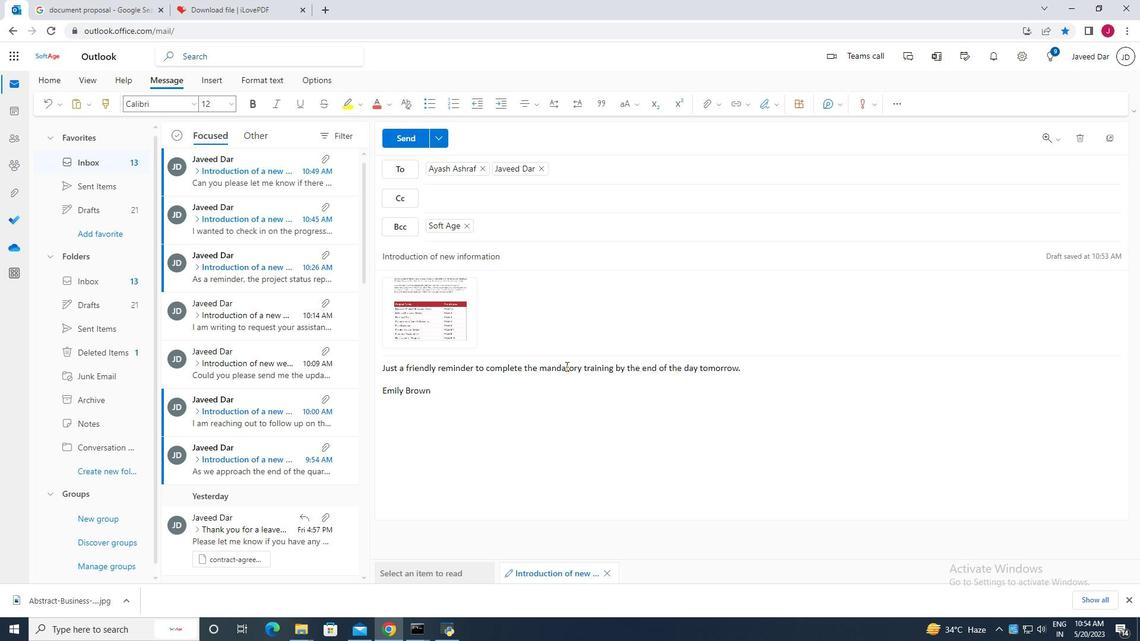 
Action: Mouse scrolled (565, 367) with delta (0, 0)
Screenshot: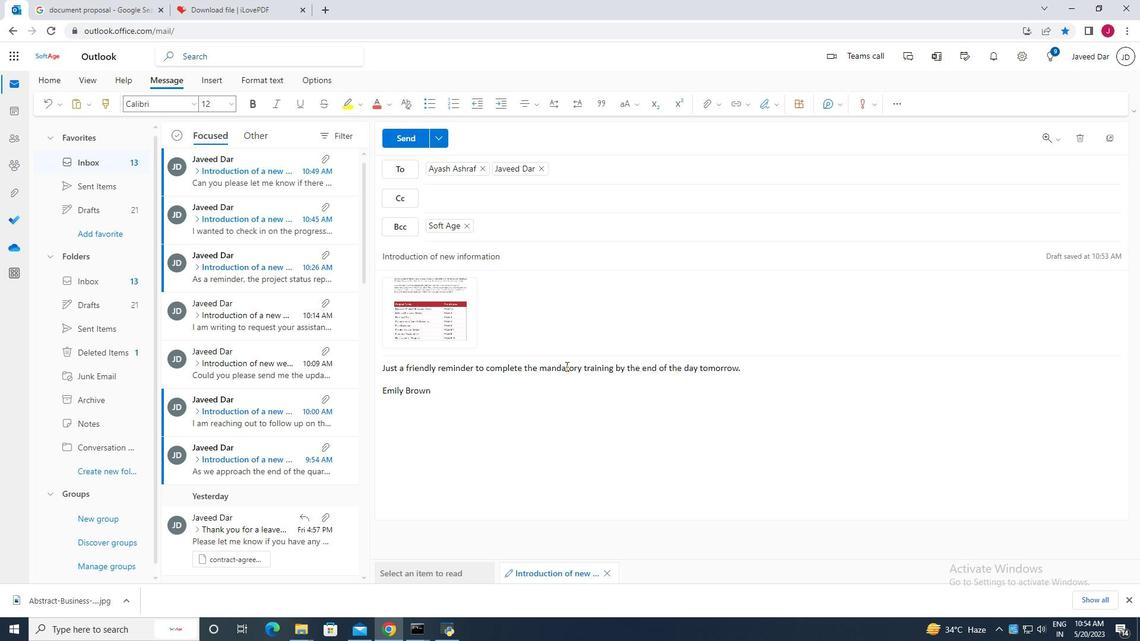 
Action: Mouse moved to (406, 140)
Screenshot: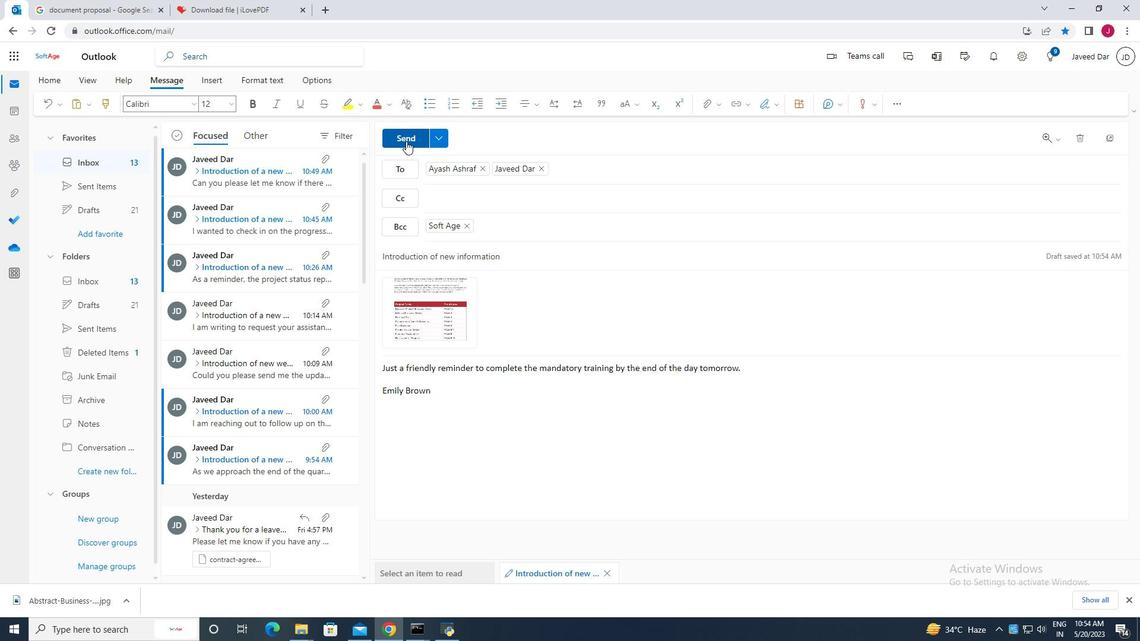 
Action: Mouse pressed left at (406, 140)
Screenshot: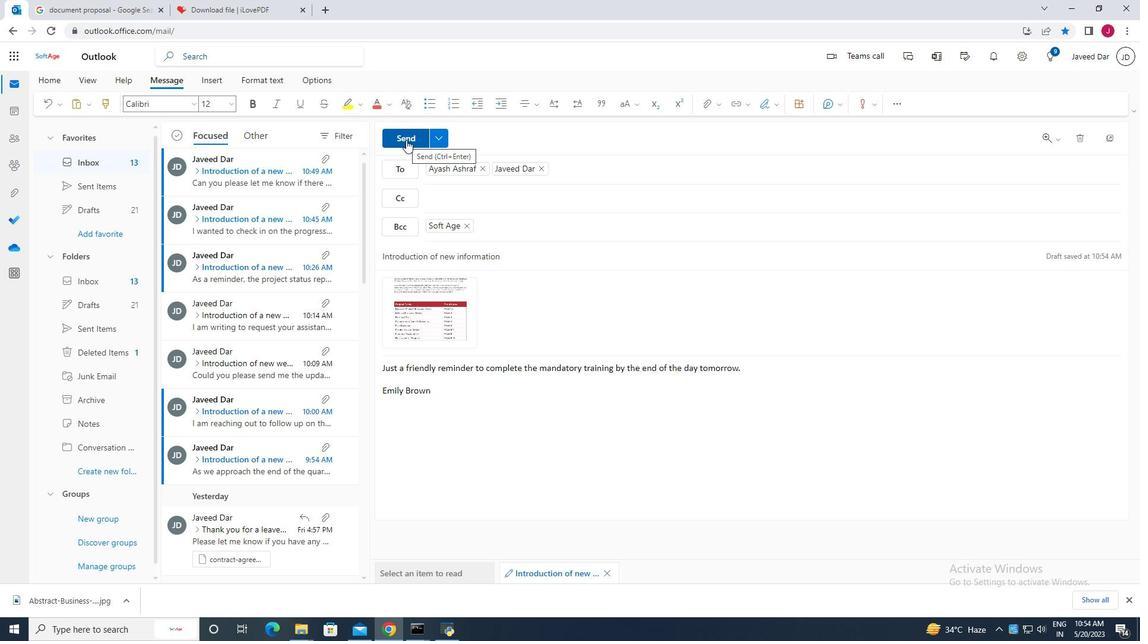 
Action: Mouse moved to (377, 147)
Screenshot: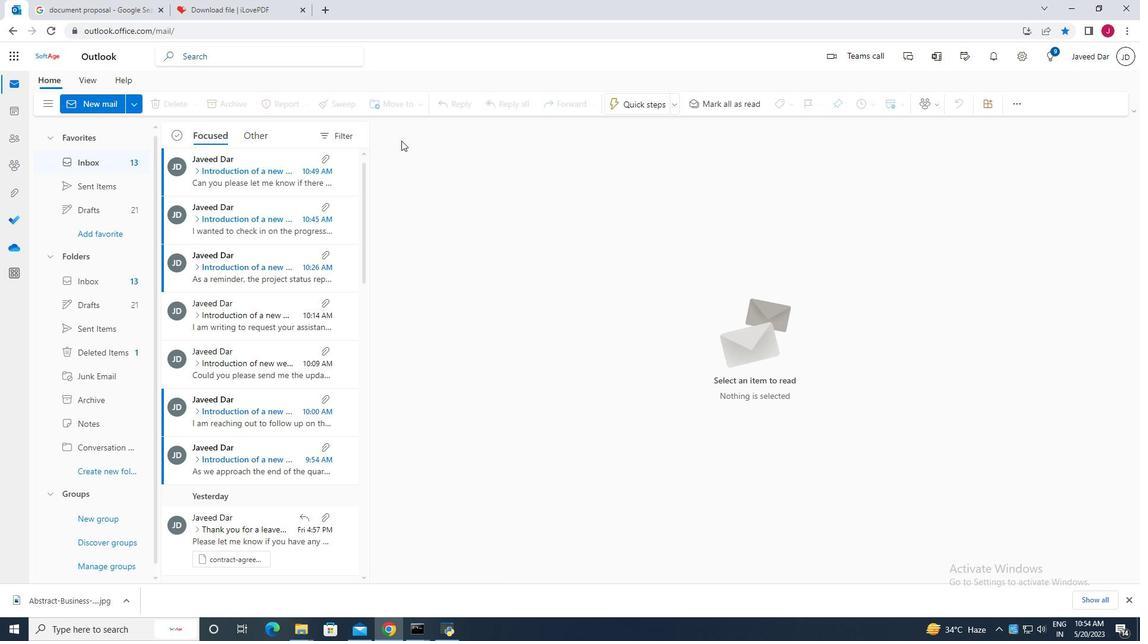 
